 Task: Open a Black Tie Letter Template save the file as 'enrollment' Remove the following opetions from template: '1.	Type the sender company name_x000D_
2.	Type the sender company address_x000D_
3.	Type the recipient address_x000D_
4.	Type the closing_x000D_
5.	Type the sender title_x000D_
6.	Type the sender company name_x000D_
'Pick the date  '18 May, 2023' and type Salutation  Good Day. Add body to the letter I wanted to thank you for your generous donation to our cause. Your support and contribution will make a significant impact on our efforts. We are grateful for your kindness and belief in our mission. Together, we can make a difference in the lives of those in need.. Insert watermark  'Do not copy 34'
Action: Mouse moved to (28, 83)
Screenshot: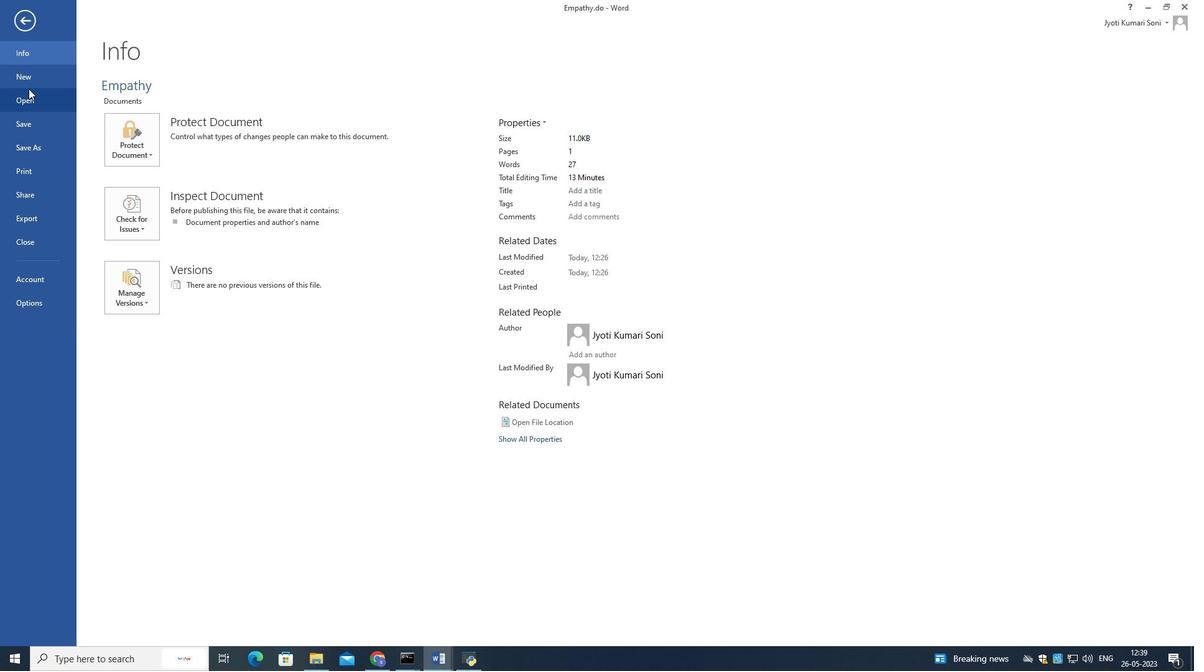 
Action: Mouse pressed left at (28, 83)
Screenshot: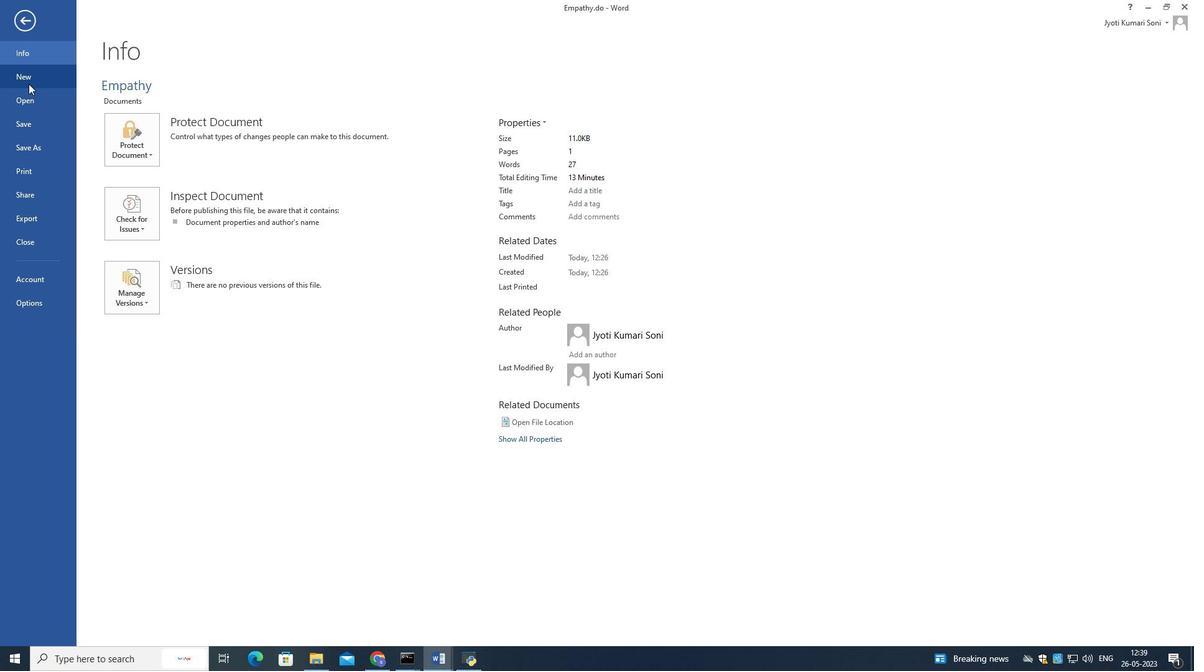 
Action: Mouse moved to (157, 98)
Screenshot: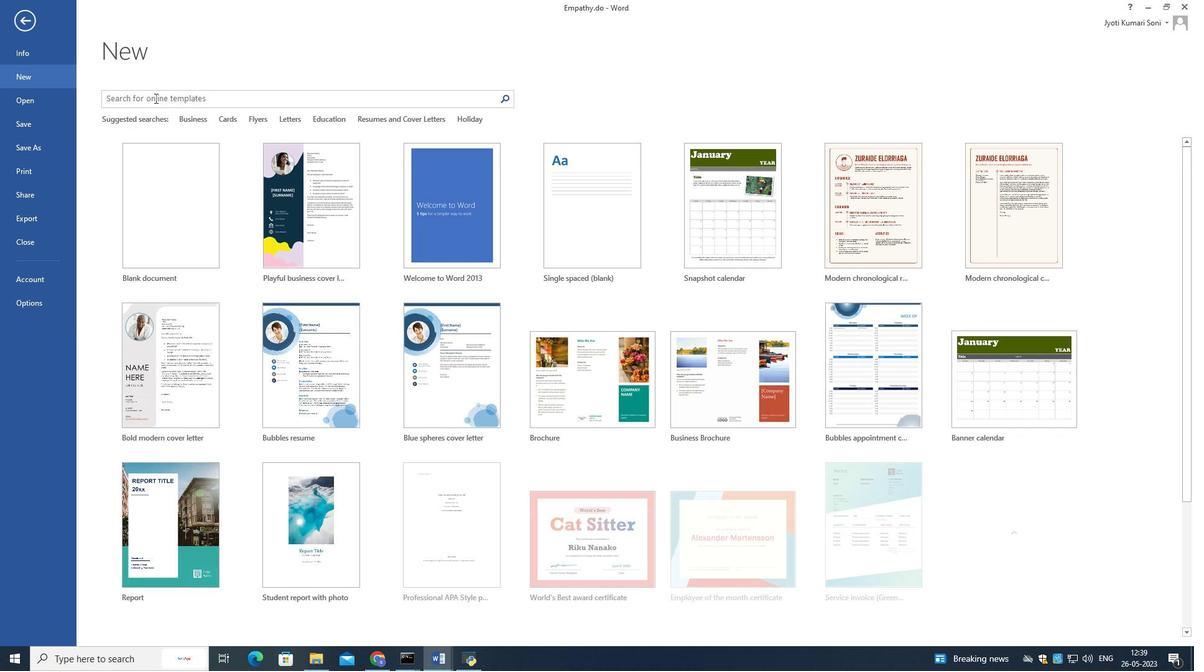 
Action: Mouse pressed left at (157, 98)
Screenshot: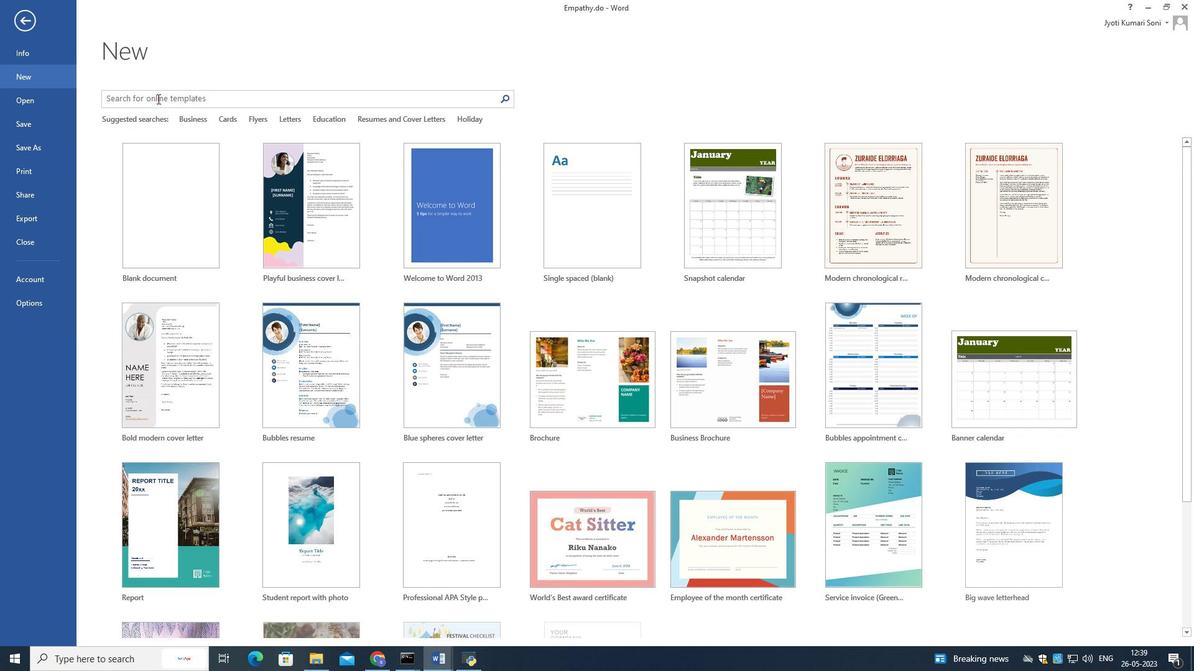 
Action: Key pressed <Key.shift>Tie<Key.space>letter<Key.enter>
Screenshot: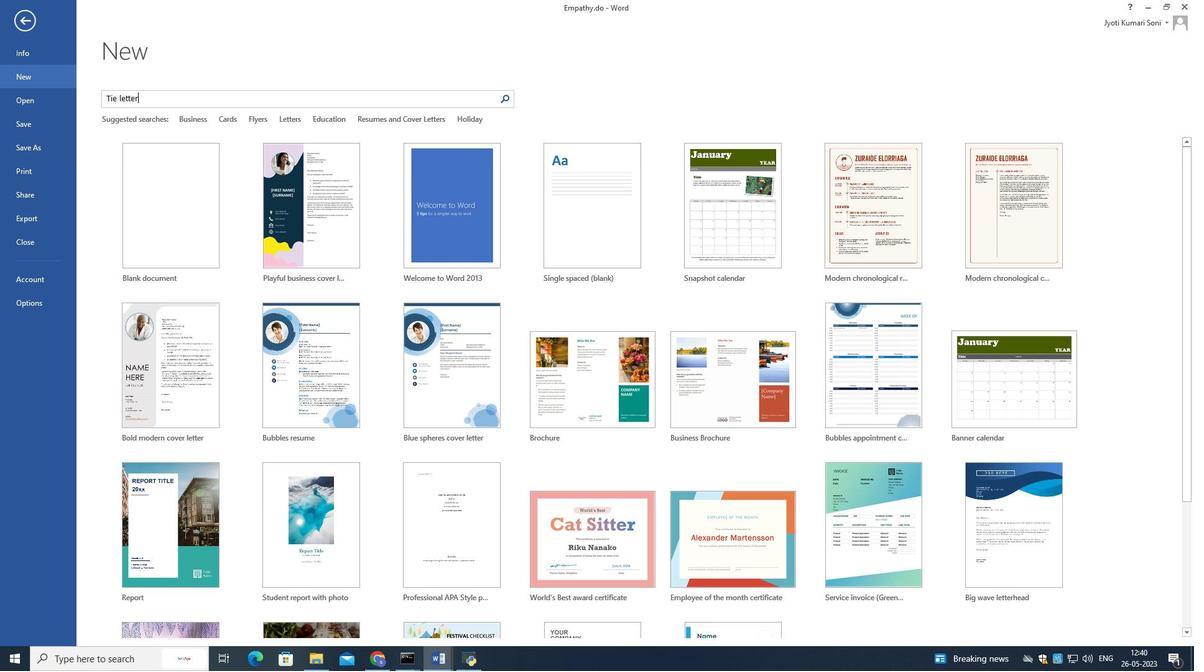 
Action: Mouse moved to (598, 187)
Screenshot: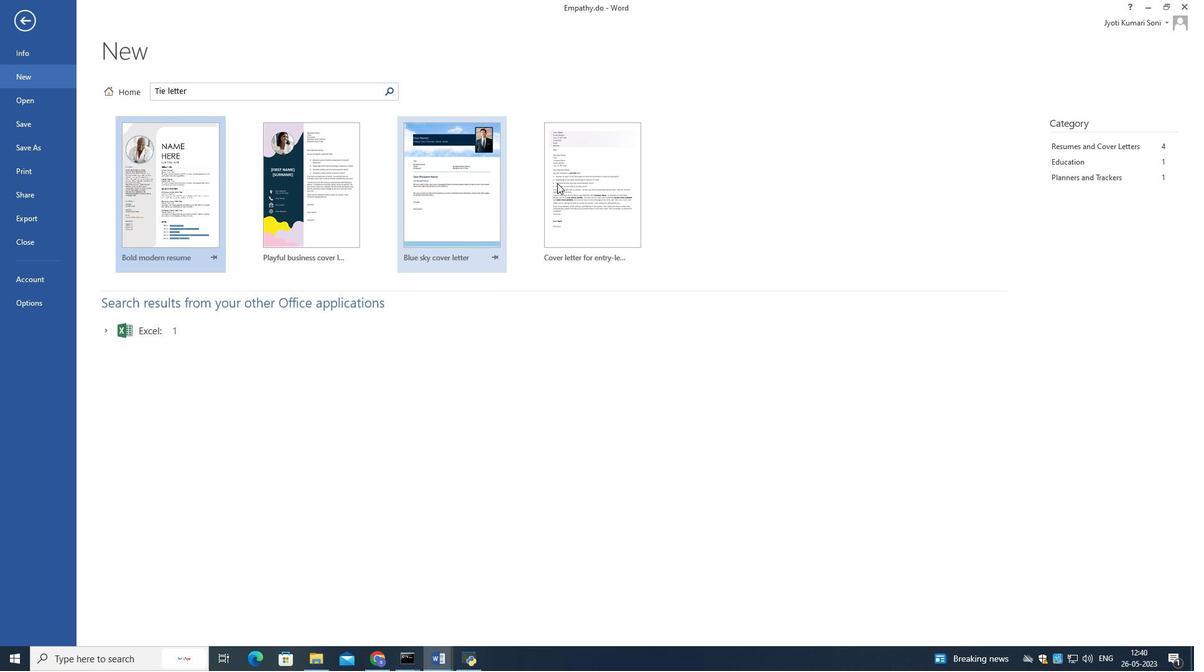 
Action: Mouse pressed left at (598, 187)
Screenshot: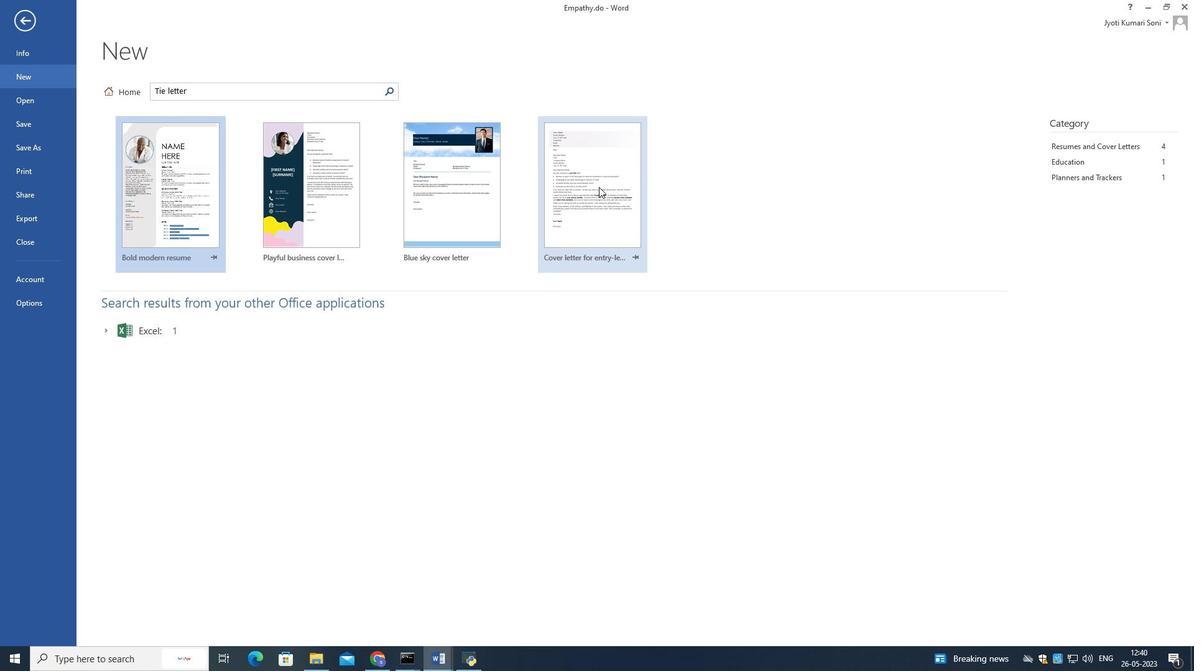 
Action: Mouse moved to (729, 342)
Screenshot: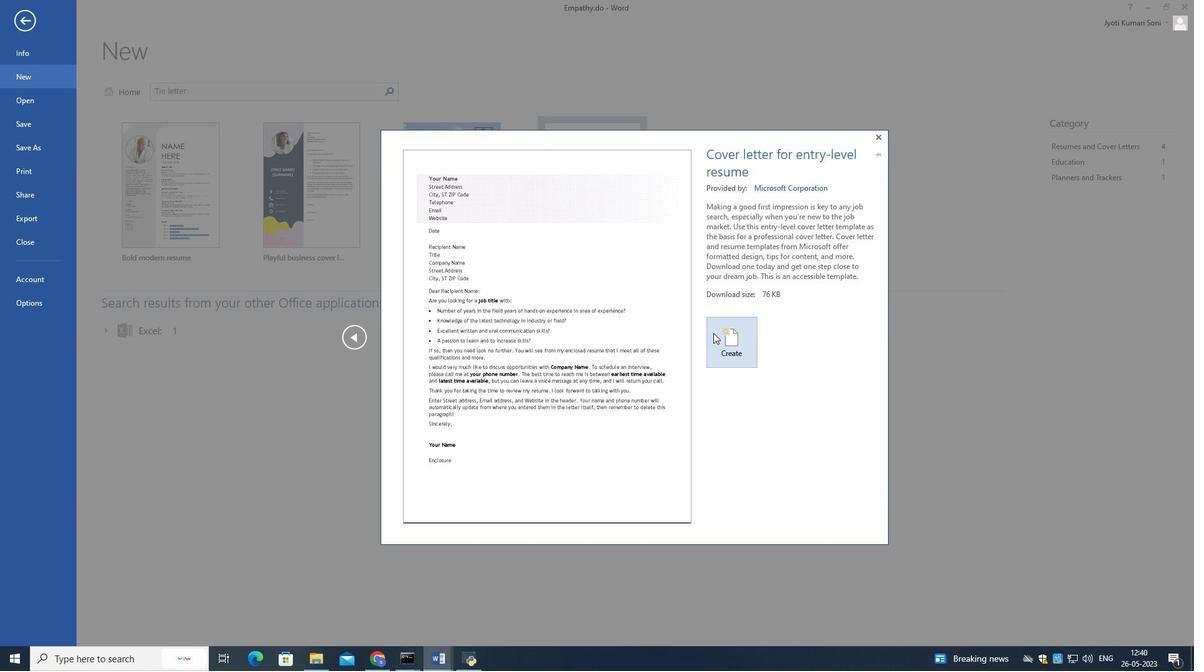 
Action: Mouse pressed left at (729, 342)
Screenshot: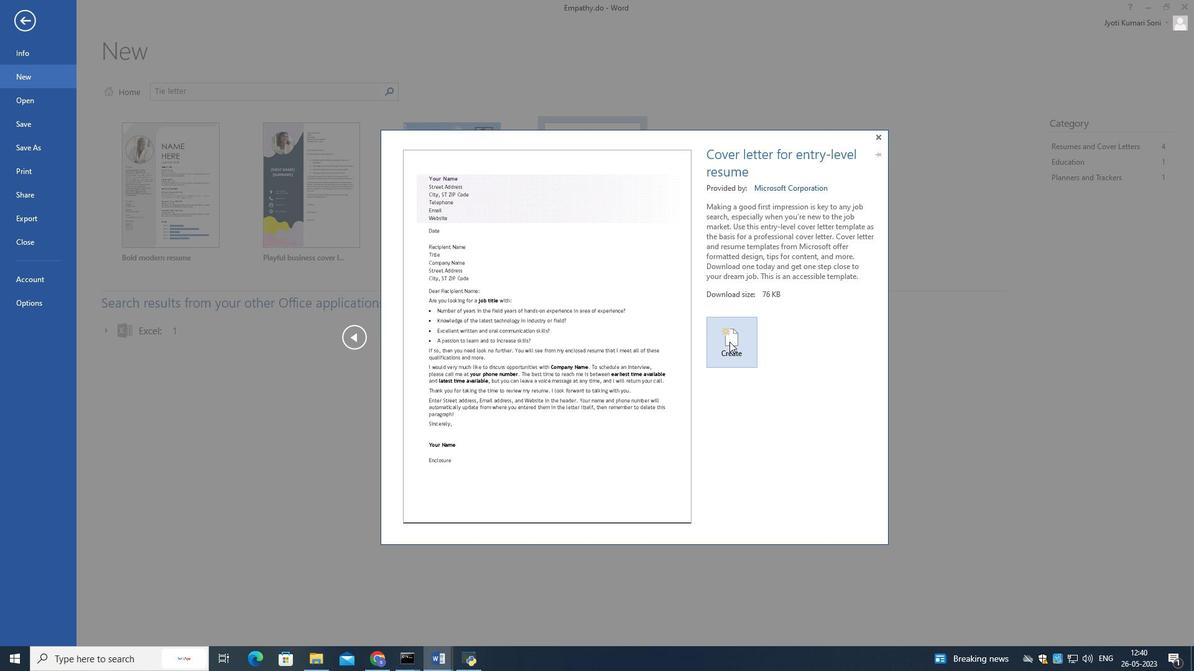 
Action: Mouse moved to (402, 183)
Screenshot: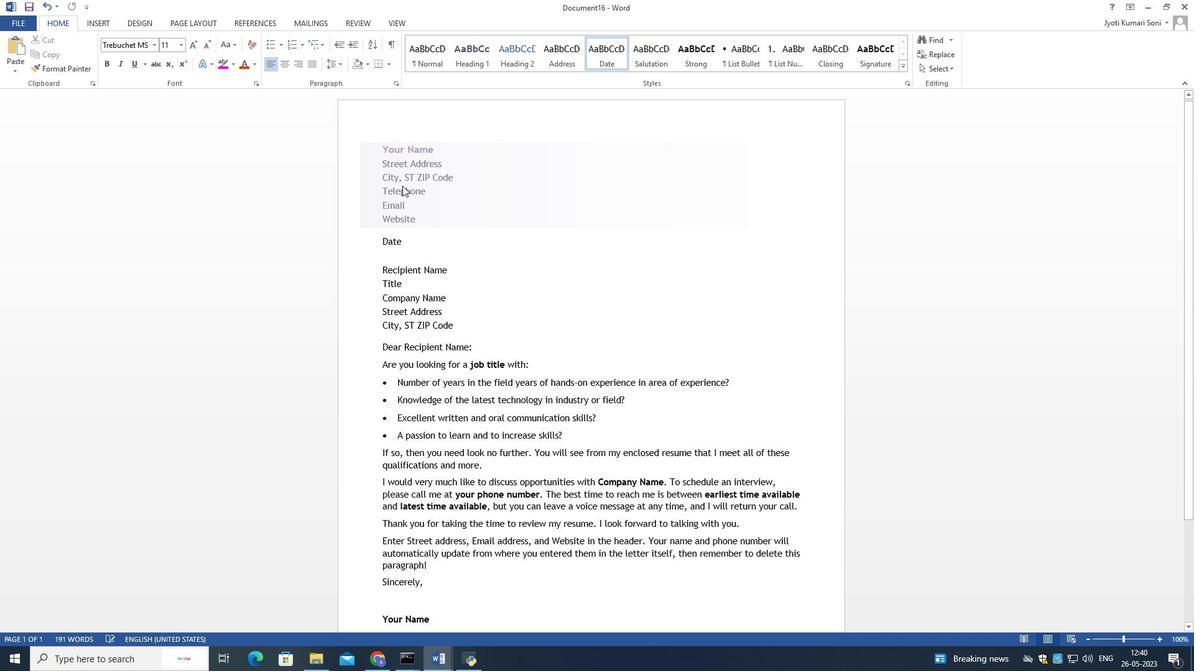 
Action: Mouse pressed left at (402, 183)
Screenshot: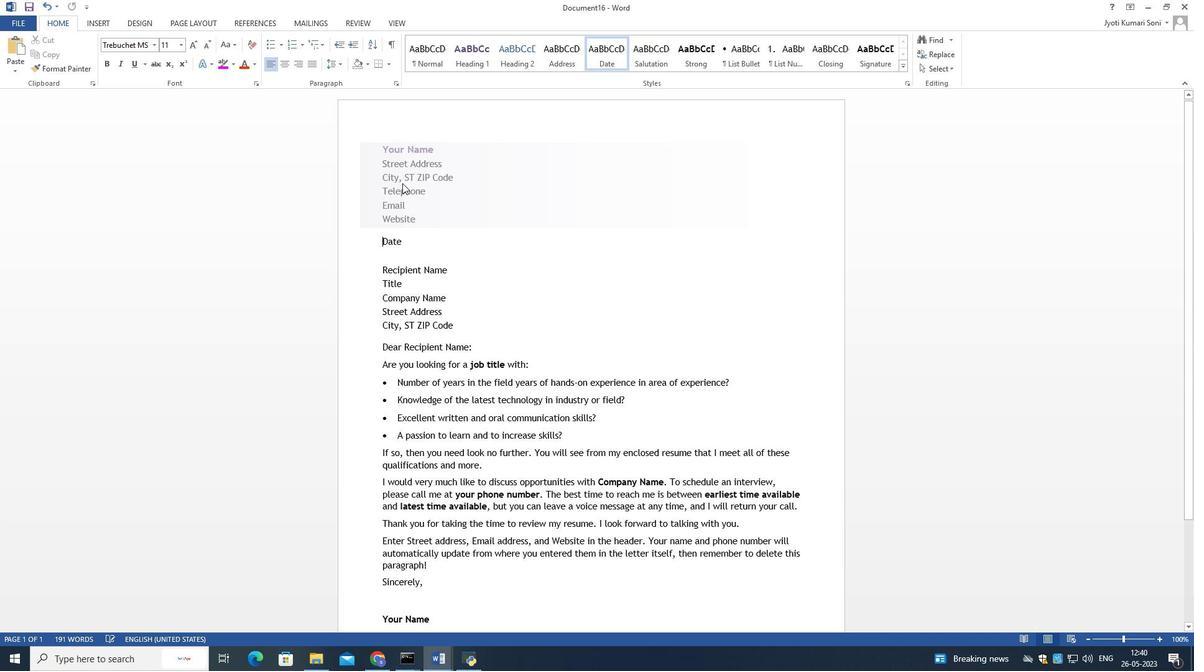 
Action: Mouse moved to (402, 181)
Screenshot: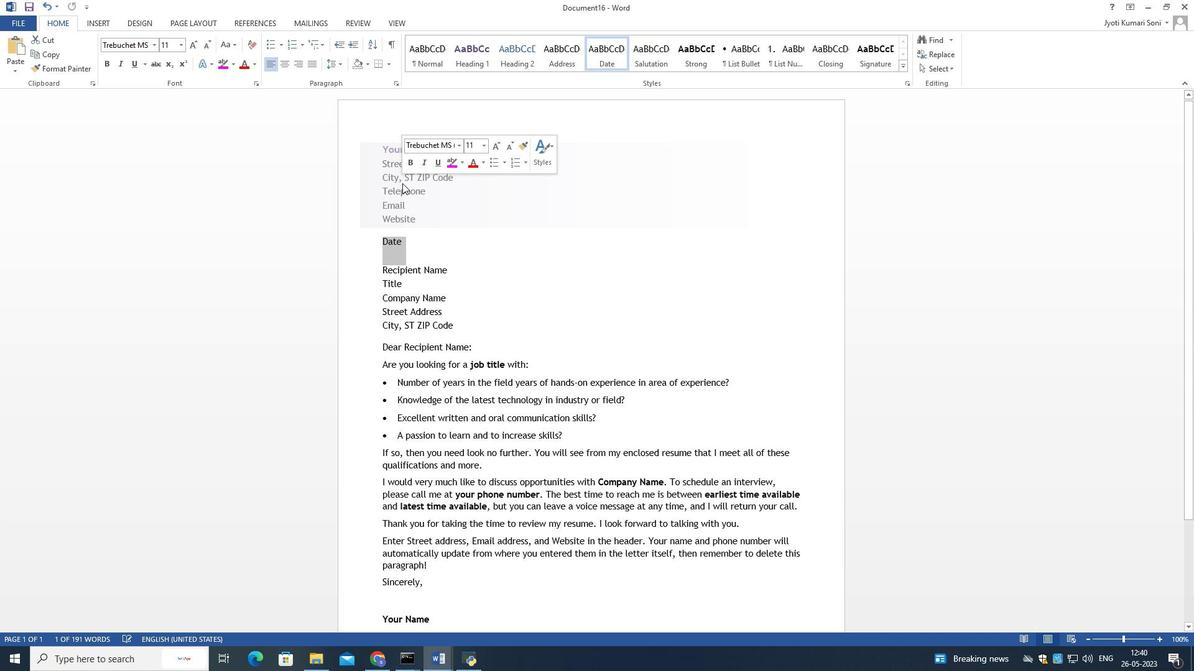 
Action: Mouse pressed left at (402, 181)
Screenshot: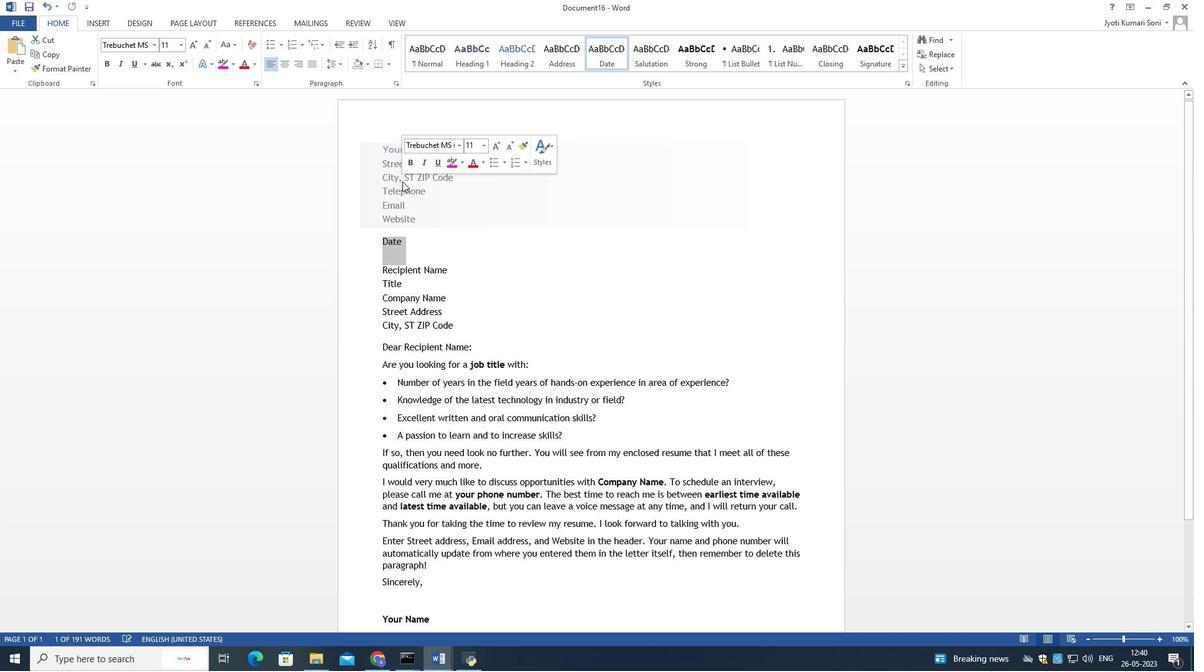 
Action: Mouse pressed left at (402, 181)
Screenshot: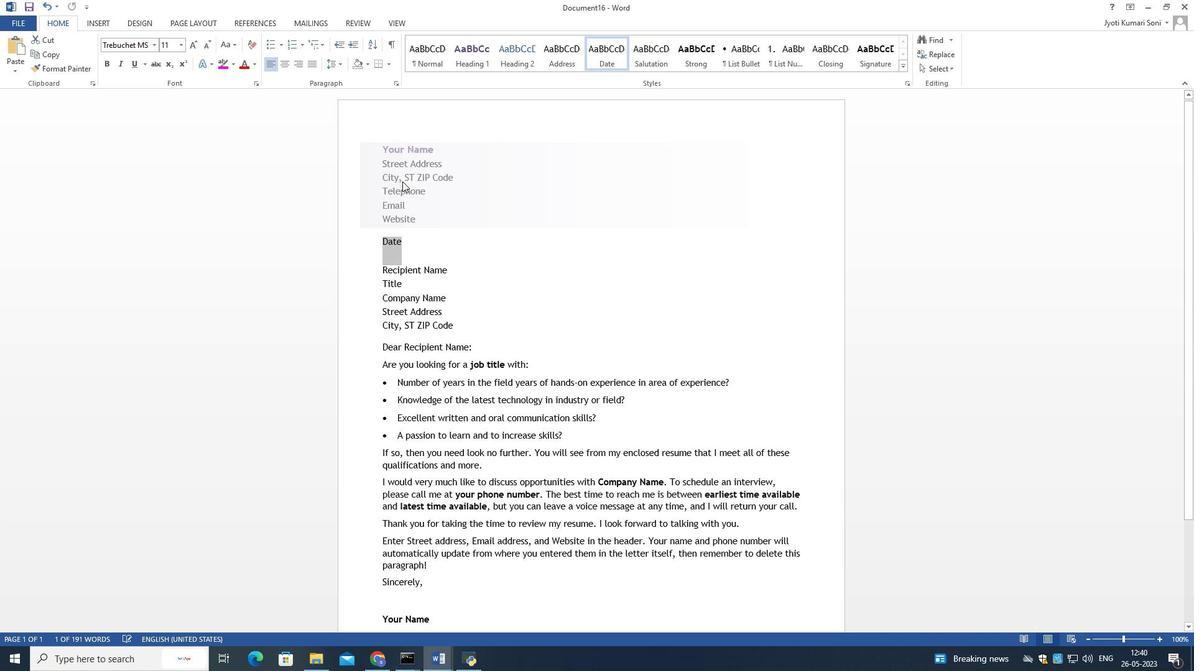 
Action: Mouse pressed left at (402, 181)
Screenshot: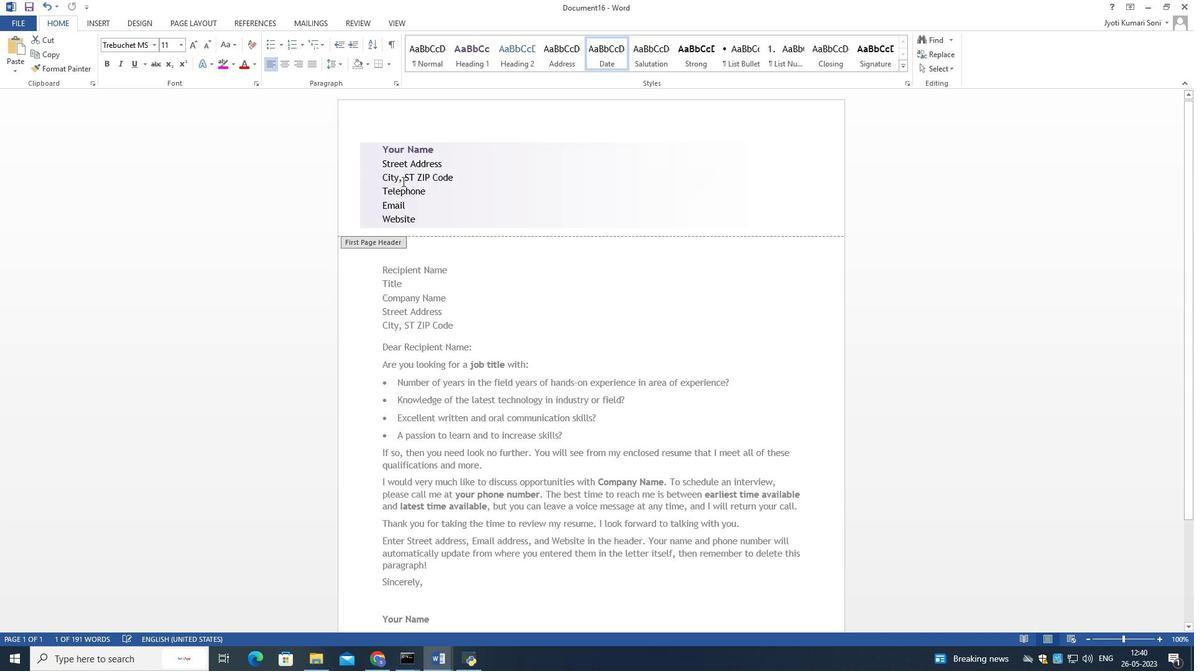 
Action: Mouse moved to (404, 190)
Screenshot: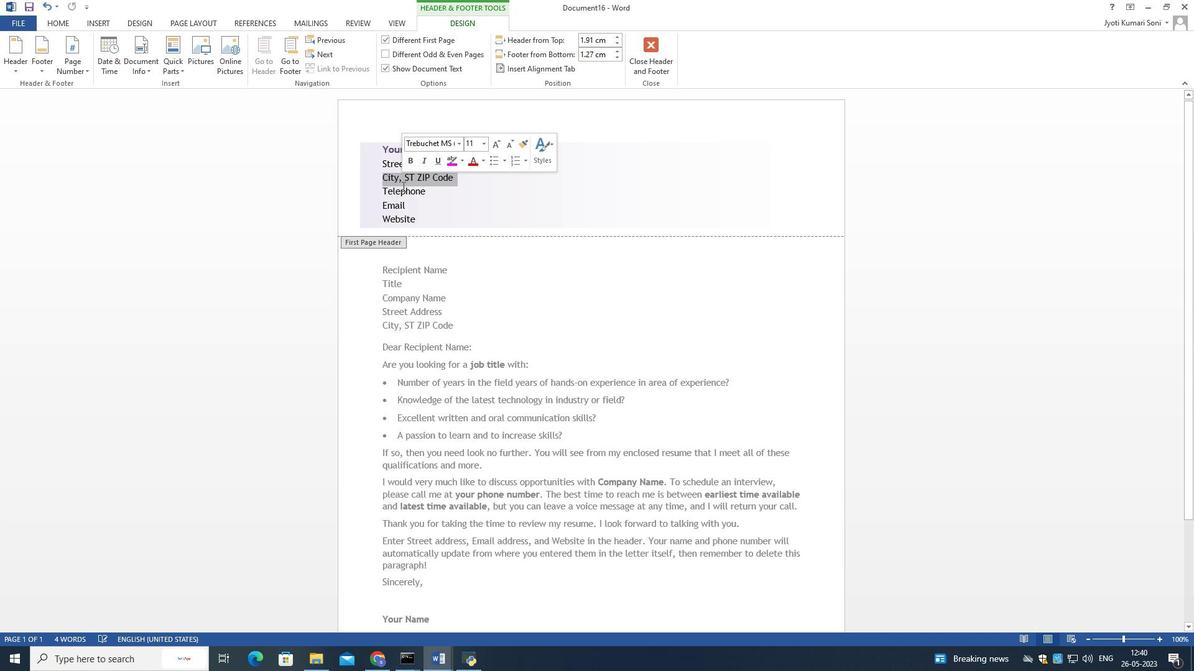 
Action: Mouse pressed left at (404, 190)
Screenshot: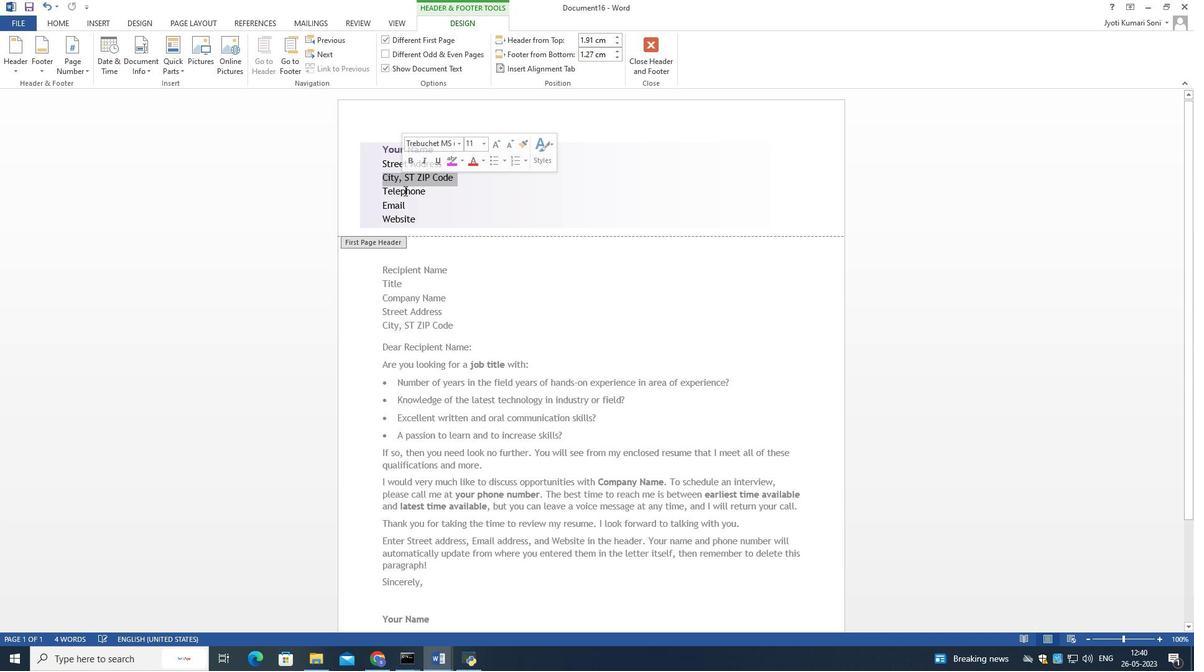 
Action: Mouse moved to (424, 212)
Screenshot: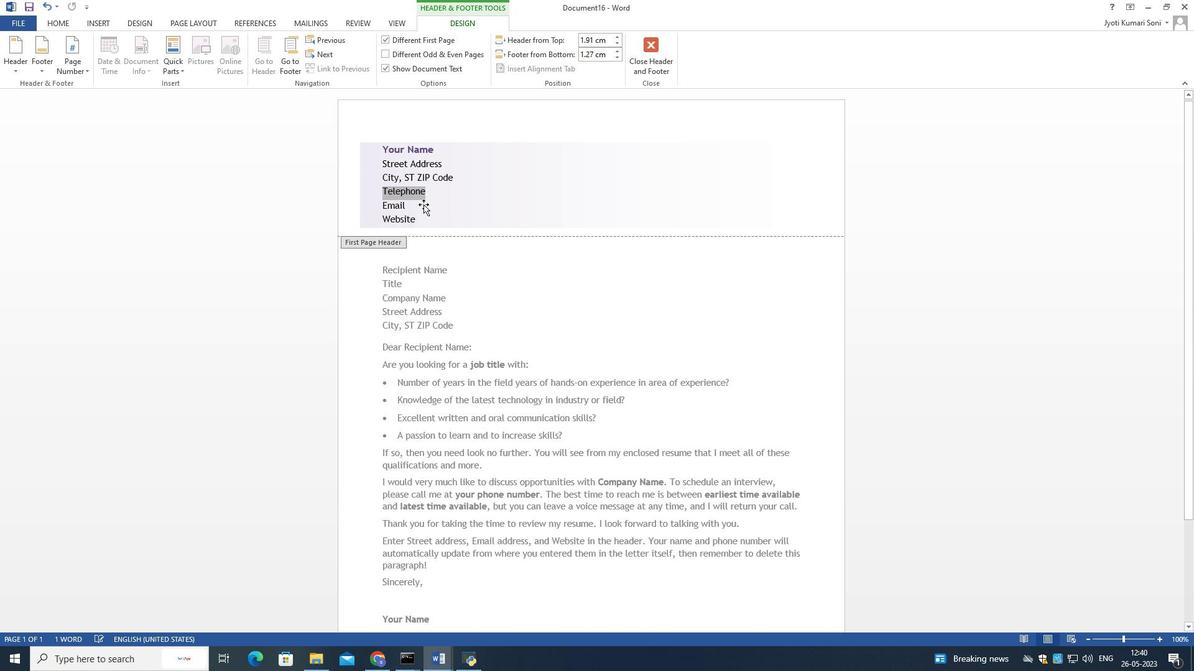 
Action: Mouse pressed left at (424, 212)
Screenshot: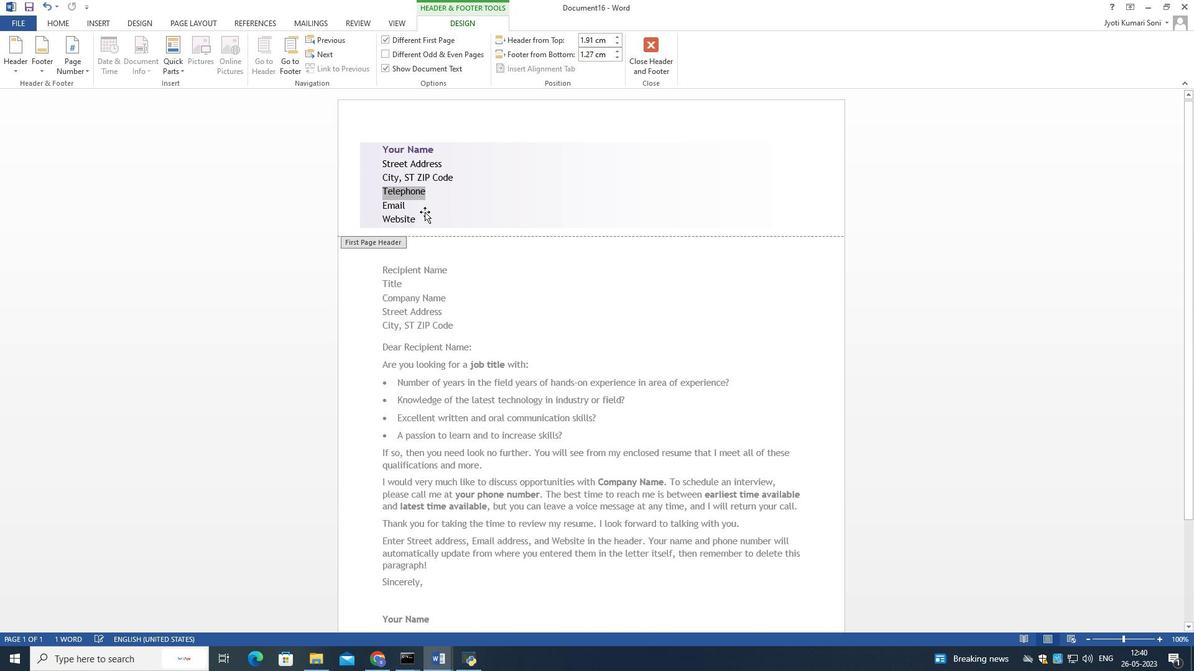 
Action: Mouse moved to (414, 206)
Screenshot: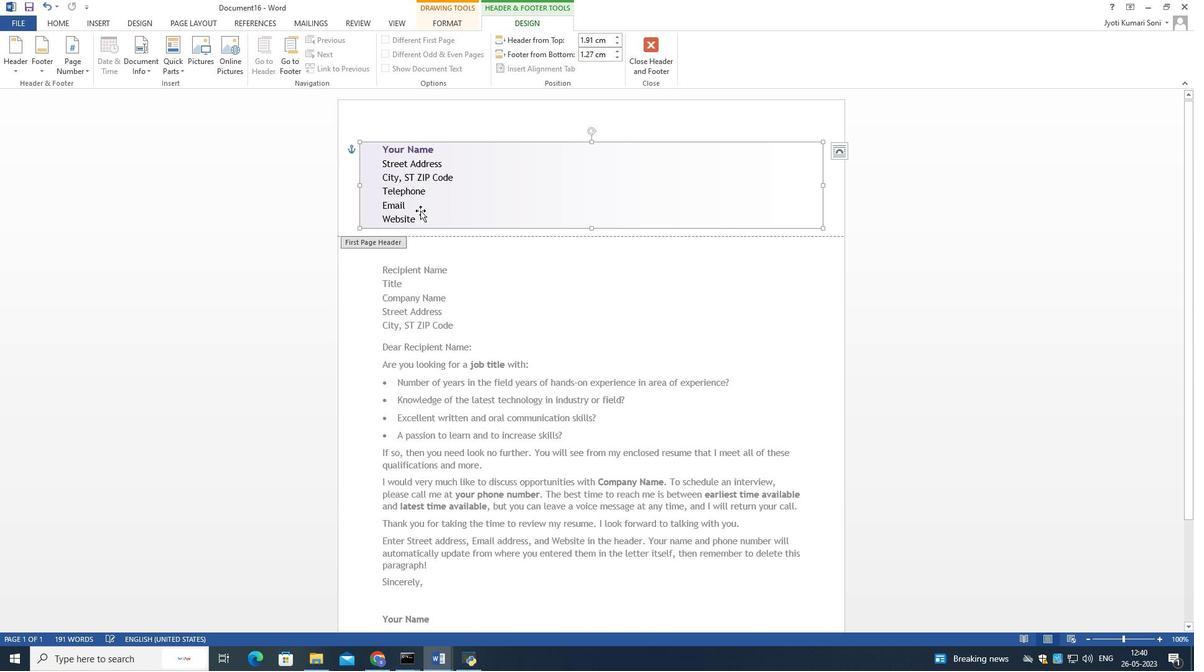 
Action: Mouse pressed left at (414, 206)
Screenshot: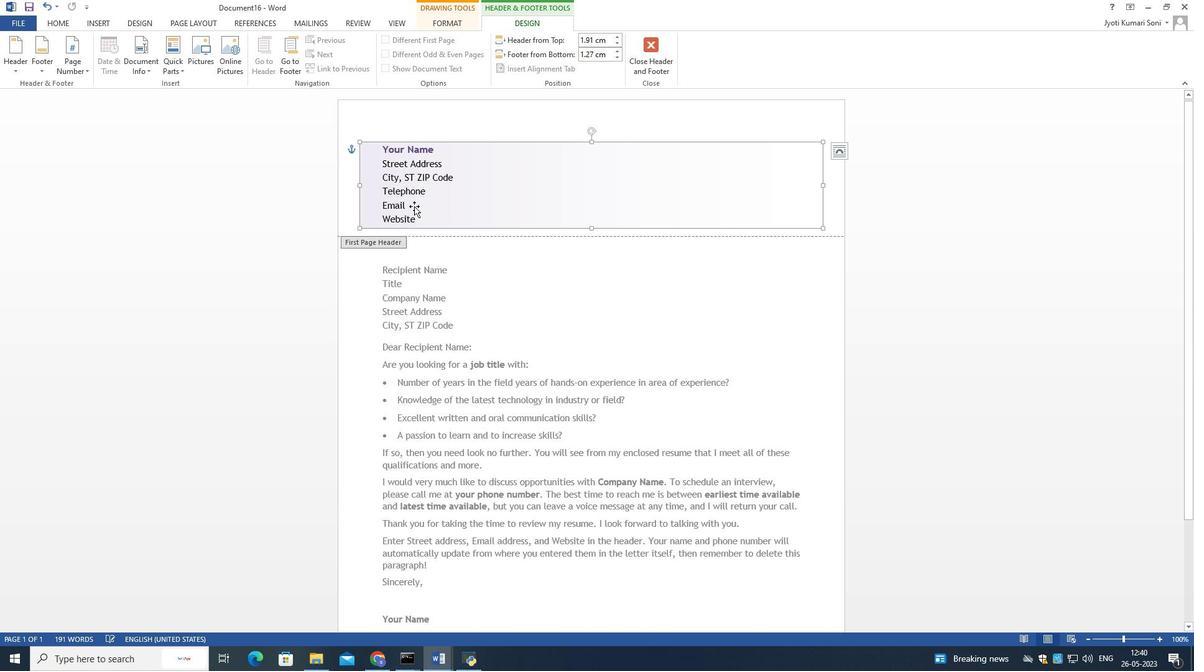 
Action: Mouse moved to (425, 200)
Screenshot: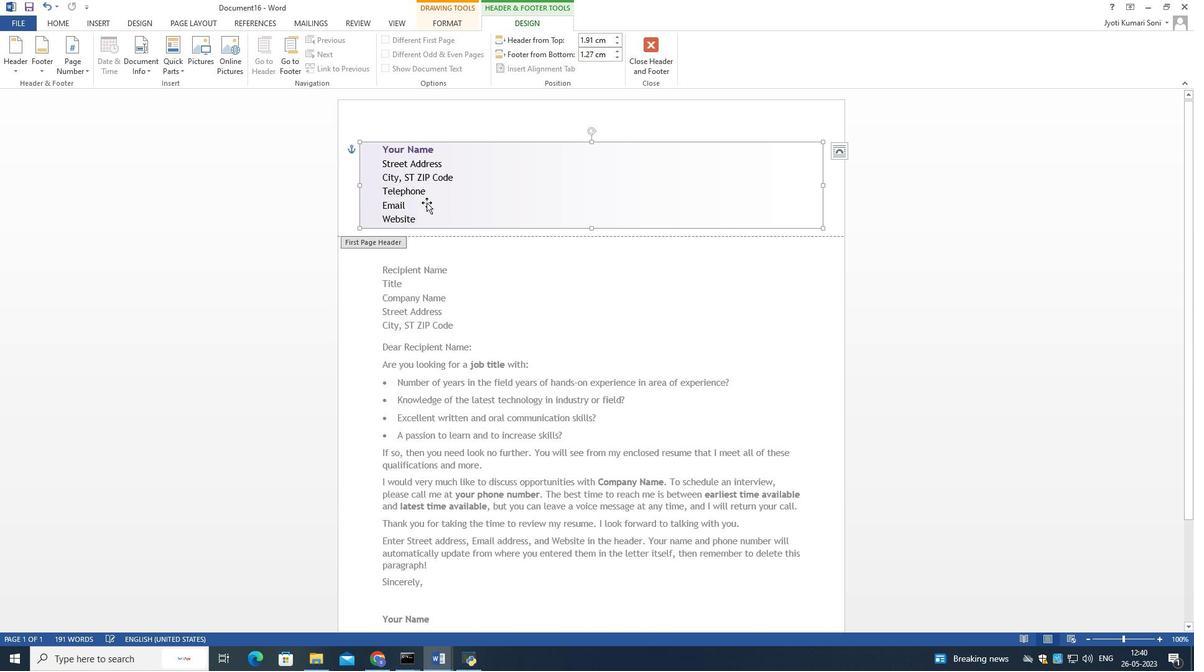 
Action: Mouse pressed left at (425, 200)
Screenshot: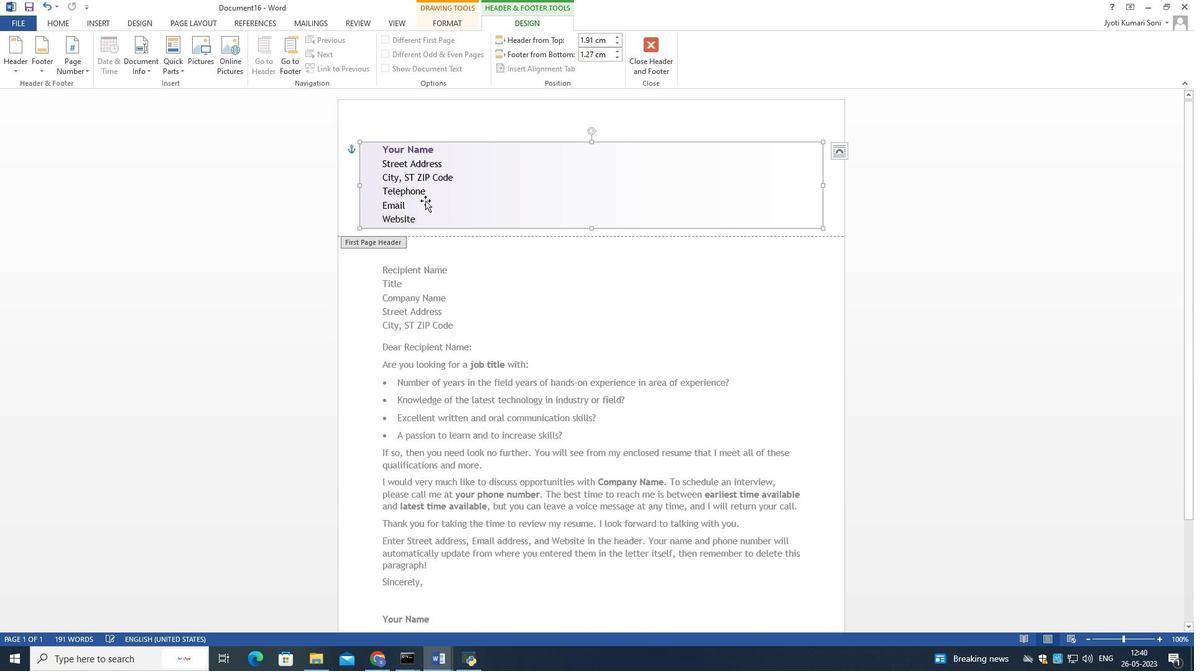
Action: Mouse moved to (423, 199)
Screenshot: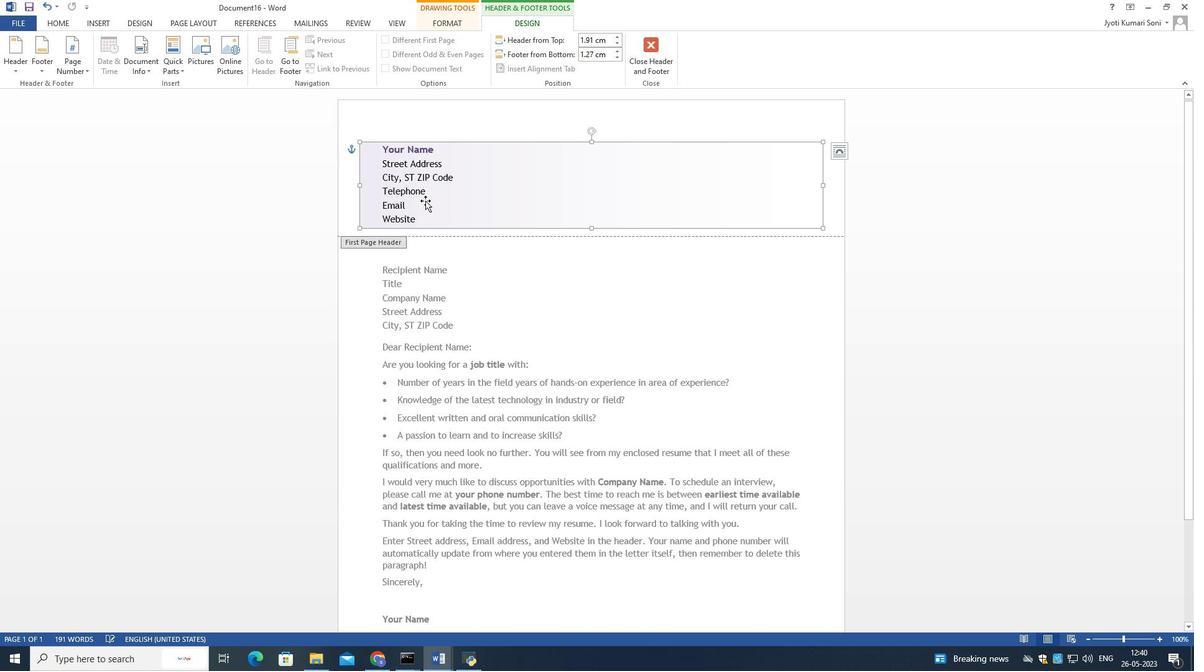 
Action: Mouse pressed left at (423, 199)
Screenshot: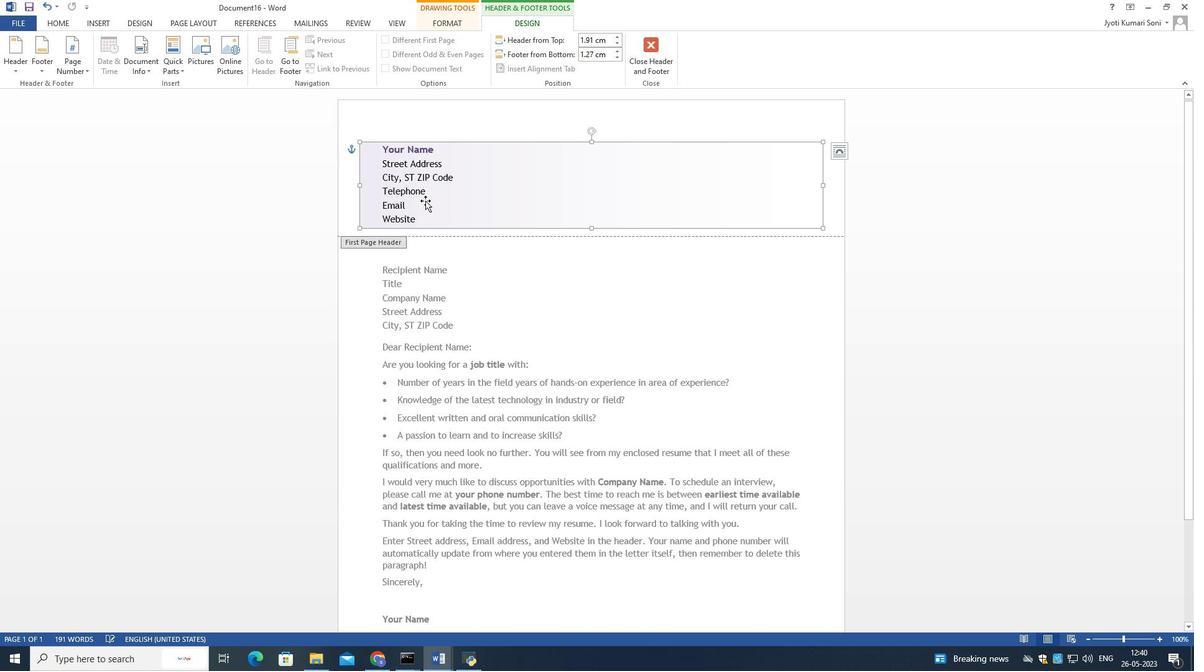 
Action: Mouse moved to (421, 199)
Screenshot: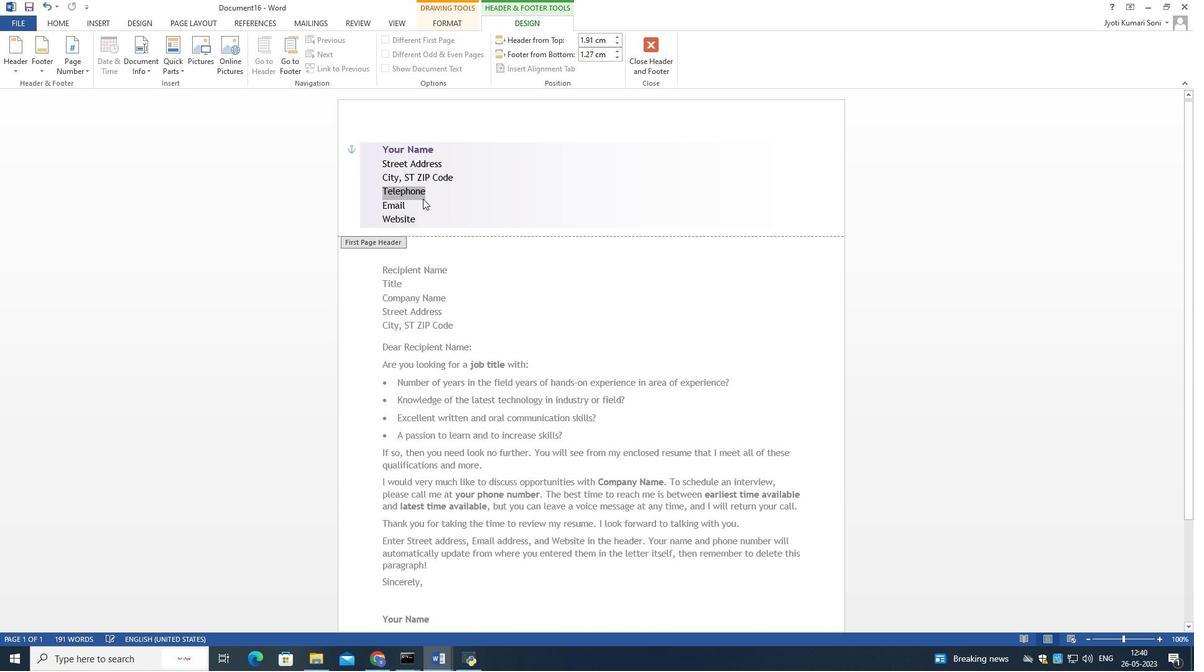 
Action: Mouse pressed left at (421, 199)
Screenshot: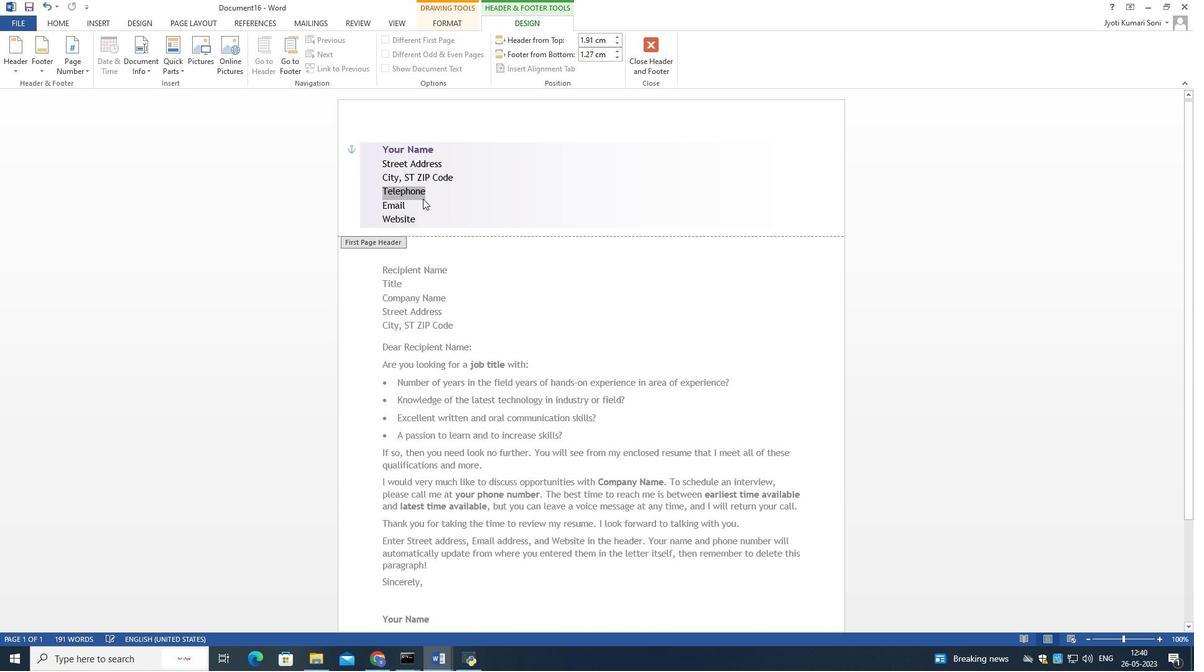 
Action: Mouse moved to (420, 207)
Screenshot: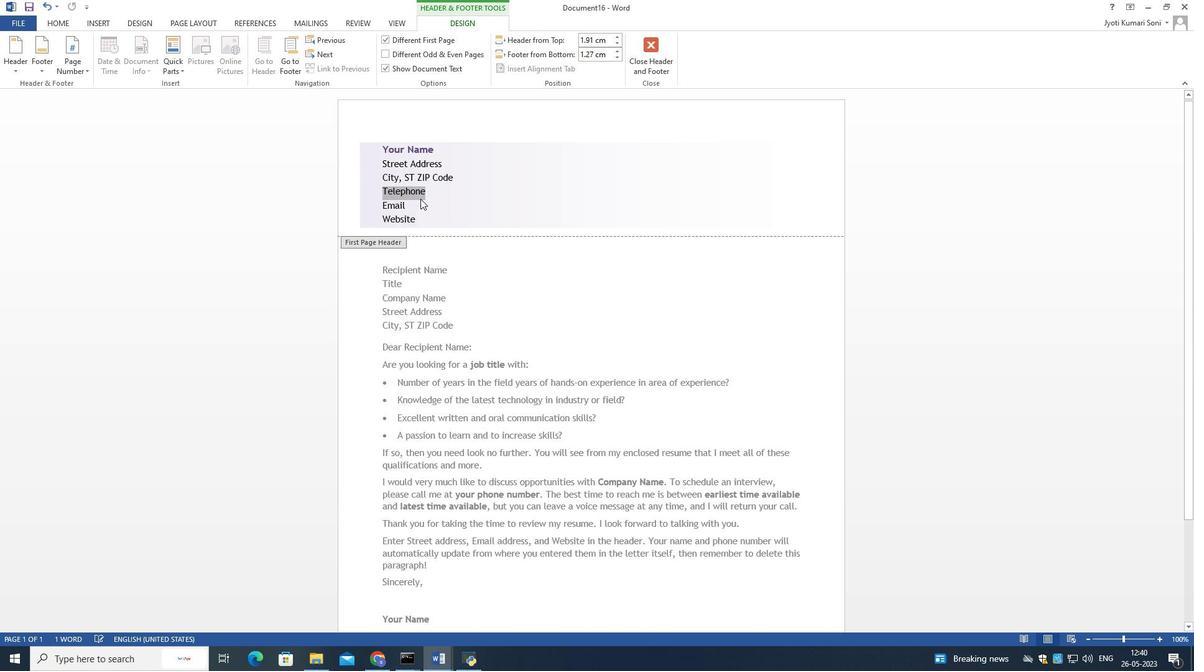 
Action: Mouse pressed left at (420, 207)
Screenshot: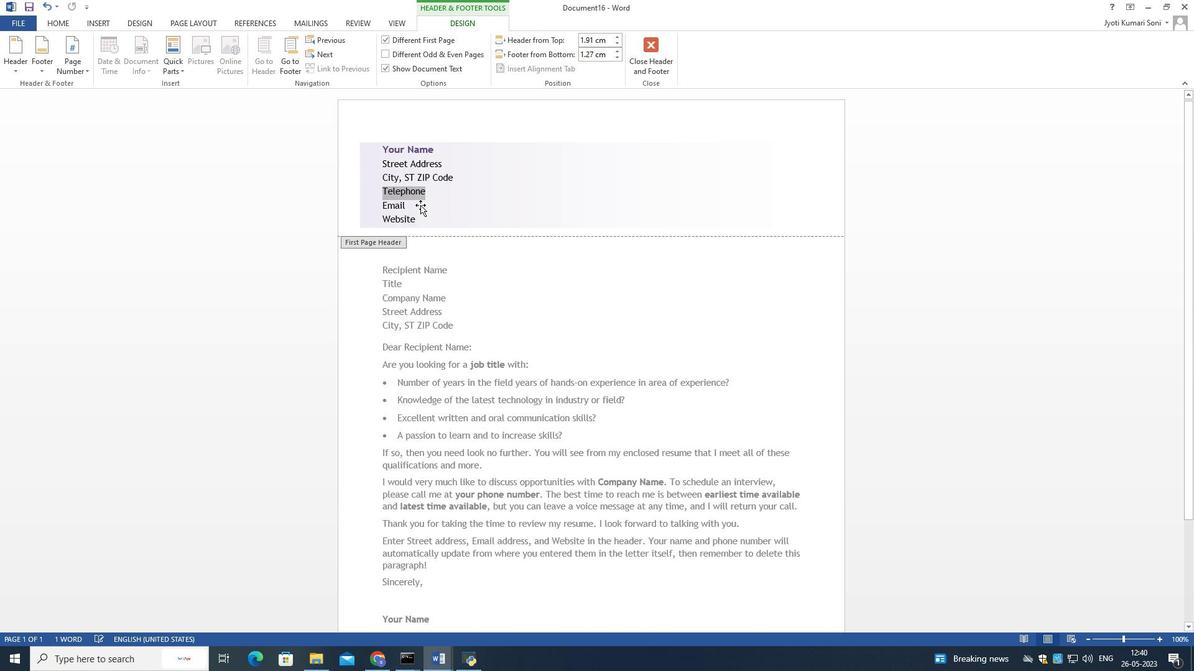 
Action: Mouse pressed right at (420, 207)
Screenshot: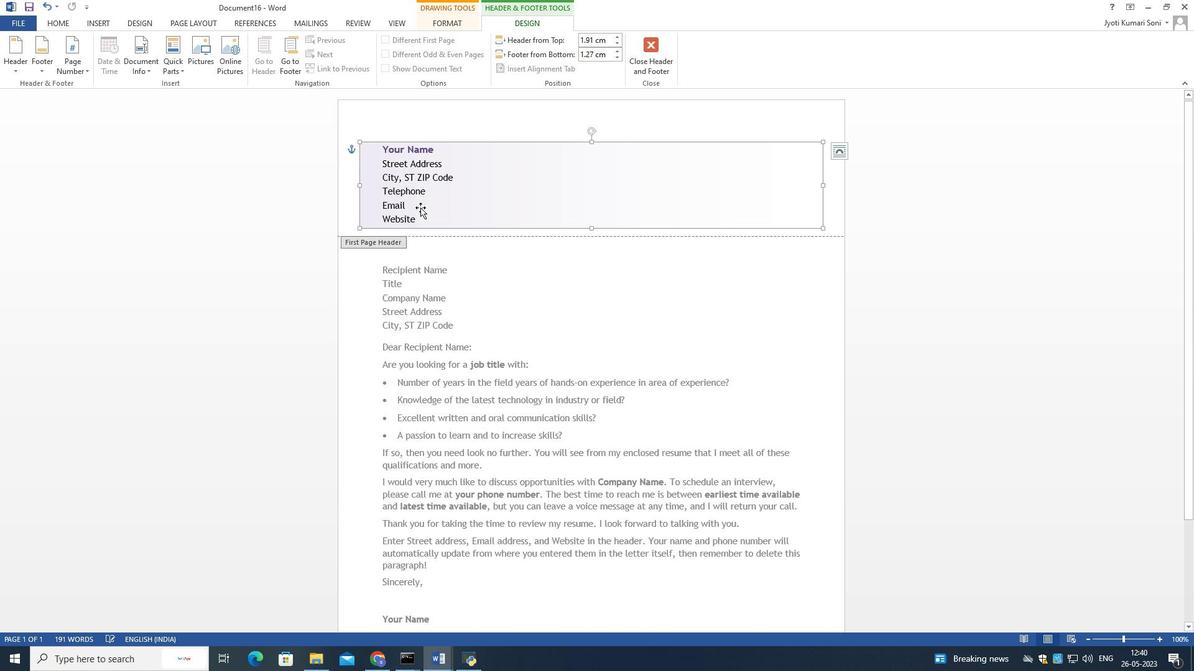 
Action: Mouse moved to (453, 219)
Screenshot: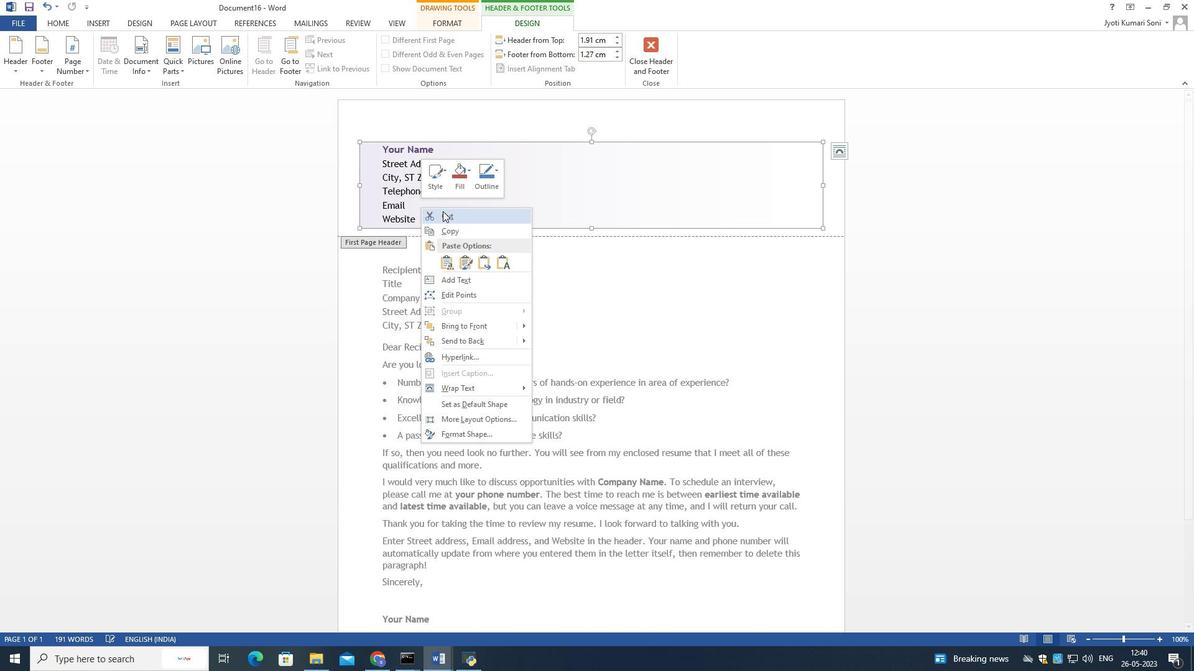 
Action: Mouse pressed left at (453, 219)
Screenshot: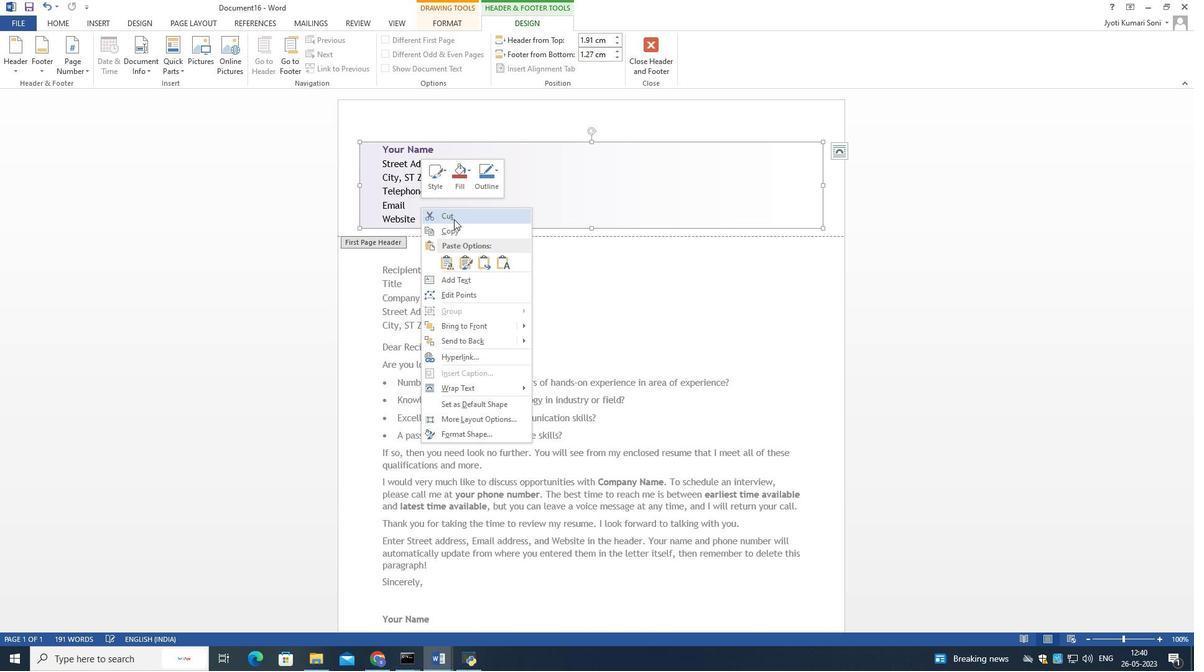 
Action: Mouse moved to (411, 186)
Screenshot: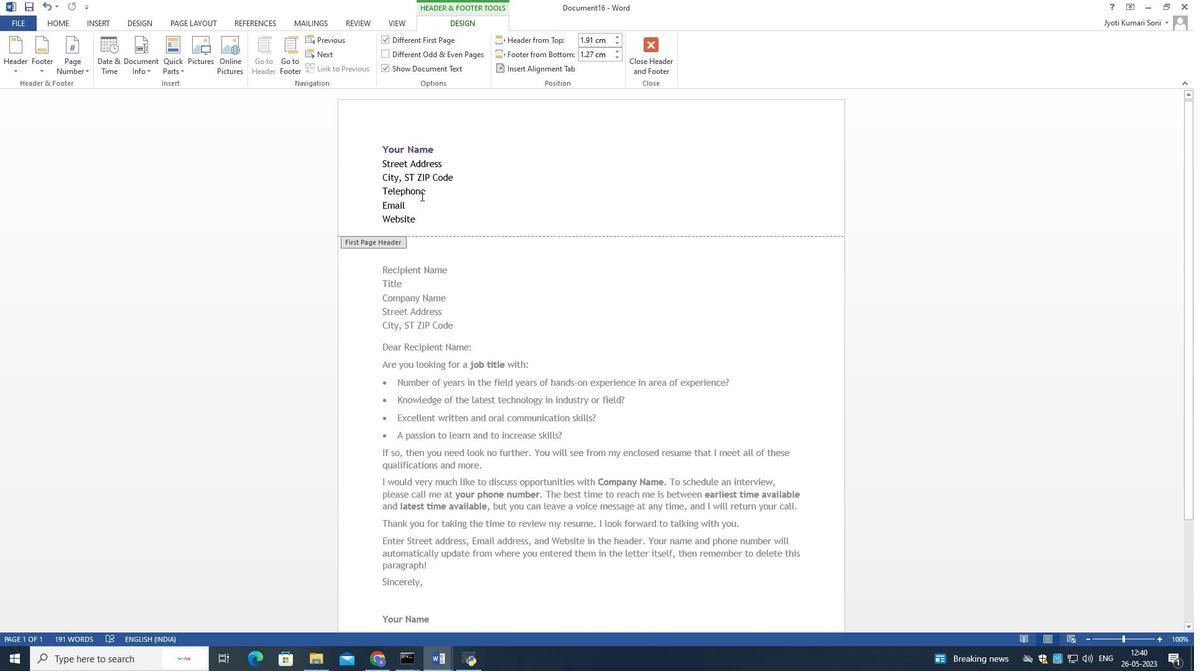 
Action: Mouse pressed left at (411, 186)
Screenshot: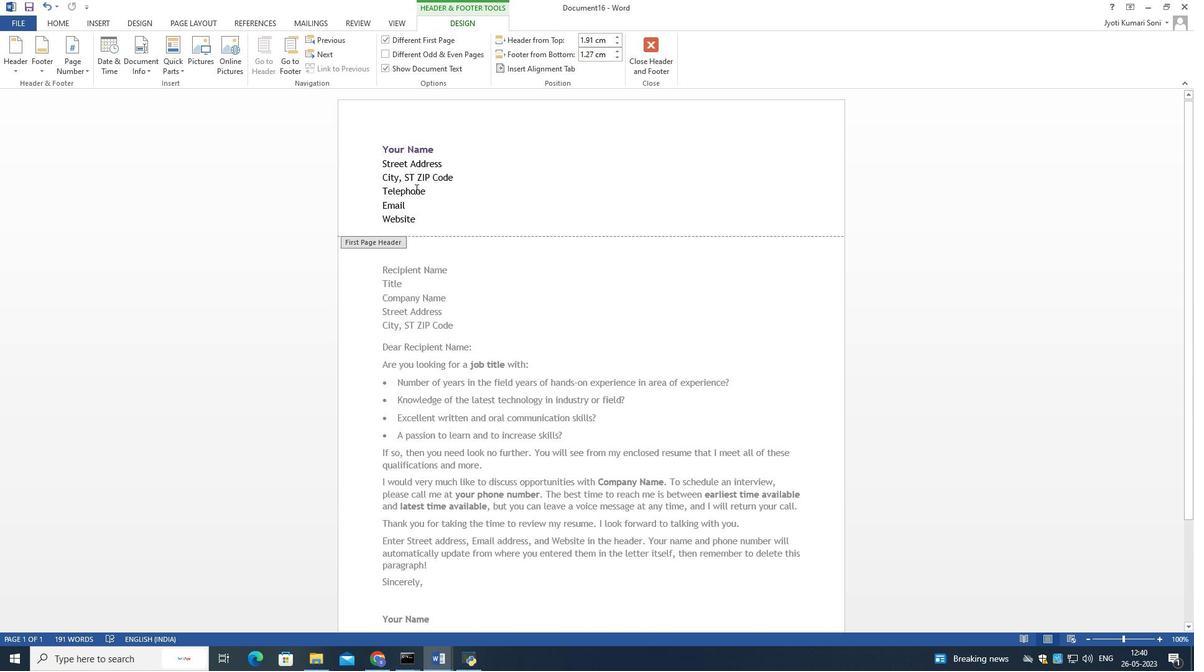 
Action: Mouse moved to (545, 180)
Screenshot: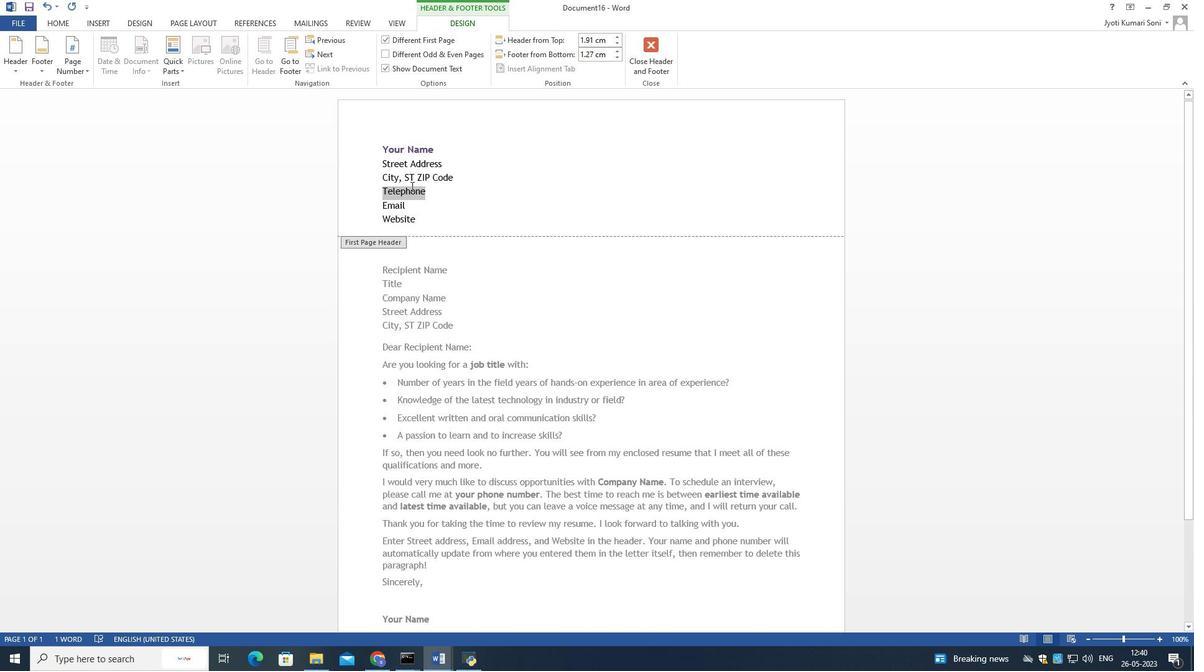 
Action: Key pressed <Key.delete>
Screenshot: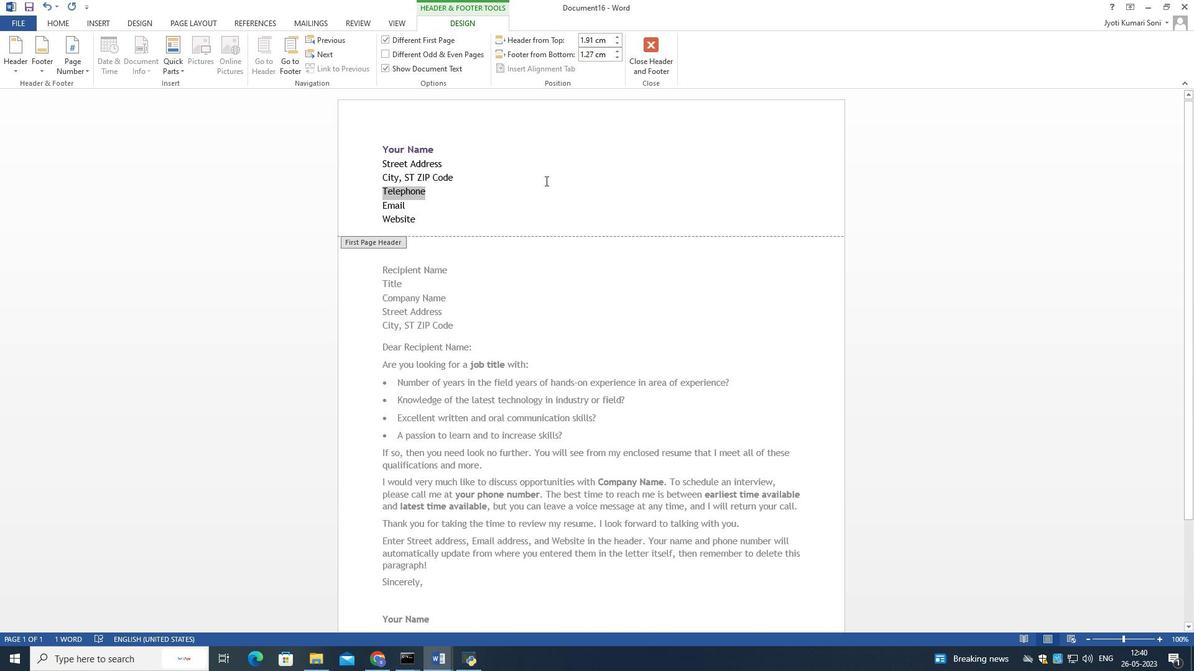 
Action: Mouse moved to (433, 218)
Screenshot: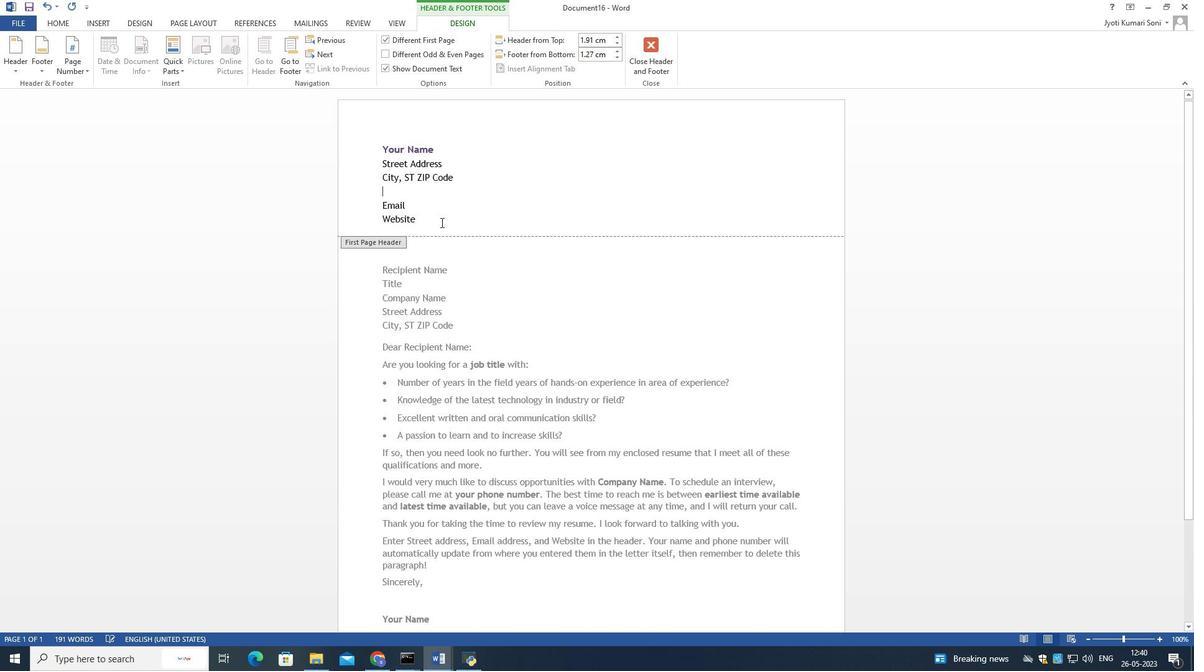 
Action: Mouse pressed left at (433, 218)
Screenshot: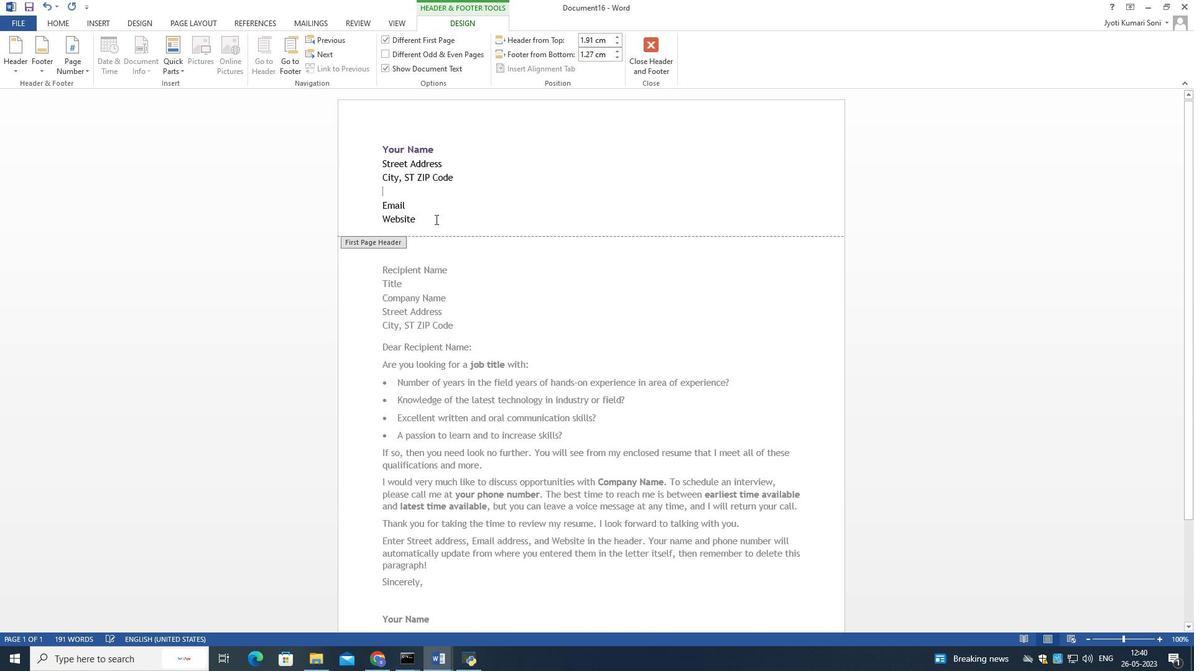 
Action: Mouse moved to (370, 144)
Screenshot: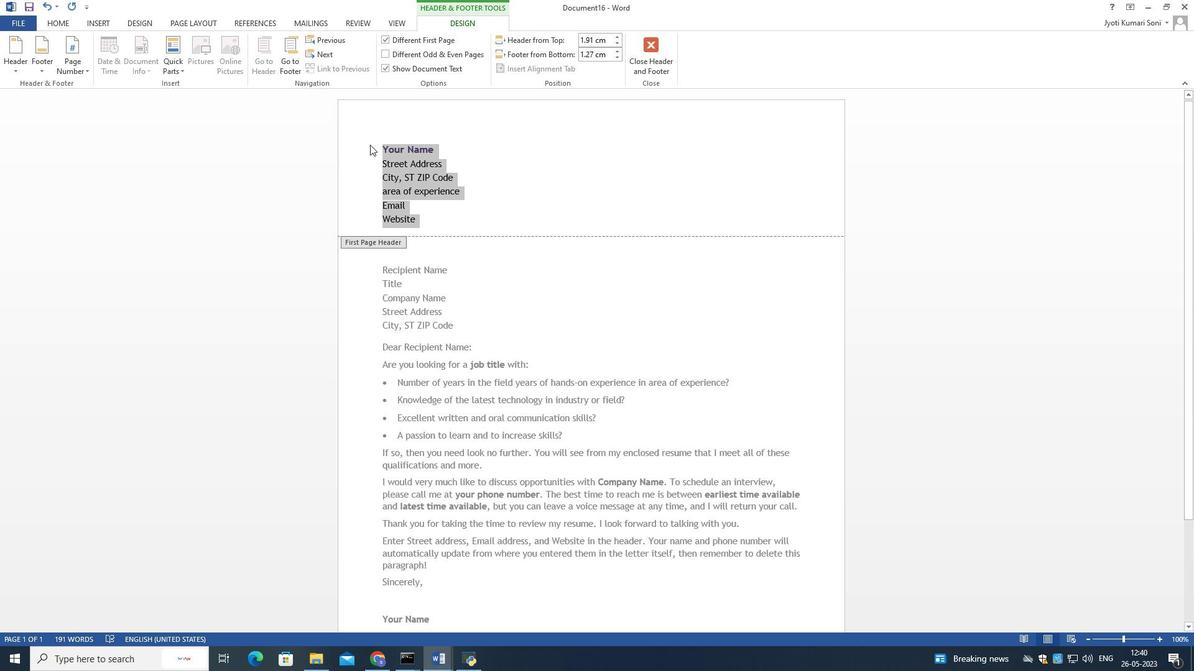 
Action: Key pressed <Key.delete>
Screenshot: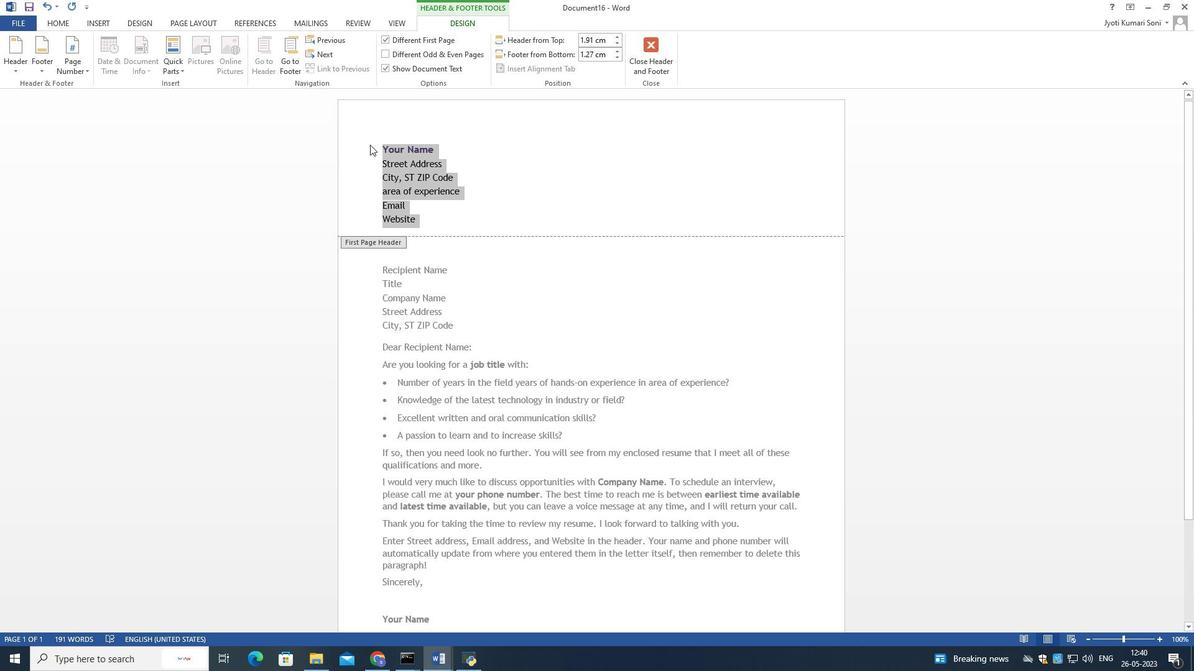 
Action: Mouse moved to (407, 255)
Screenshot: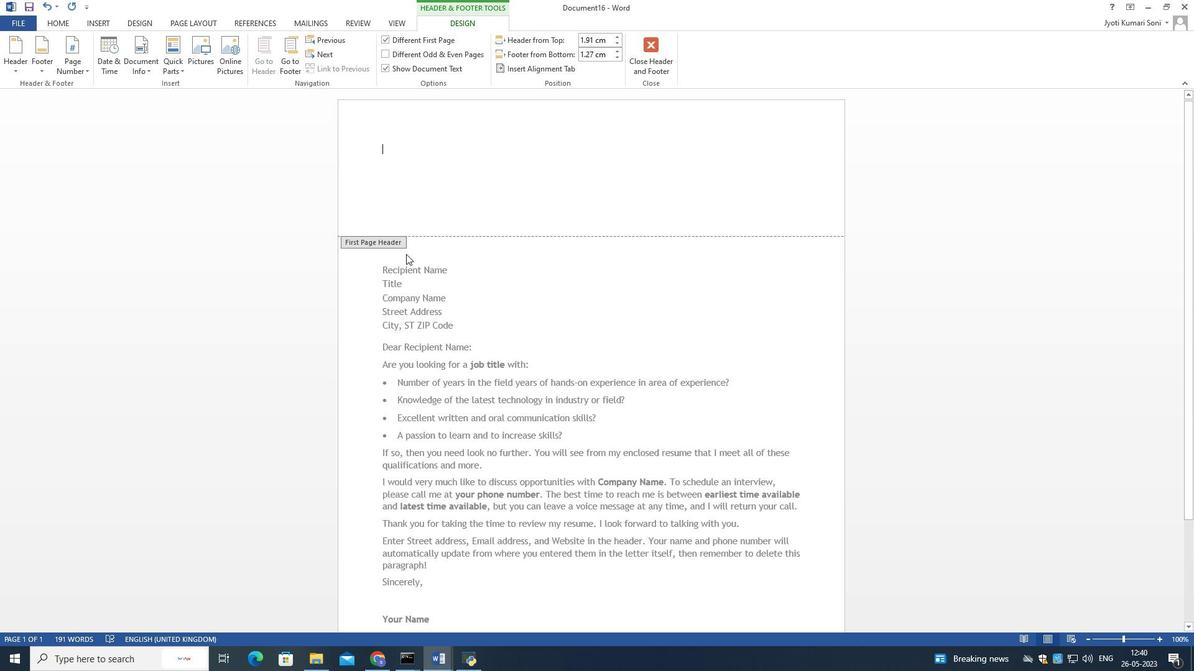
Action: Mouse scrolled (407, 254) with delta (0, 0)
Screenshot: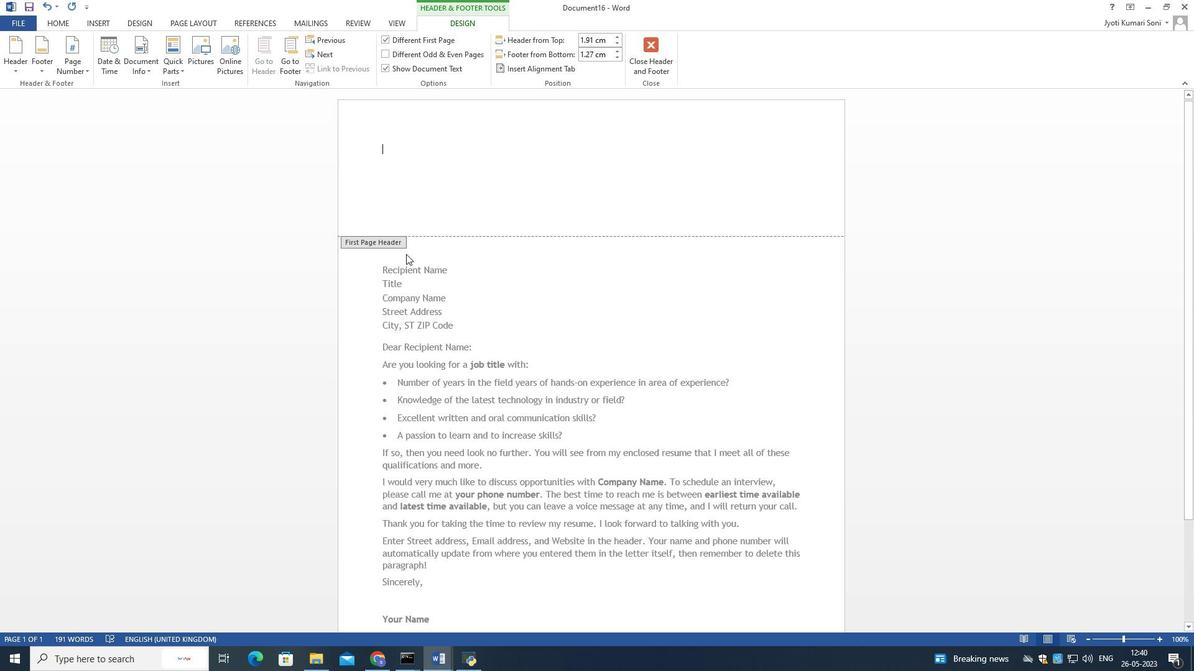 
Action: Mouse moved to (409, 258)
Screenshot: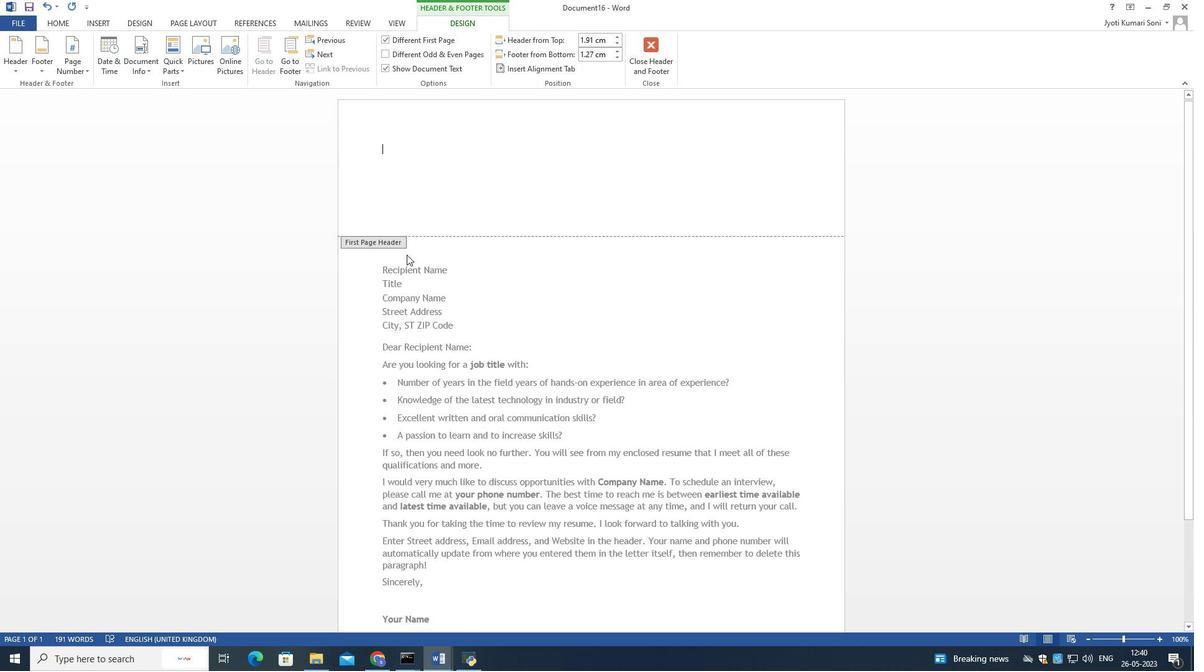 
Action: Mouse scrolled (409, 258) with delta (0, 0)
Screenshot: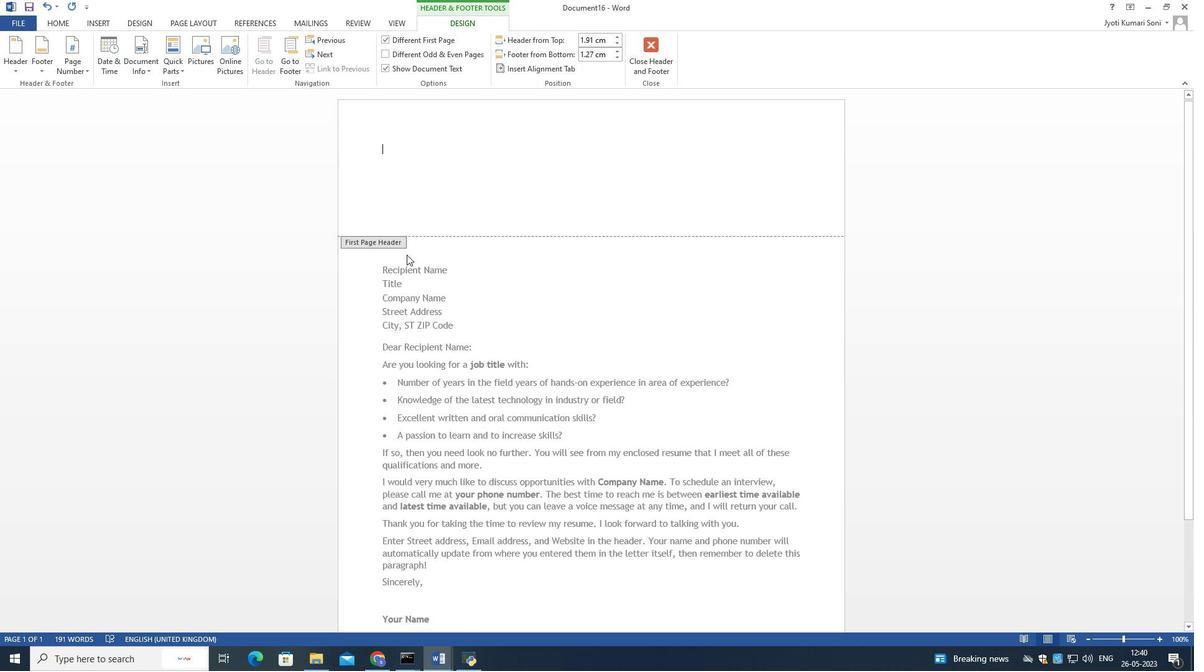 
Action: Mouse moved to (409, 258)
Screenshot: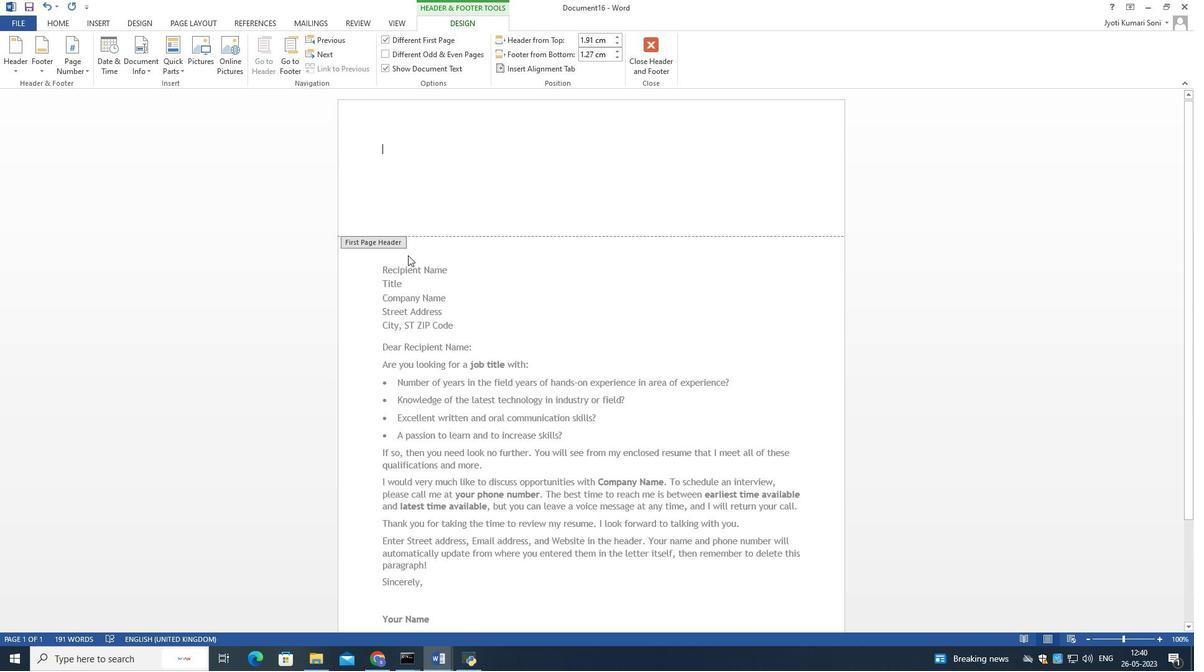 
Action: Mouse scrolled (409, 258) with delta (0, 0)
Screenshot: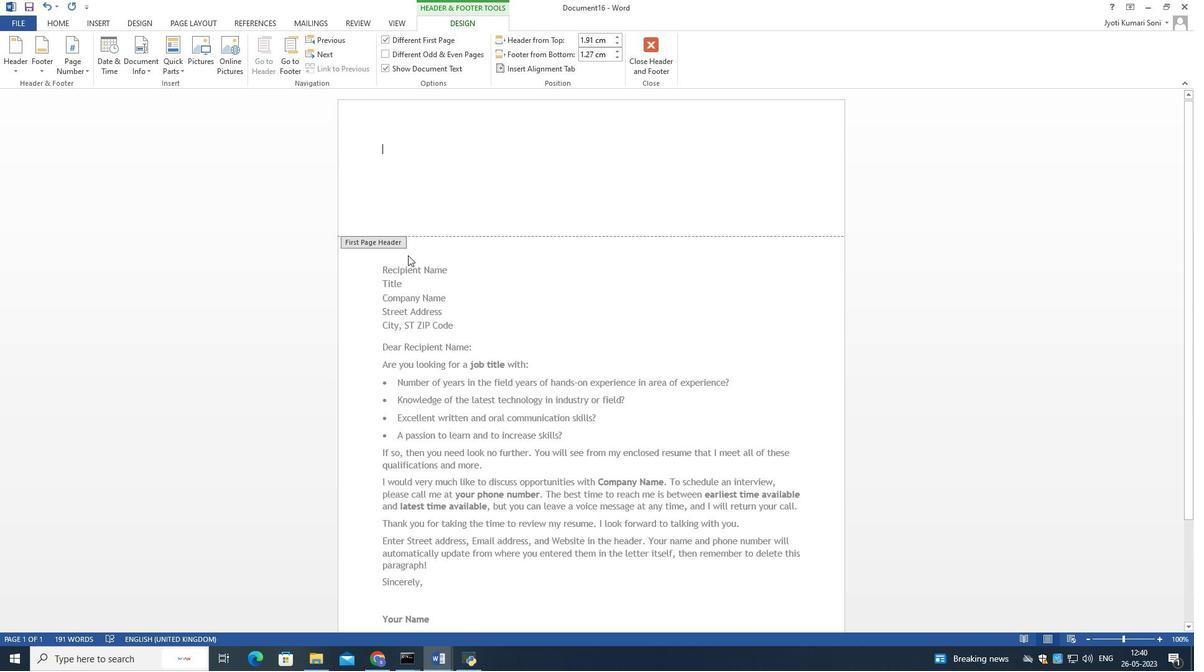
Action: Mouse moved to (410, 259)
Screenshot: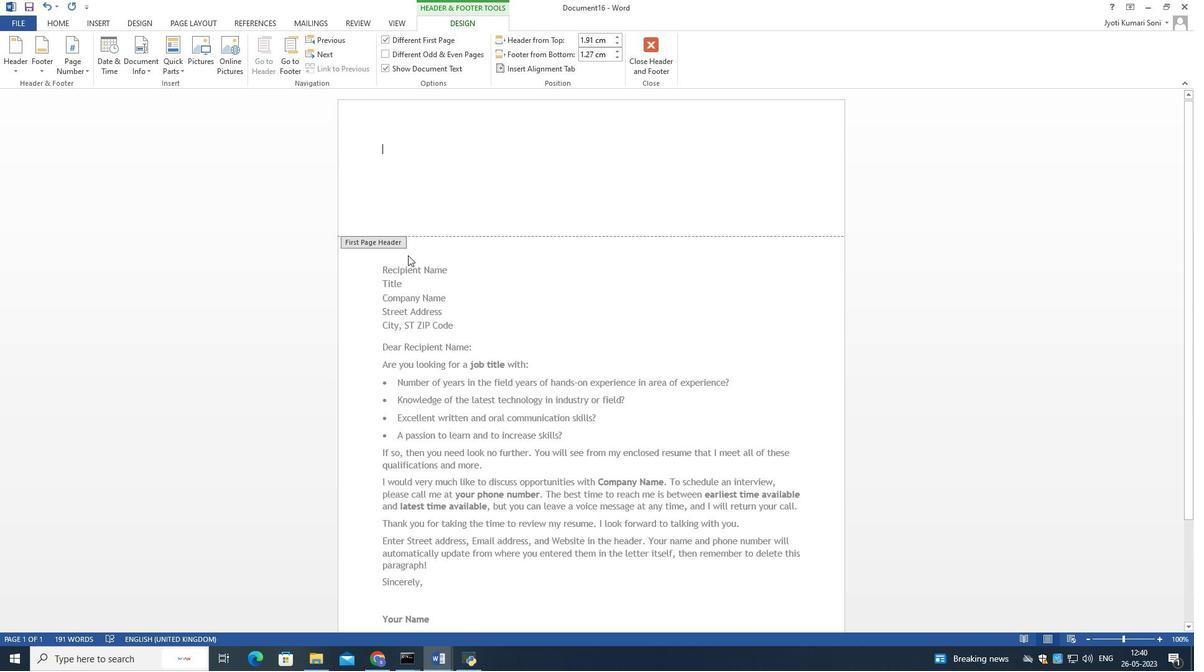 
Action: Mouse scrolled (410, 258) with delta (0, 0)
Screenshot: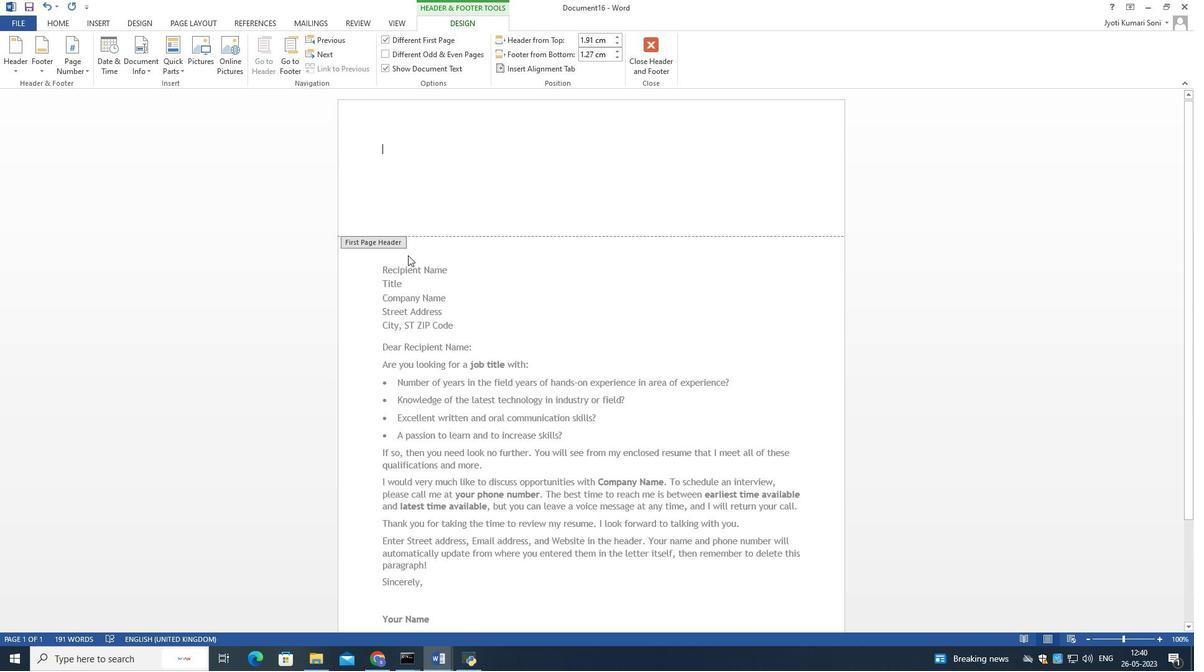 
Action: Mouse moved to (383, 144)
Screenshot: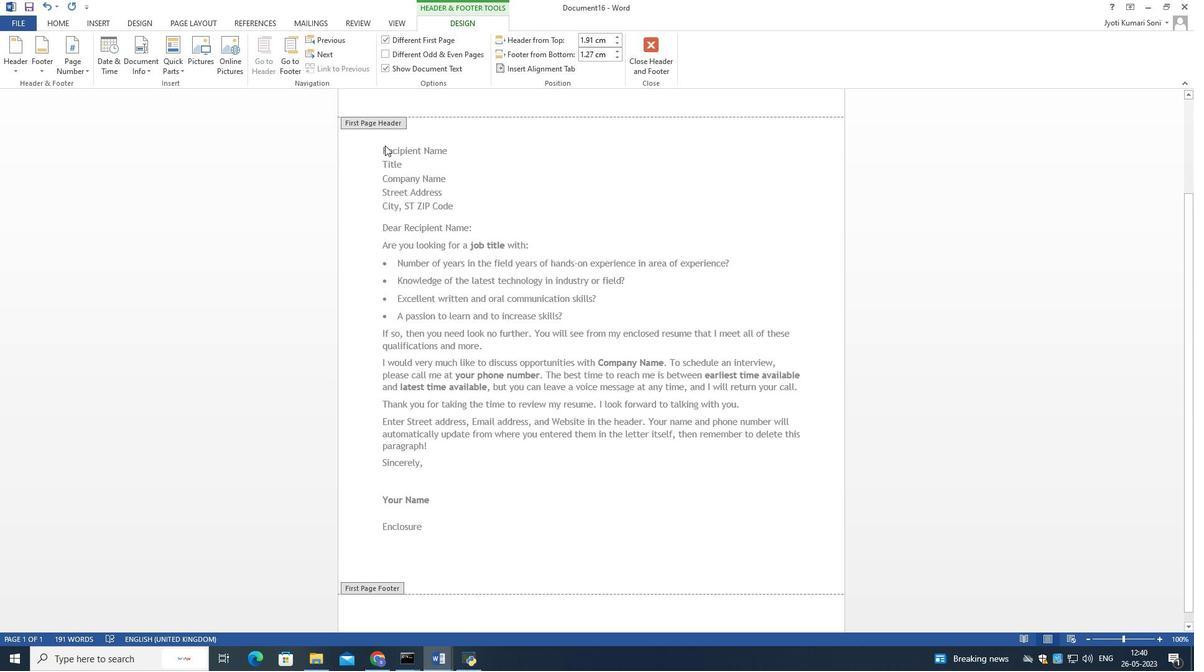 
Action: Mouse pressed left at (383, 144)
Screenshot: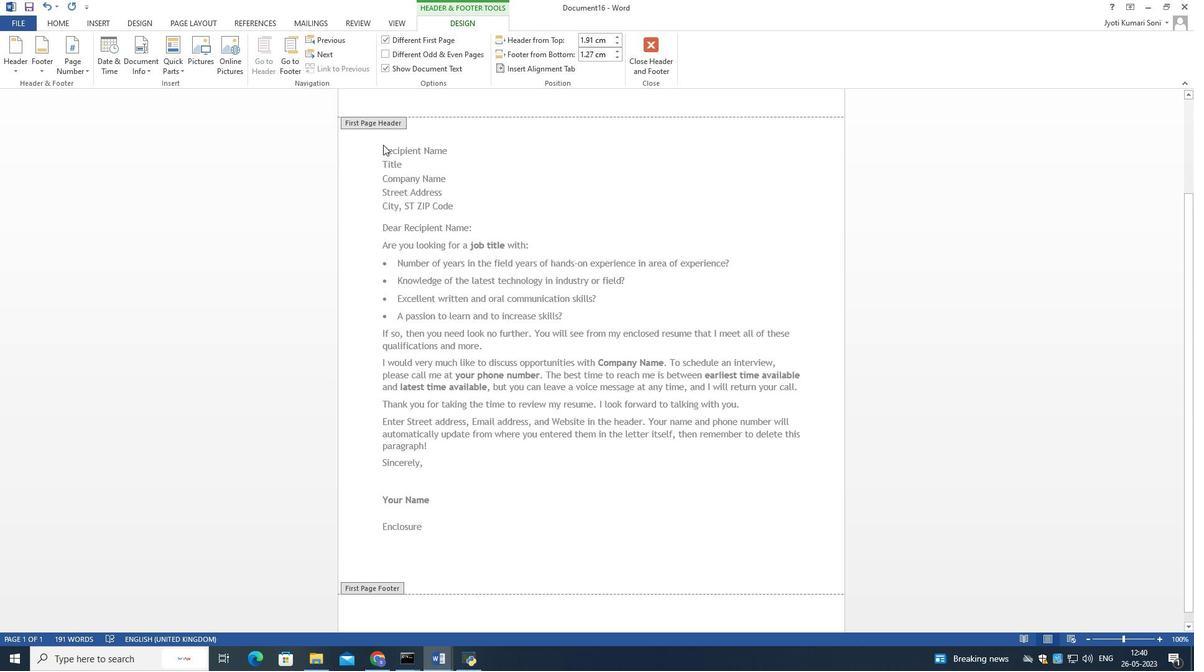 
Action: Mouse moved to (424, 534)
Screenshot: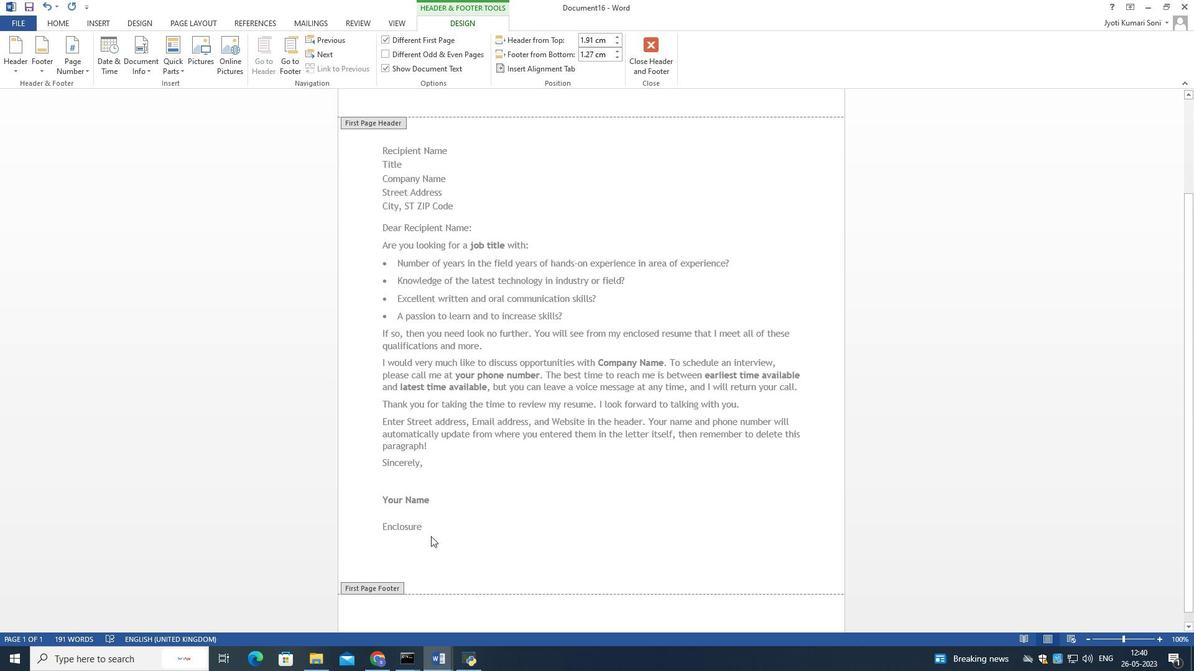 
Action: Mouse pressed left at (424, 534)
Screenshot: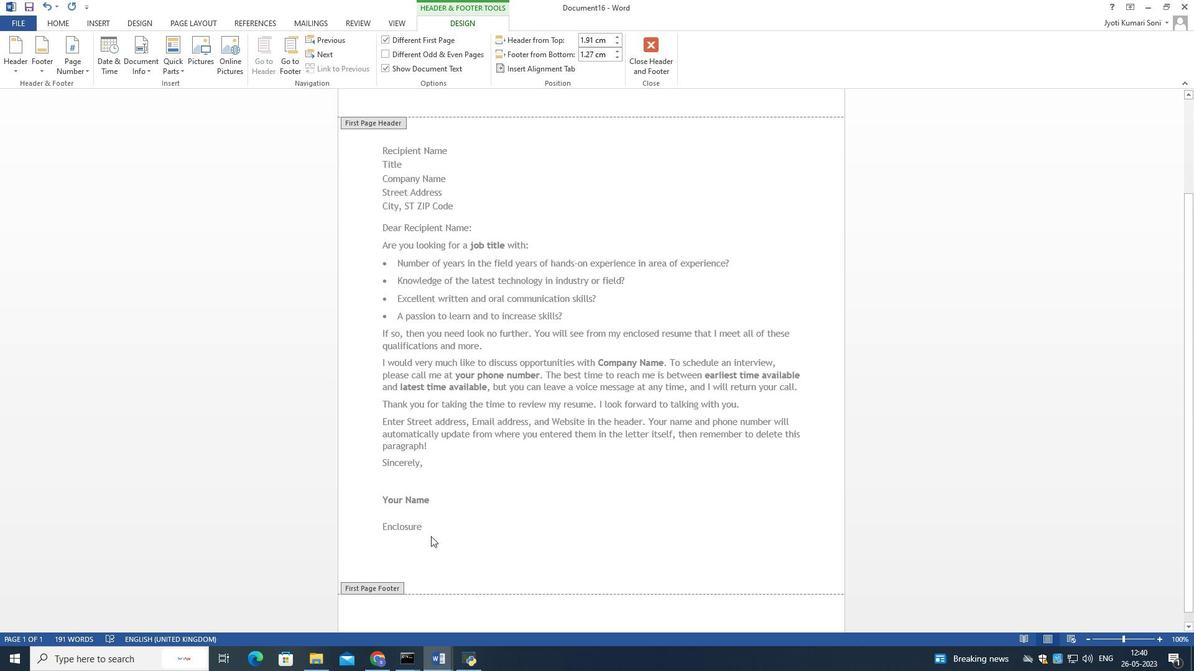 
Action: Mouse moved to (406, 444)
Screenshot: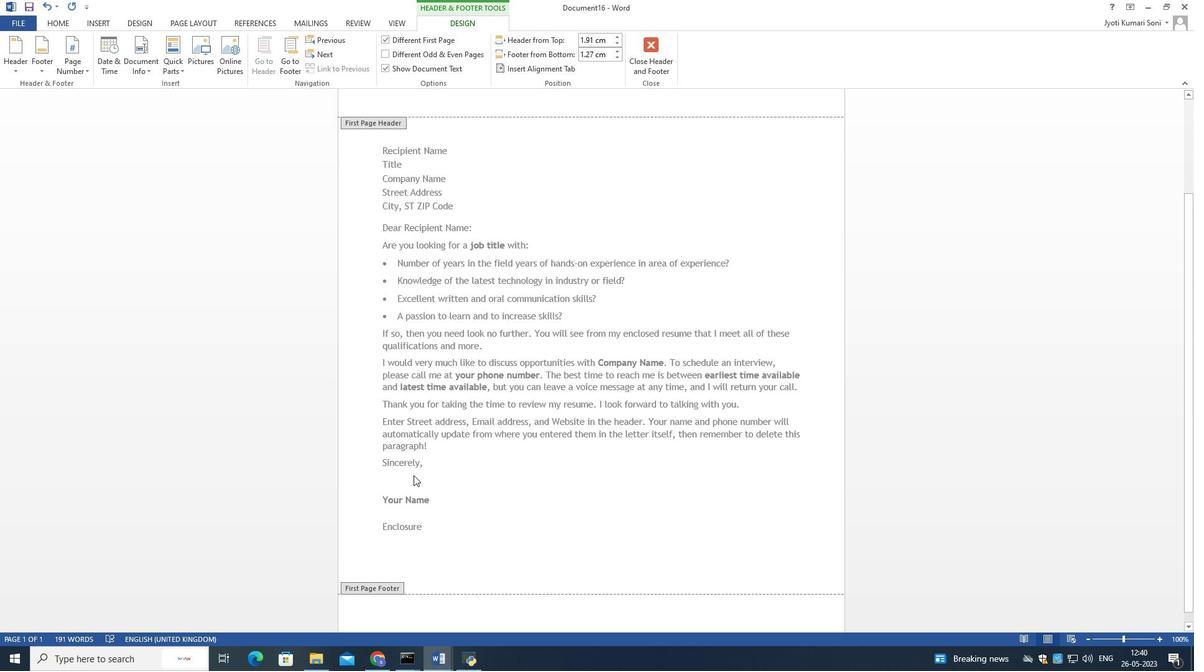 
Action: Mouse pressed left at (406, 444)
Screenshot: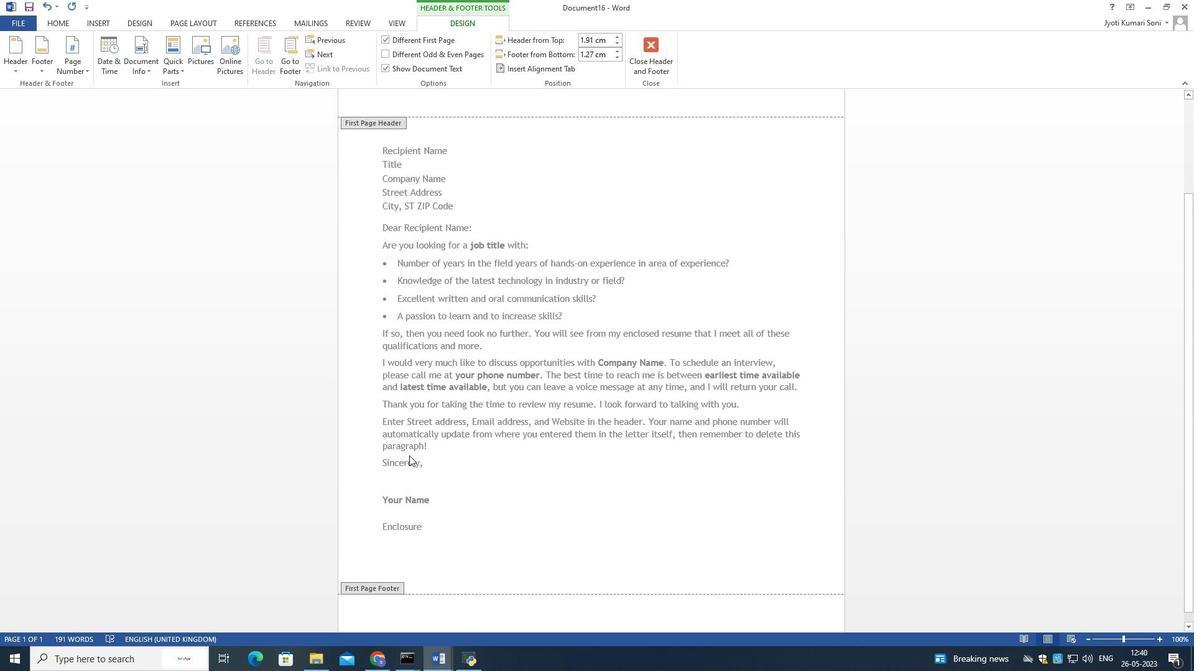 
Action: Mouse moved to (406, 443)
Screenshot: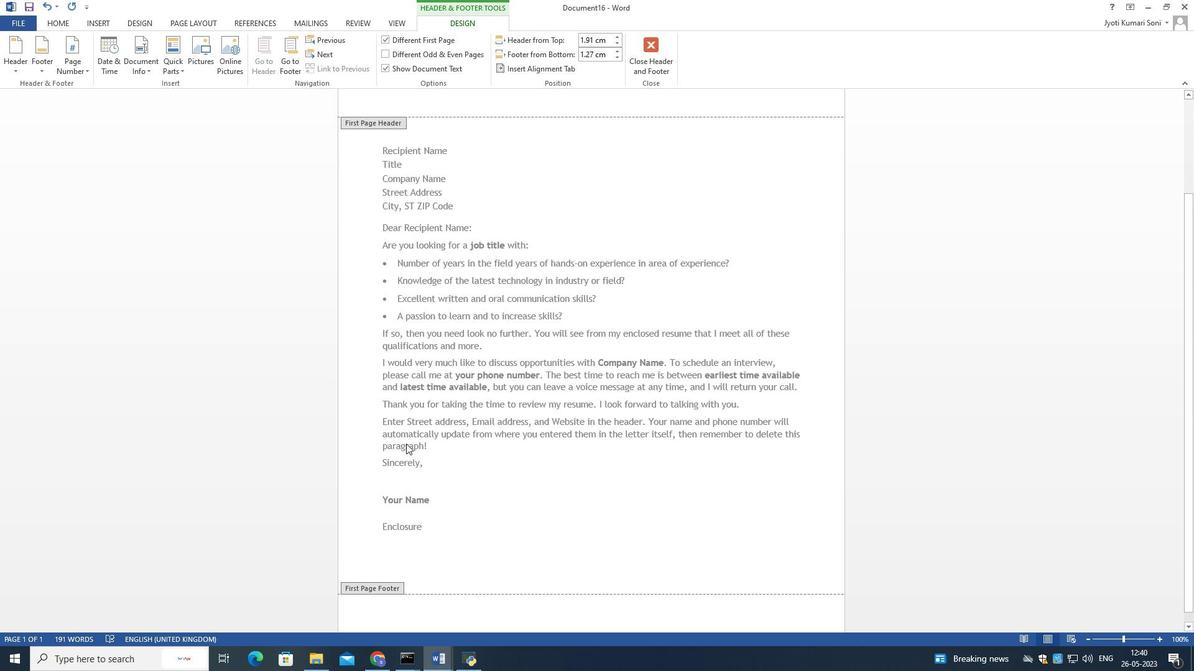 
Action: Mouse pressed left at (406, 443)
Screenshot: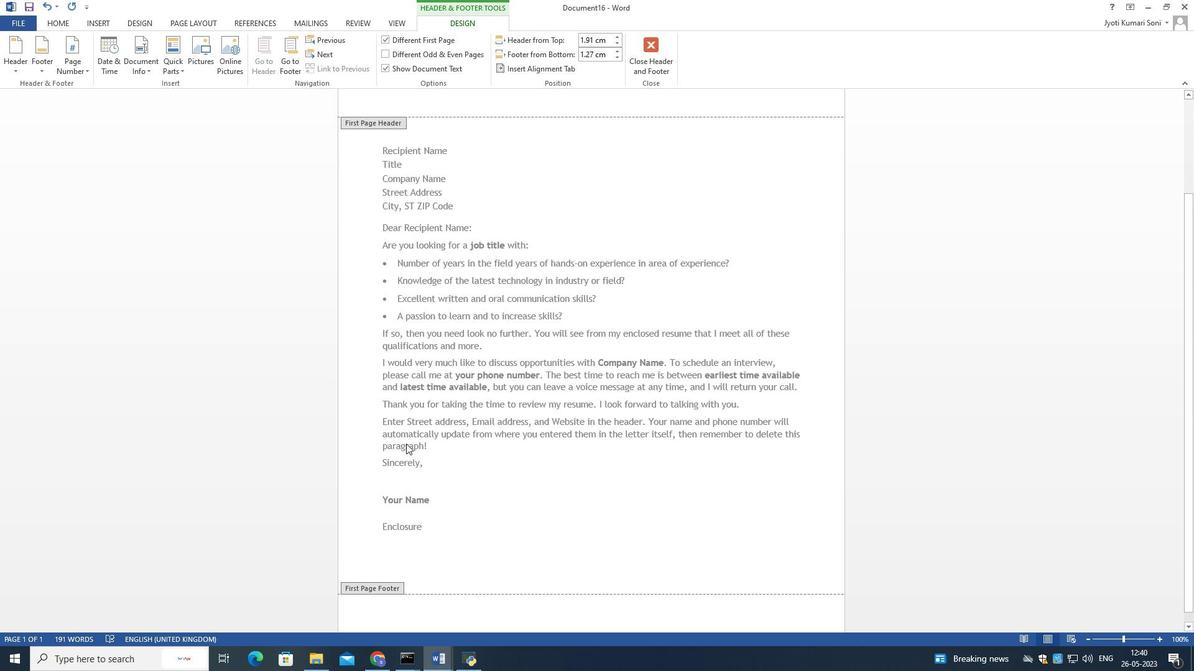 
Action: Mouse moved to (404, 413)
Screenshot: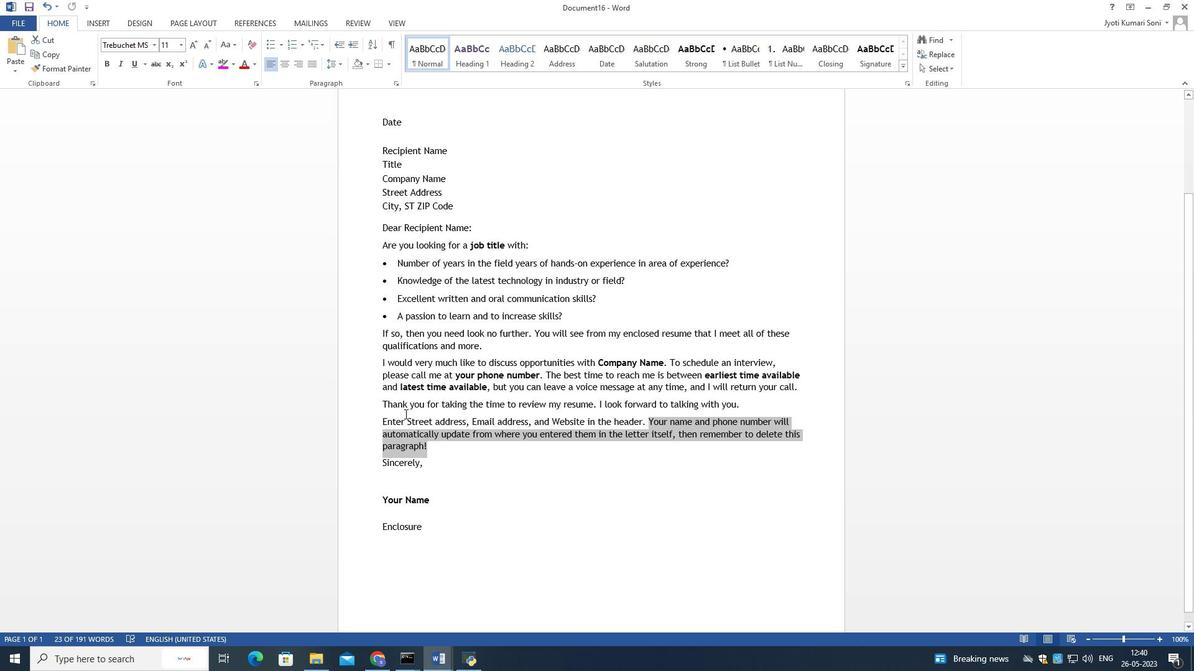 
Action: Key pressed <Key.delete>
Screenshot: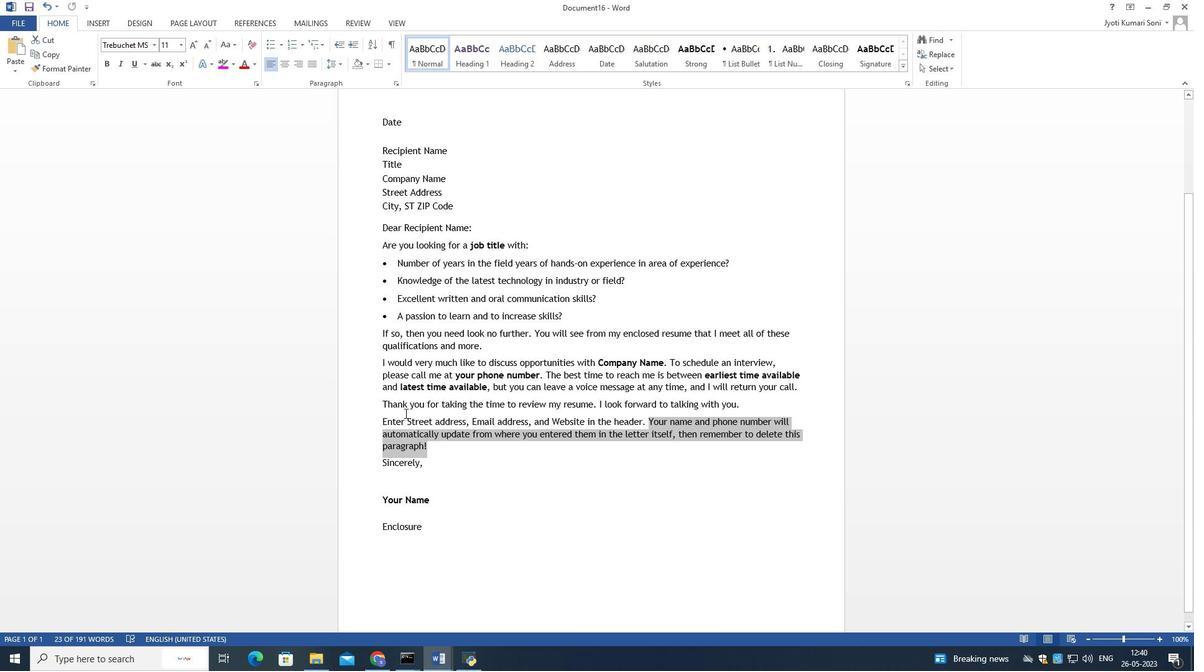 
Action: Mouse moved to (377, 144)
Screenshot: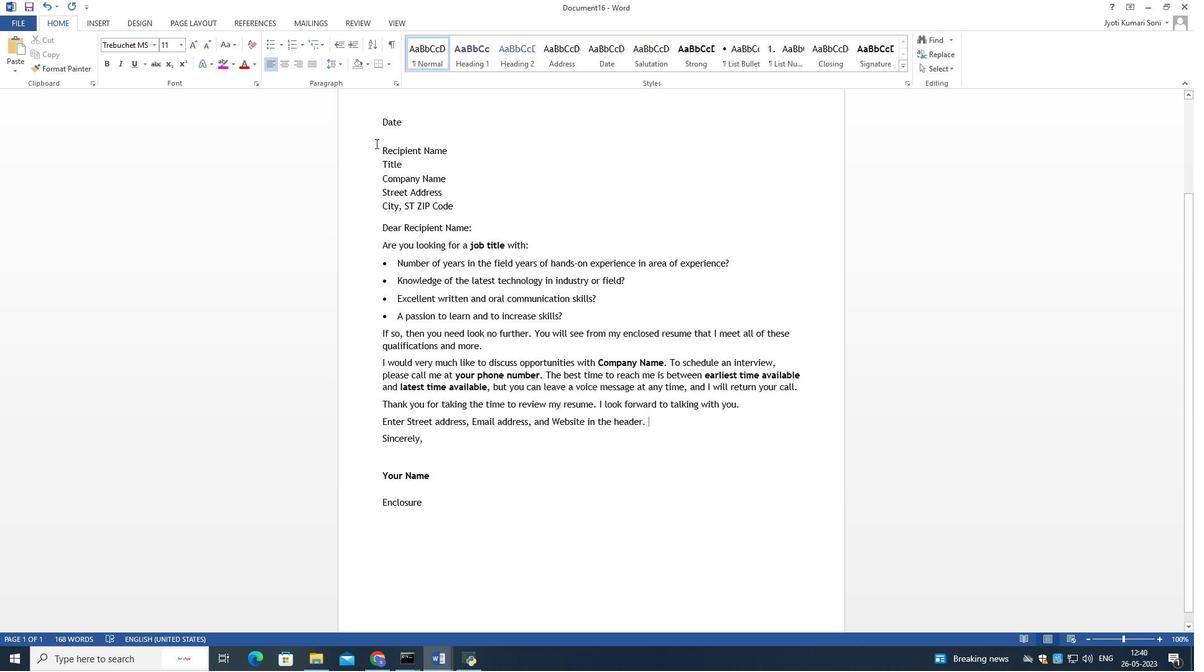 
Action: Mouse pressed left at (377, 144)
Screenshot: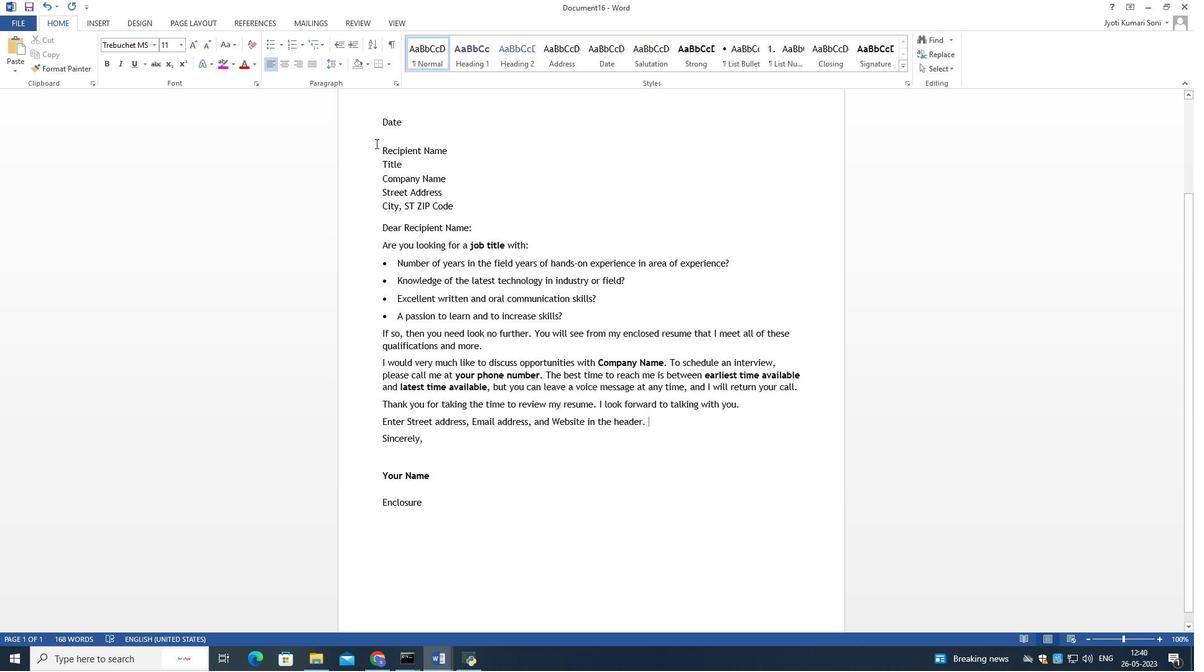 
Action: Mouse moved to (487, 368)
Screenshot: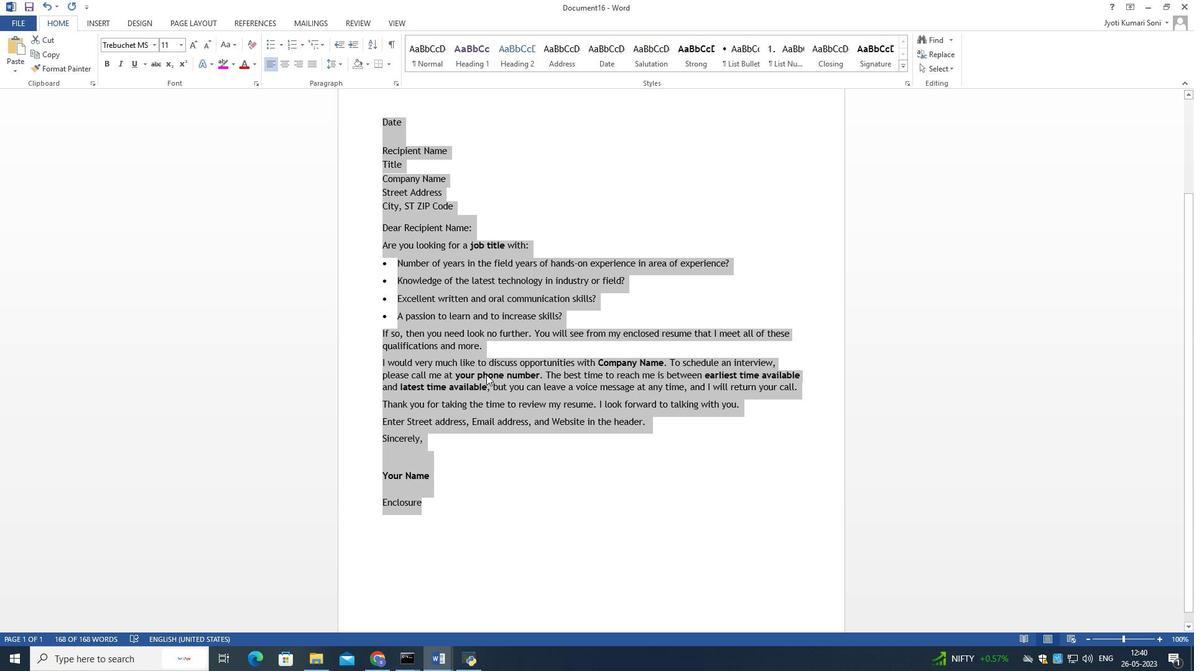 
Action: Key pressed <Key.delete>
Screenshot: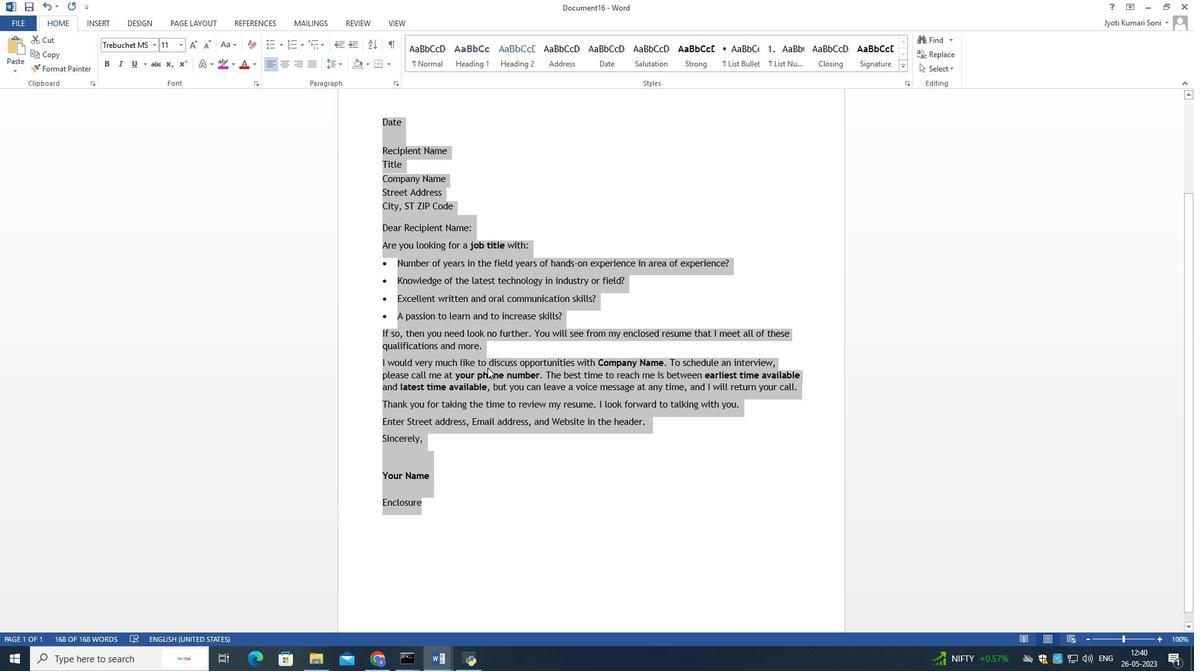 
Action: Mouse moved to (495, 380)
Screenshot: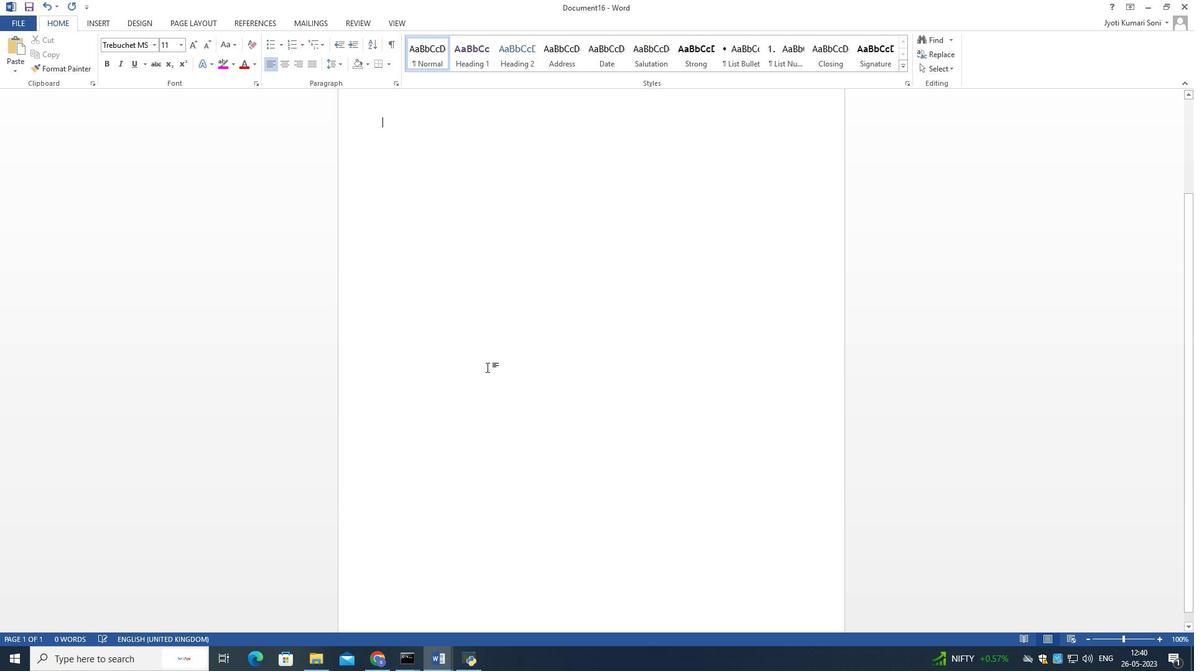 
Action: Mouse scrolled (495, 381) with delta (0, 0)
Screenshot: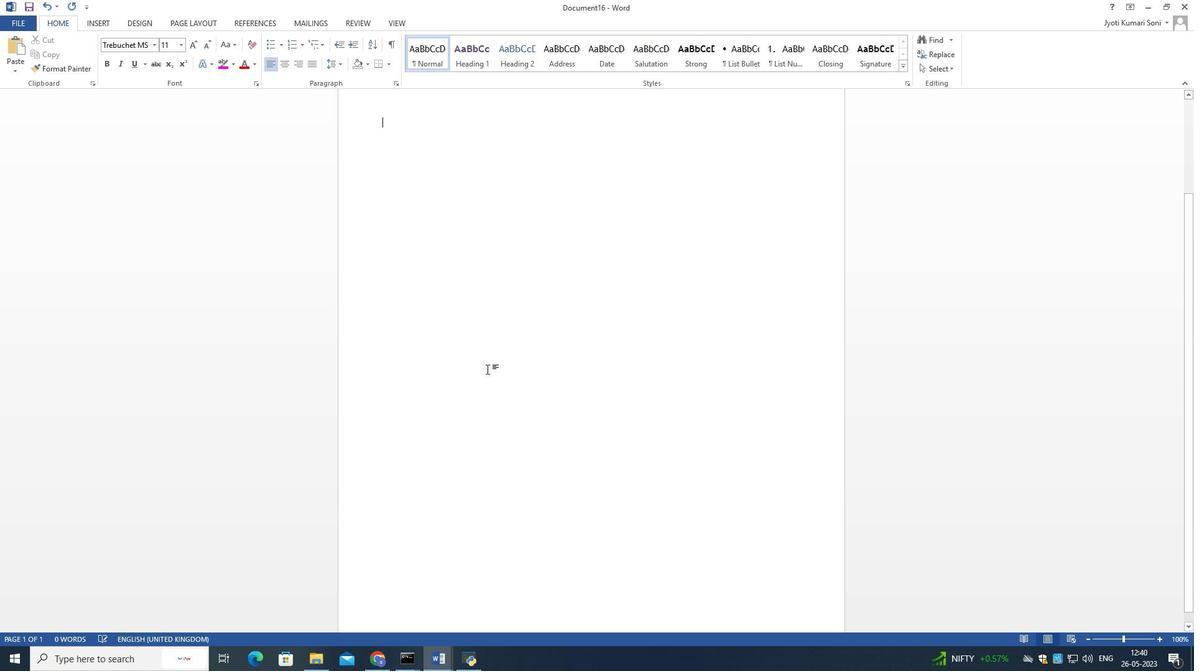 
Action: Mouse scrolled (495, 381) with delta (0, 0)
Screenshot: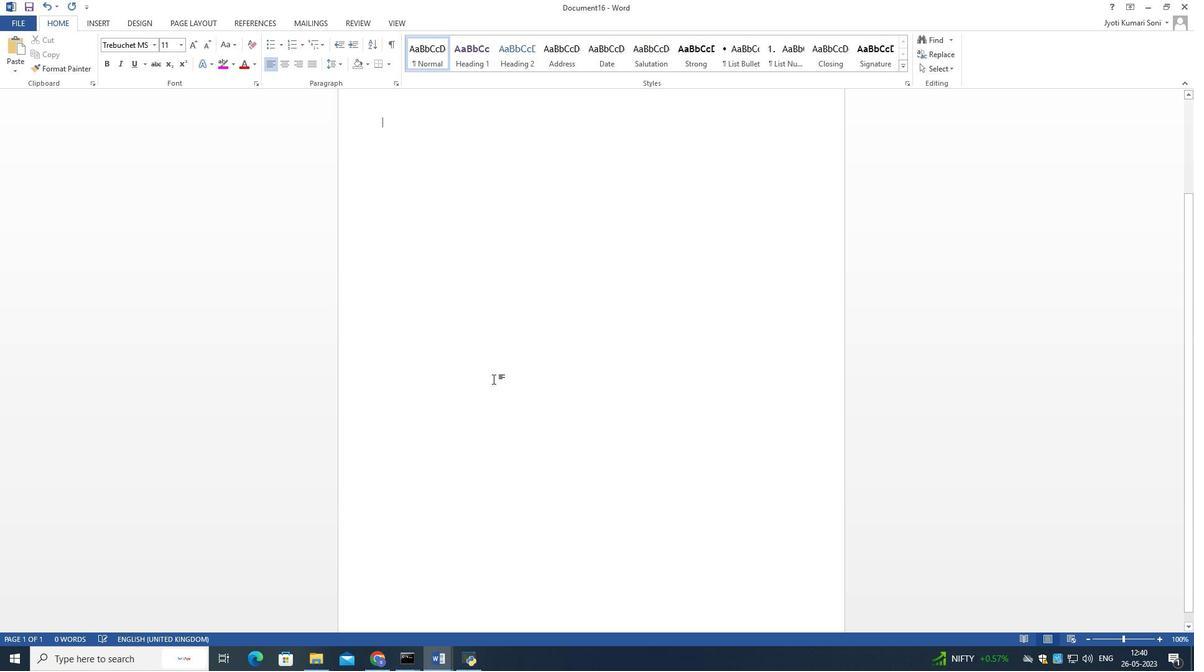 
Action: Mouse scrolled (495, 381) with delta (0, 0)
Screenshot: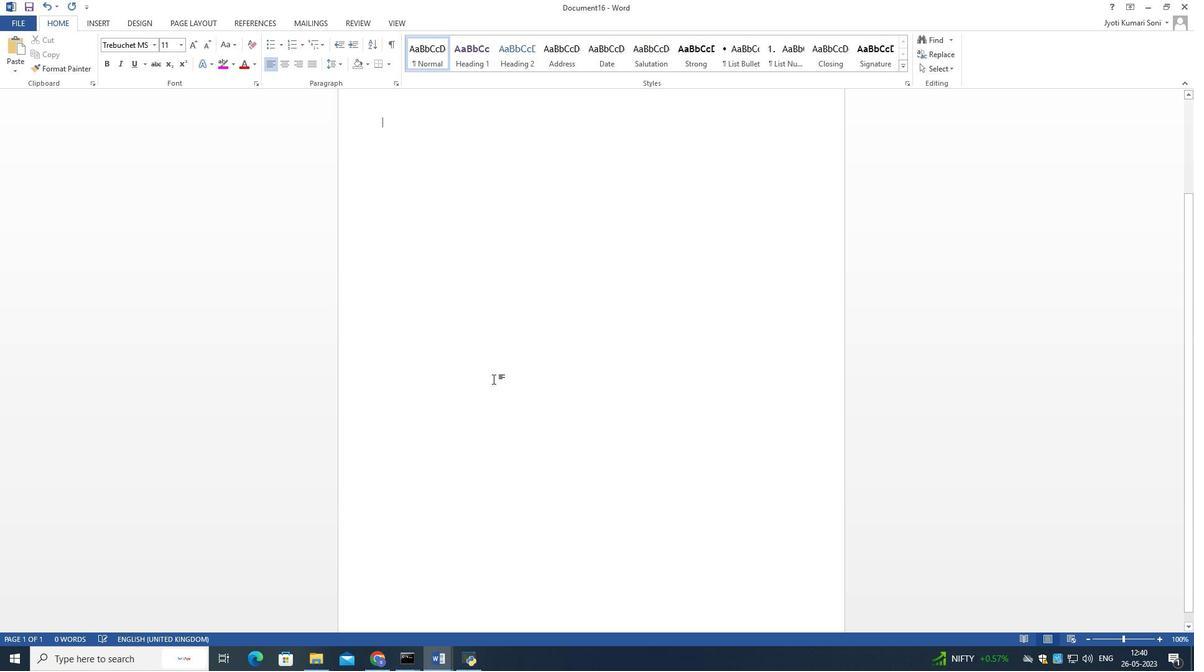 
Action: Mouse scrolled (495, 381) with delta (0, 0)
Screenshot: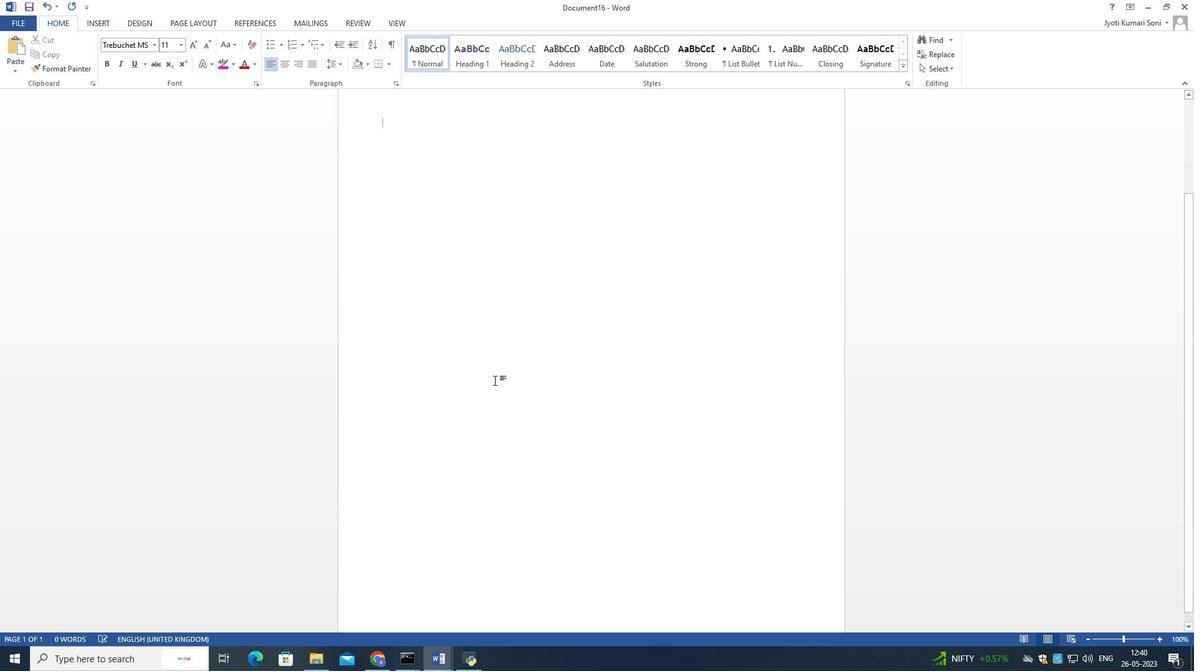 
Action: Mouse scrolled (495, 381) with delta (0, 0)
Screenshot: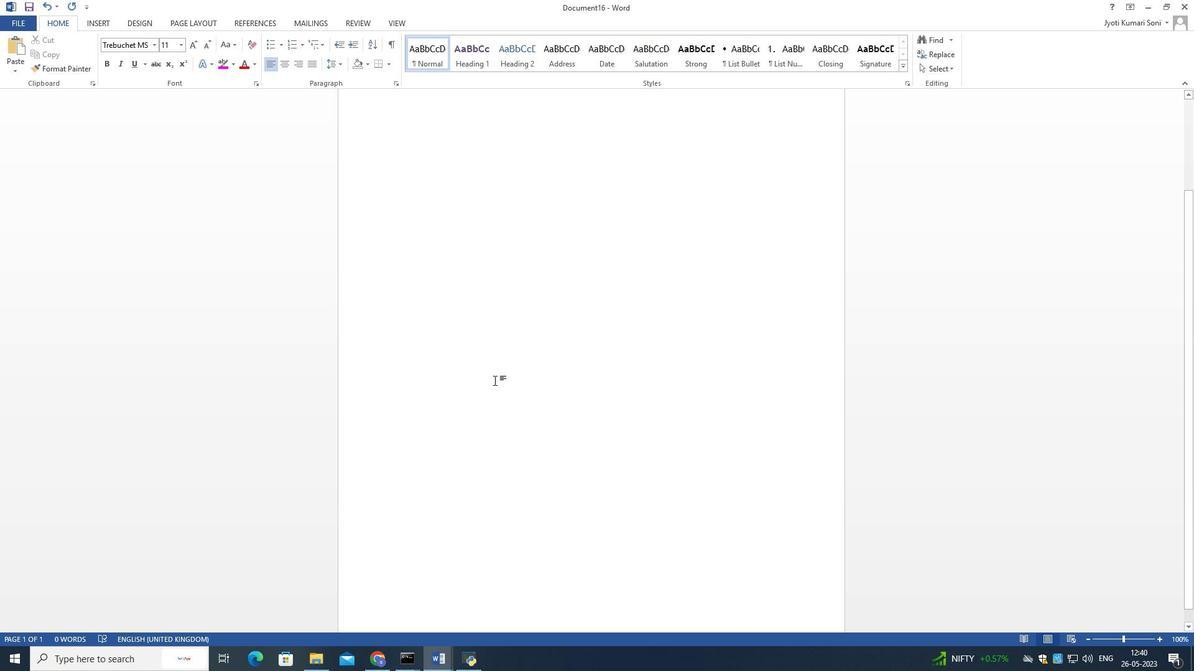 
Action: Mouse scrolled (495, 381) with delta (0, 0)
Screenshot: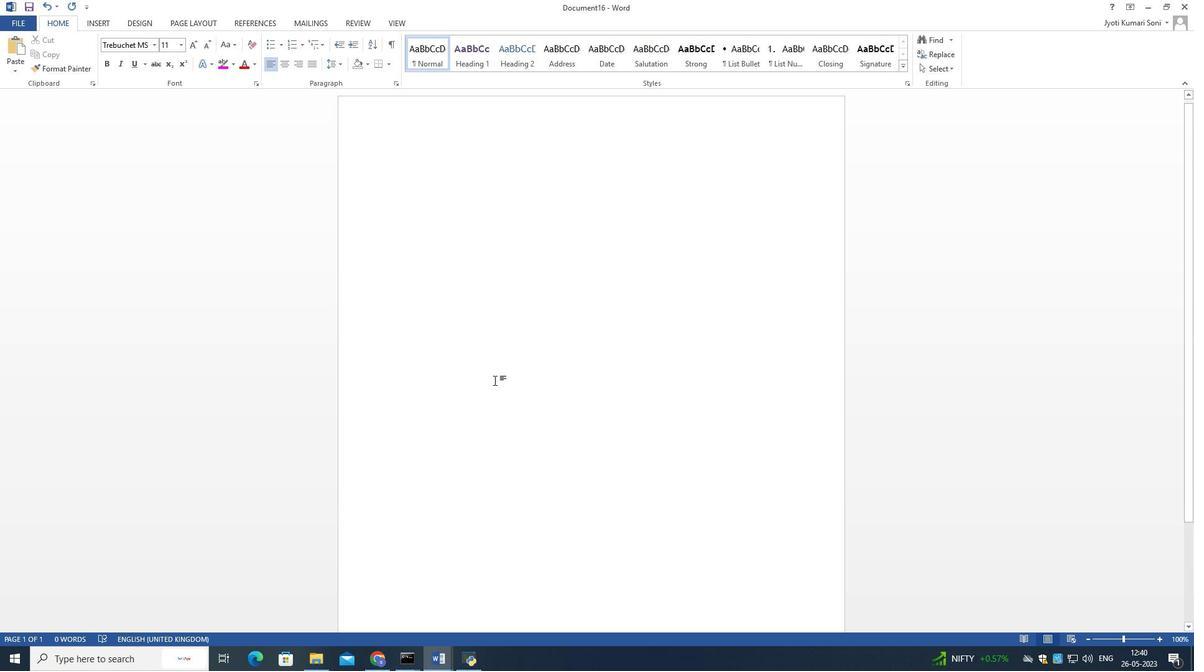 
Action: Mouse scrolled (495, 381) with delta (0, 0)
Screenshot: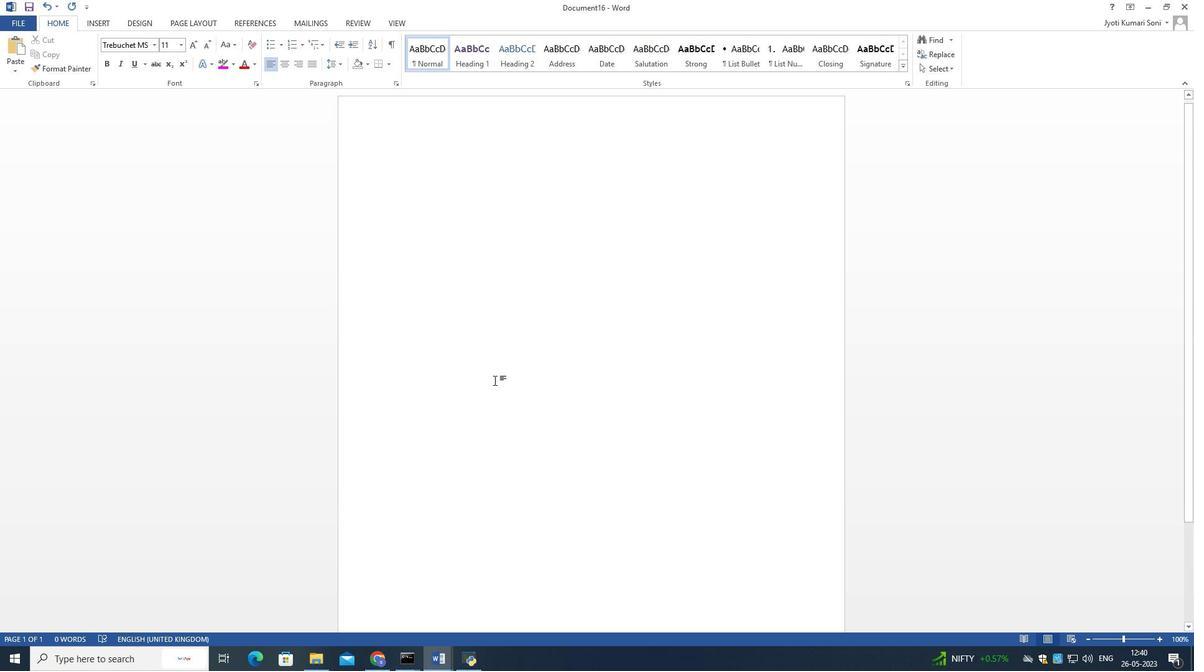 
Action: Mouse moved to (495, 380)
Screenshot: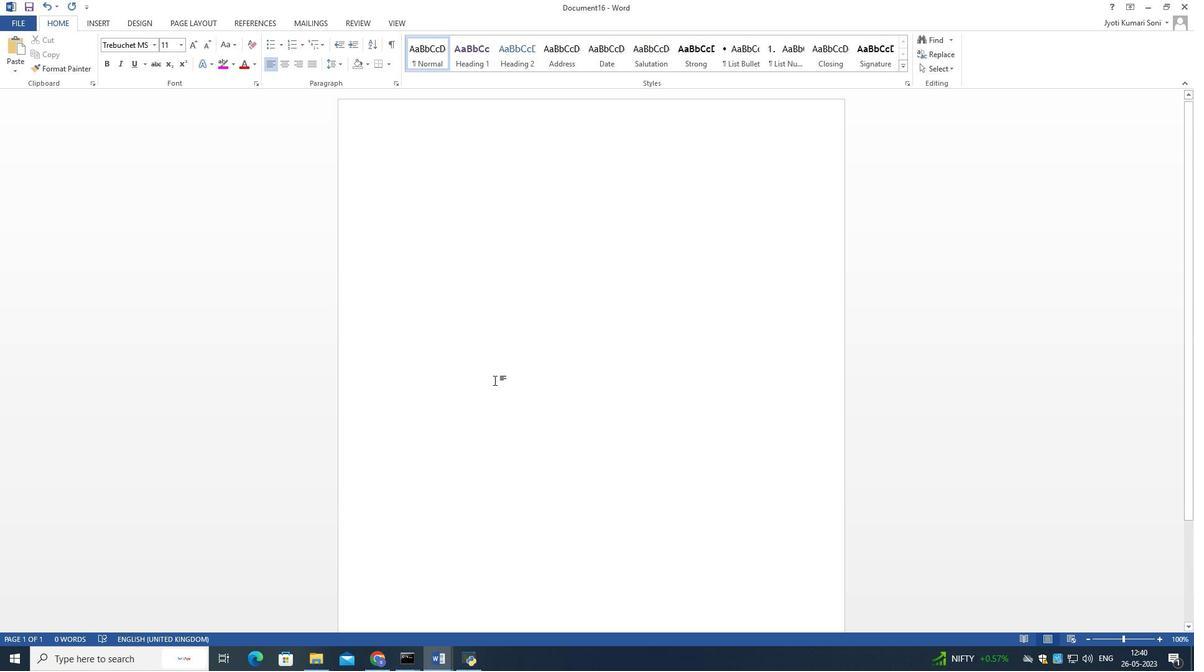 
Action: Mouse scrolled (495, 381) with delta (0, 0)
Screenshot: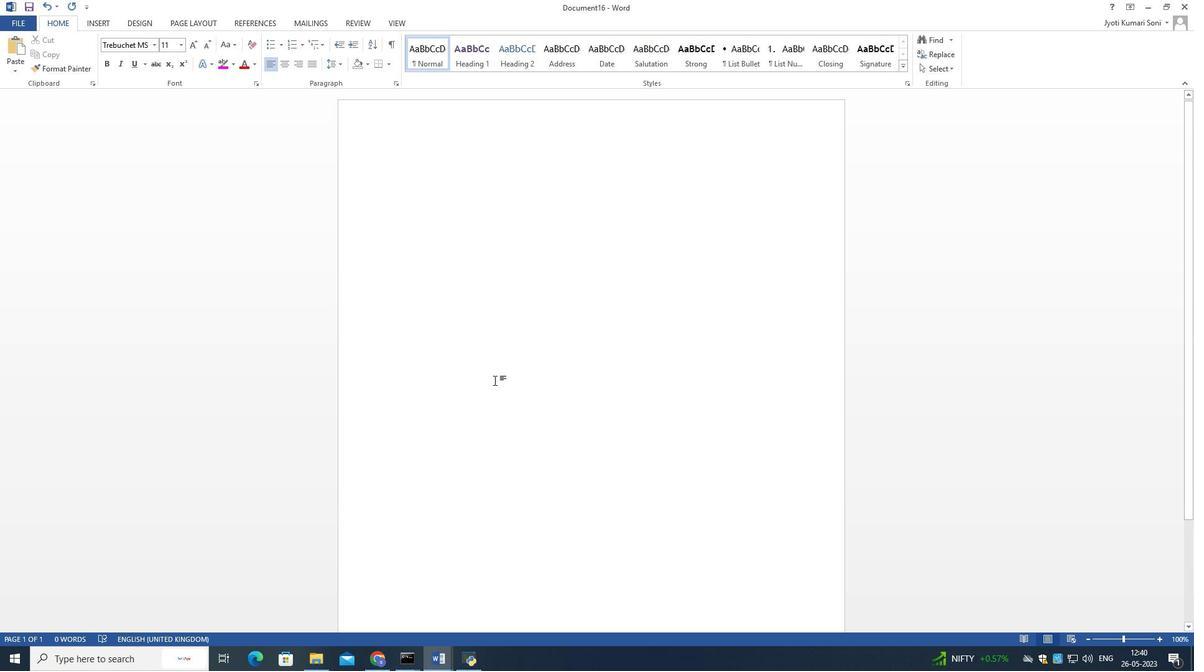 
Action: Mouse moved to (495, 379)
Screenshot: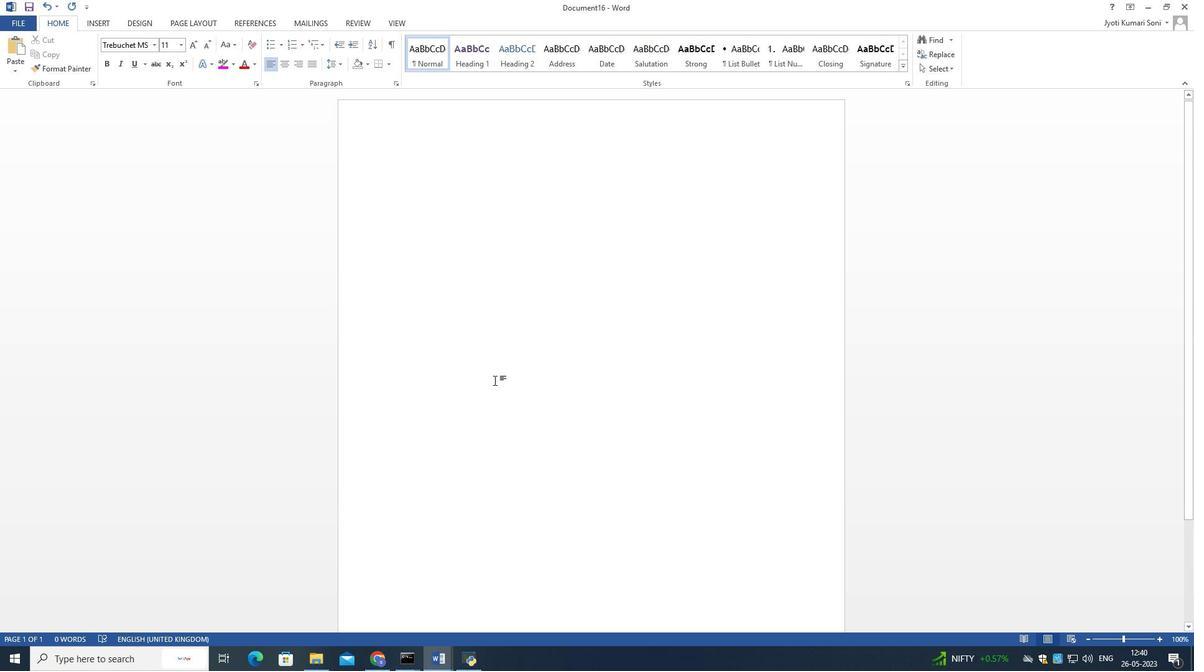 
Action: Mouse scrolled (495, 380) with delta (0, 0)
Screenshot: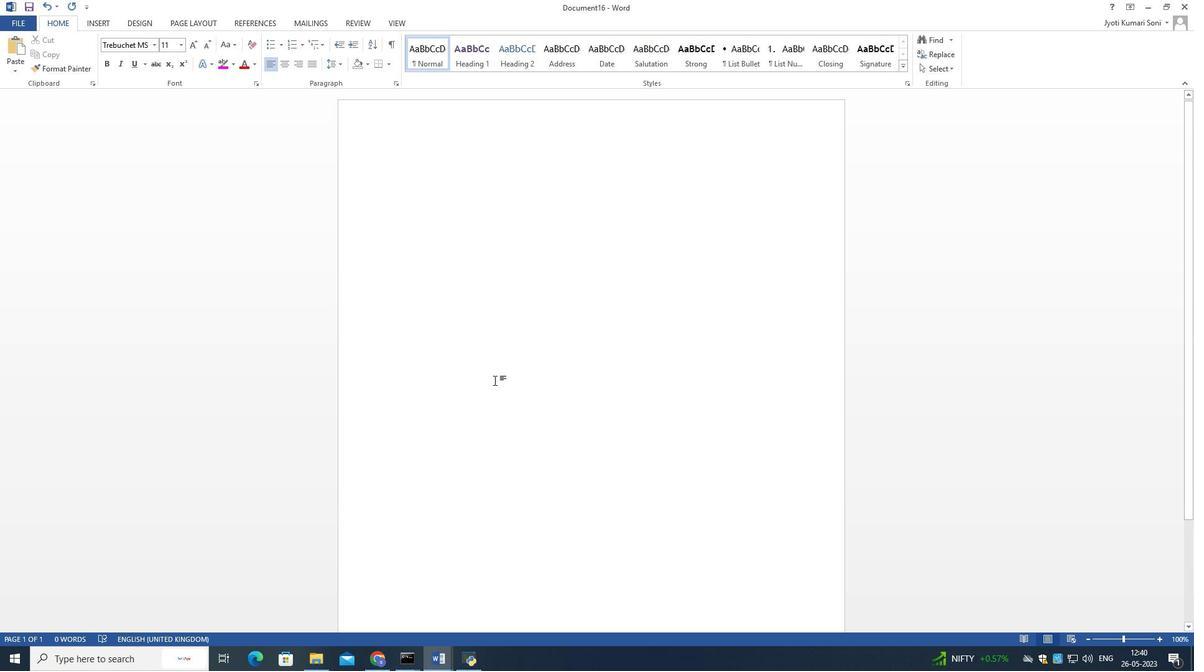 
Action: Mouse scrolled (495, 379) with delta (0, 0)
Screenshot: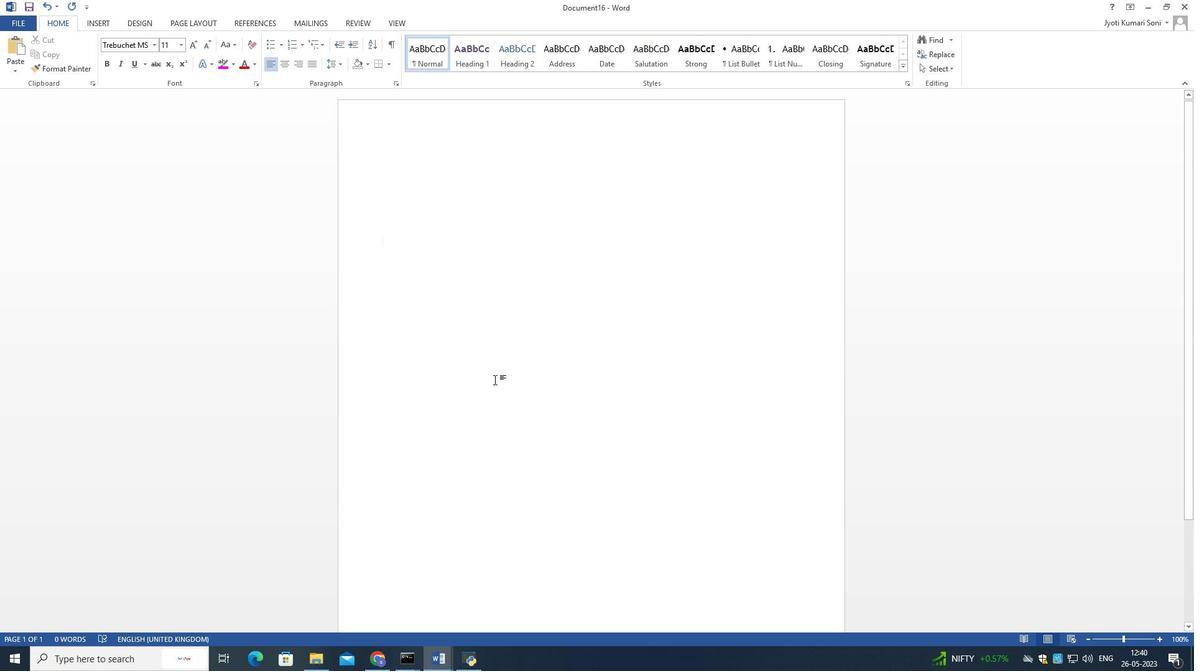 
Action: Mouse moved to (400, 176)
Screenshot: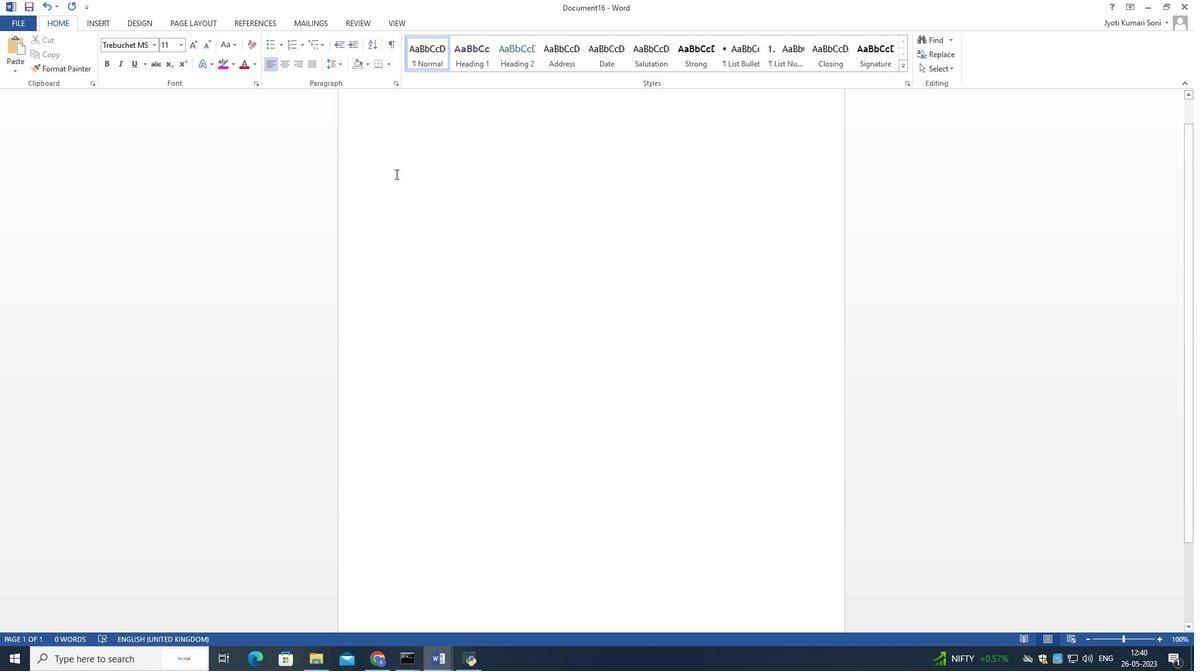 
Action: Mouse pressed left at (400, 176)
Screenshot: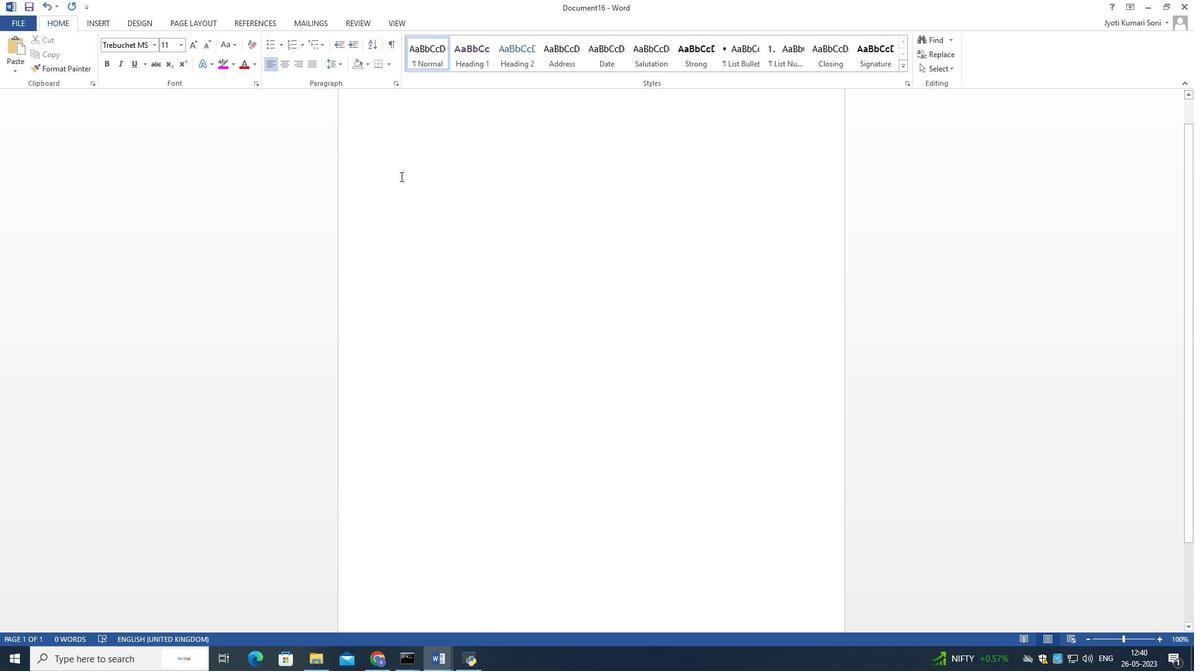 
Action: Mouse moved to (399, 195)
Screenshot: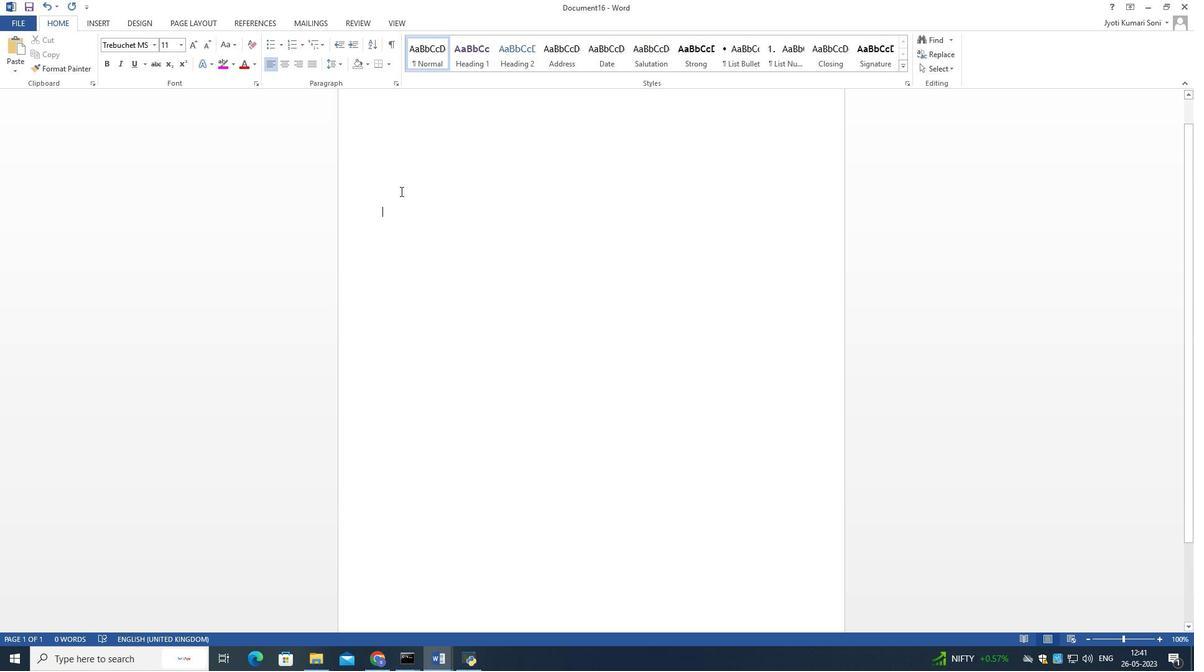 
Action: Key pressed <Key.shift>Date<Key.shift_r>;<Key.space><Key.backspace><Key.backspace><Key.shift_r>:n<Key.backspace><Key.space><Key.left><Key.left><Key.space><Key.right><Key.right>
Screenshot: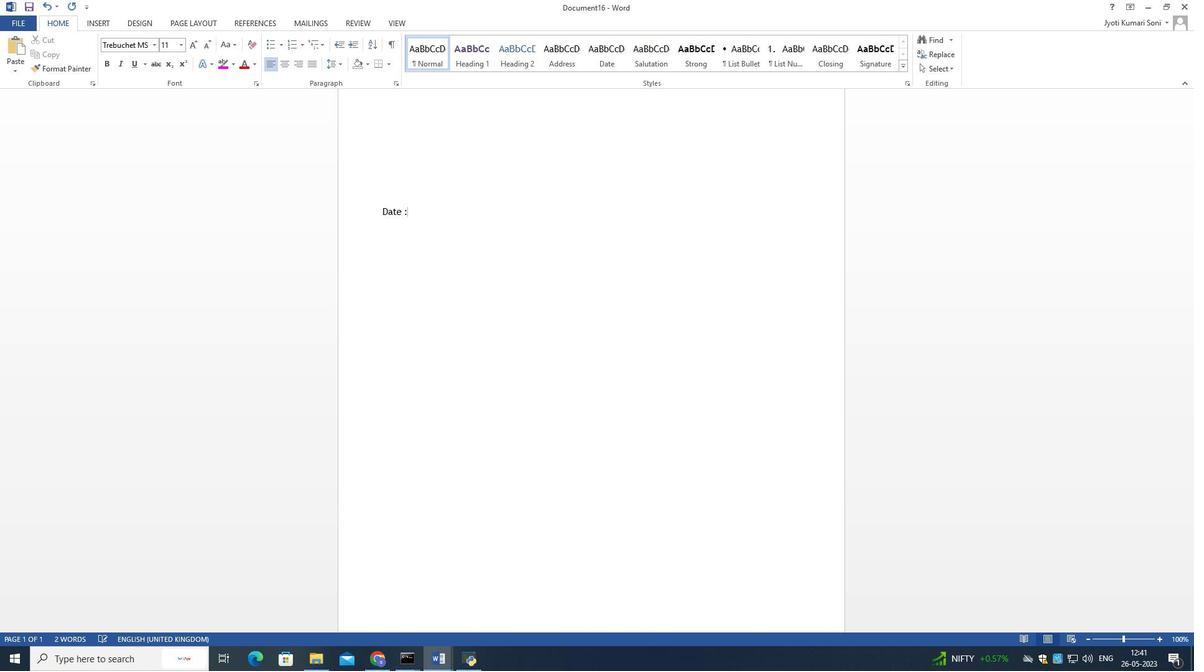 
Action: Mouse moved to (402, 199)
Screenshot: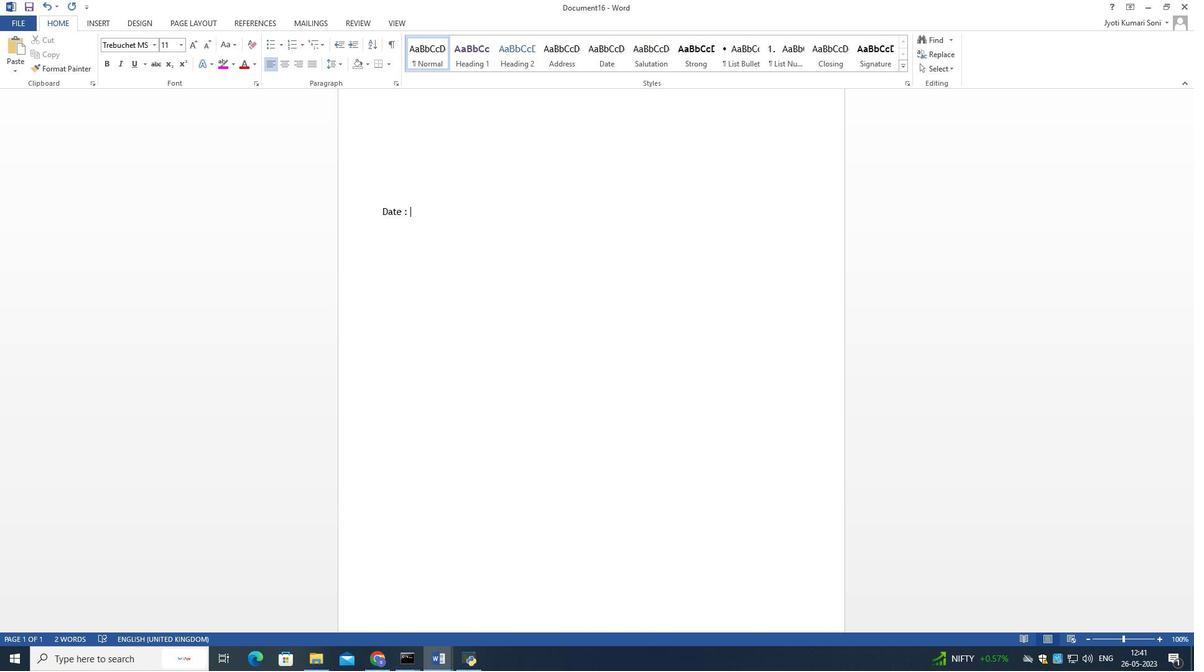 
Action: Key pressed 18<Key.space><Key.shift>May<Key.space>
Screenshot: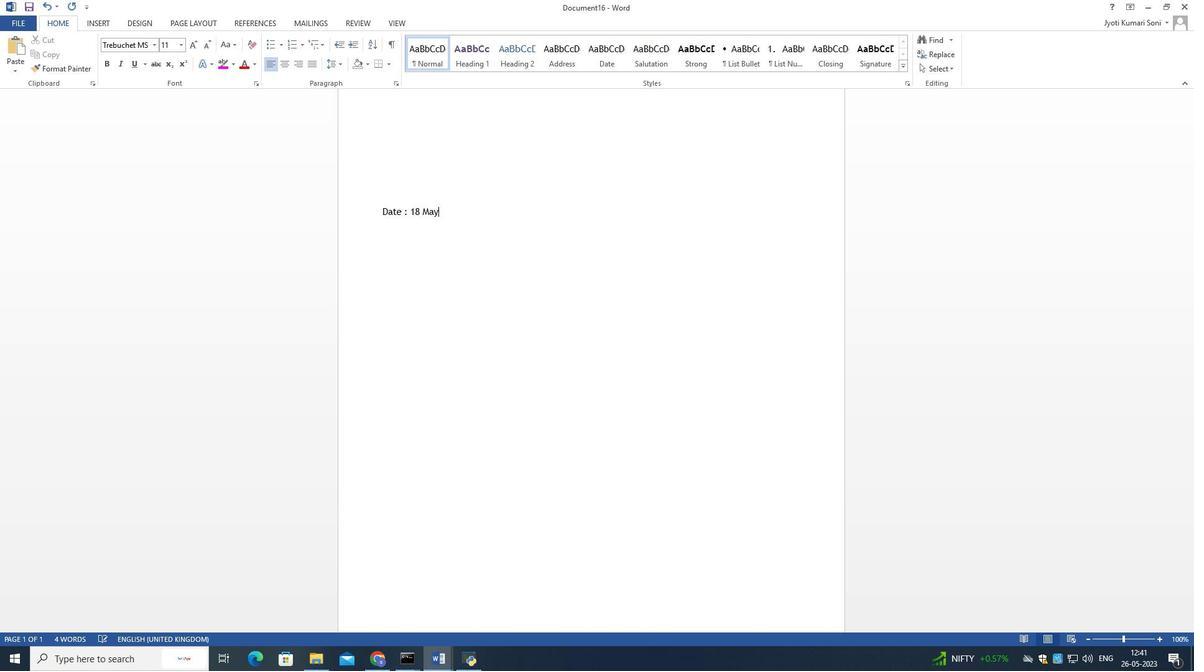 
Action: Mouse moved to (1146, 325)
Screenshot: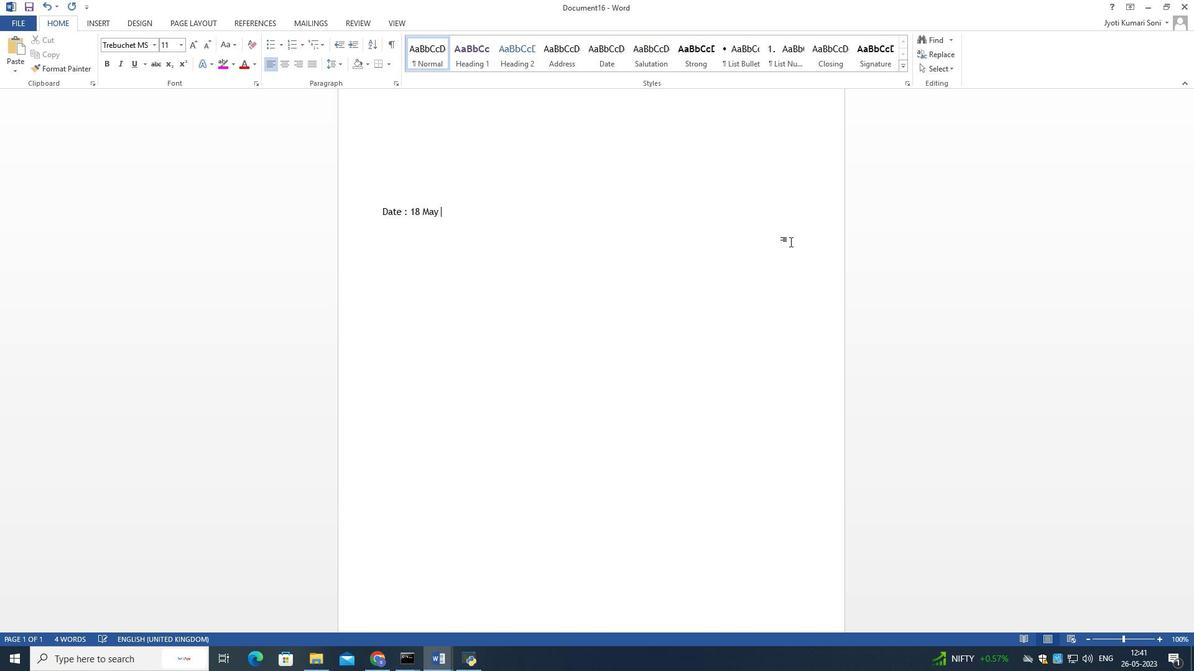 
Action: Key pressed 2023<Key.enter><Key.enter><Key.shift>I<Key.space>wantw<Key.backspace>ed<Key.space>to<Key.space>thanks<Key.backspace><Key.space>you<Key.space>for<Key.space>your<Key.space>generous<Key.alt_gr><Key.space>donation<Key.space>to<Key.space>our<Key.space>cause.<Key.space><Key.shift>Your<Key.space>suo<Key.backspace>pport<Key.space>and<Key.space>contribution<Key.space>will<Key.space>make<Key.space>a<Key.space>significant<Key.space>ipact<Key.space>on<Key.space>our<Key.space>efforts.<Key.space><Key.shift>We<Key.space>are<Key.space>greatful<Key.space>for<Key.space>yp<Key.backspace>our<Key.space>kindness<Key.space>and<Key.space>belief<Key.space>in<Key.space>our<Key.space>mission.<Key.space><Key.shift>Together,<Key.space>we<Key.space>can<Key.space>make<Key.space>a<Key.space>difference<Key.space>in<Key.space>the<Key.space>lives<Key.space>of<Key.space>those<Key.space>in<Key.space>need.
Screenshot: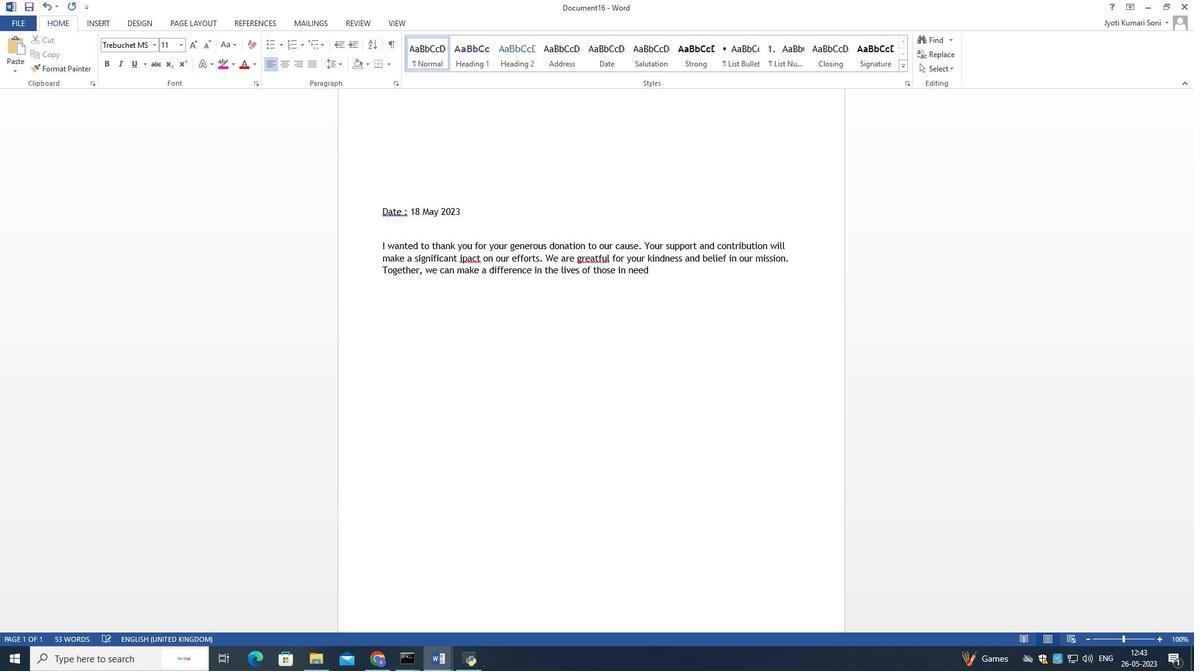 
Action: Mouse moved to (603, 254)
Screenshot: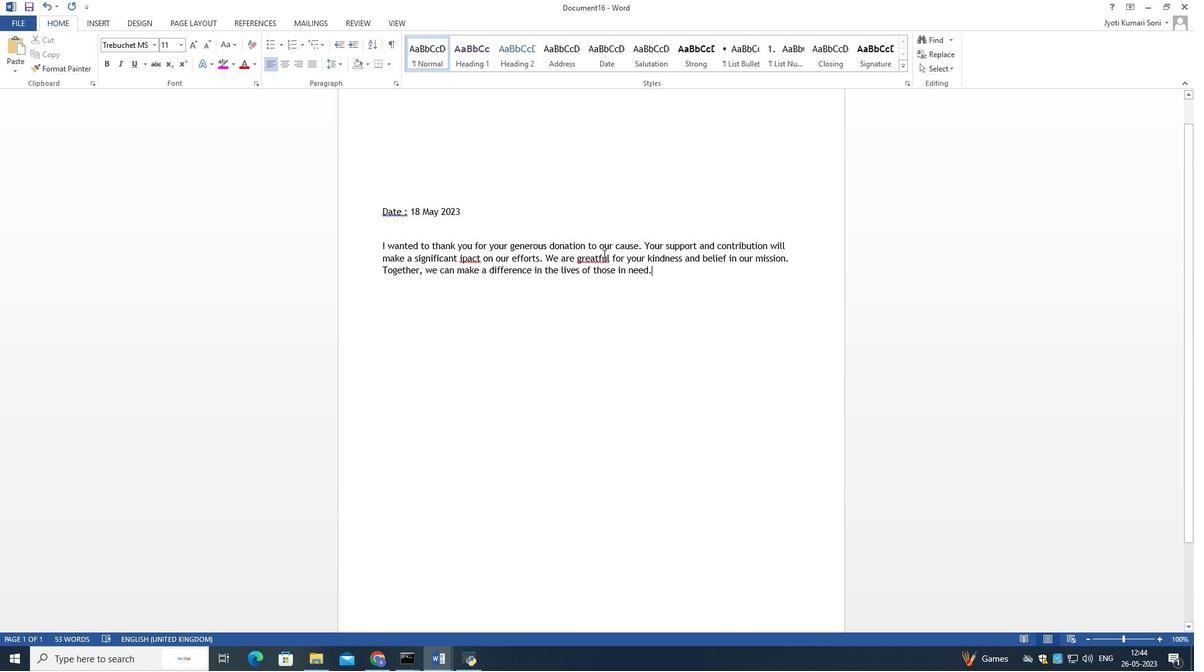 
Action: Mouse pressed left at (603, 254)
Screenshot: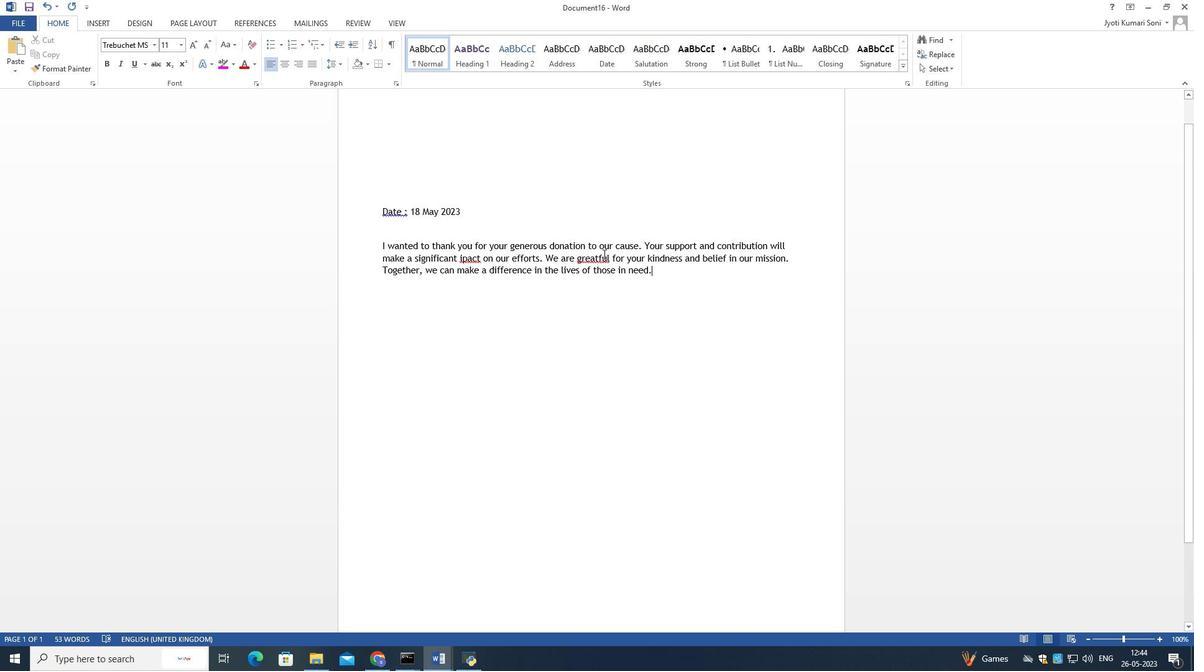 
Action: Mouse moved to (642, 279)
Screenshot: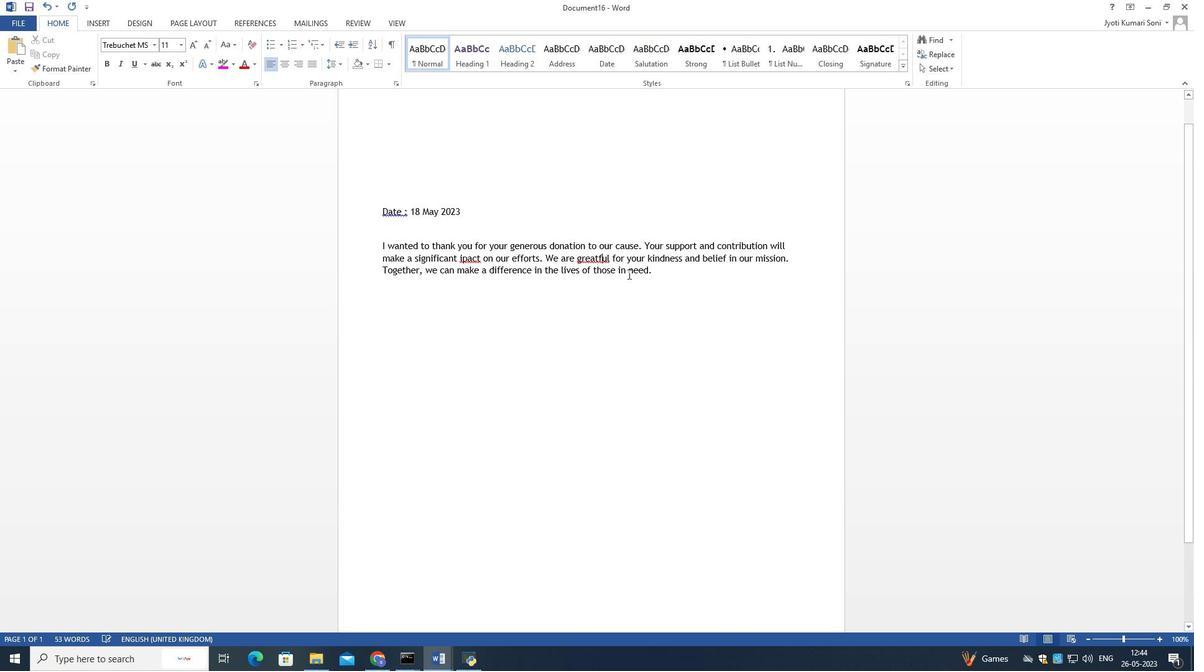 
Action: Key pressed <Key.right><Key.right>l
Screenshot: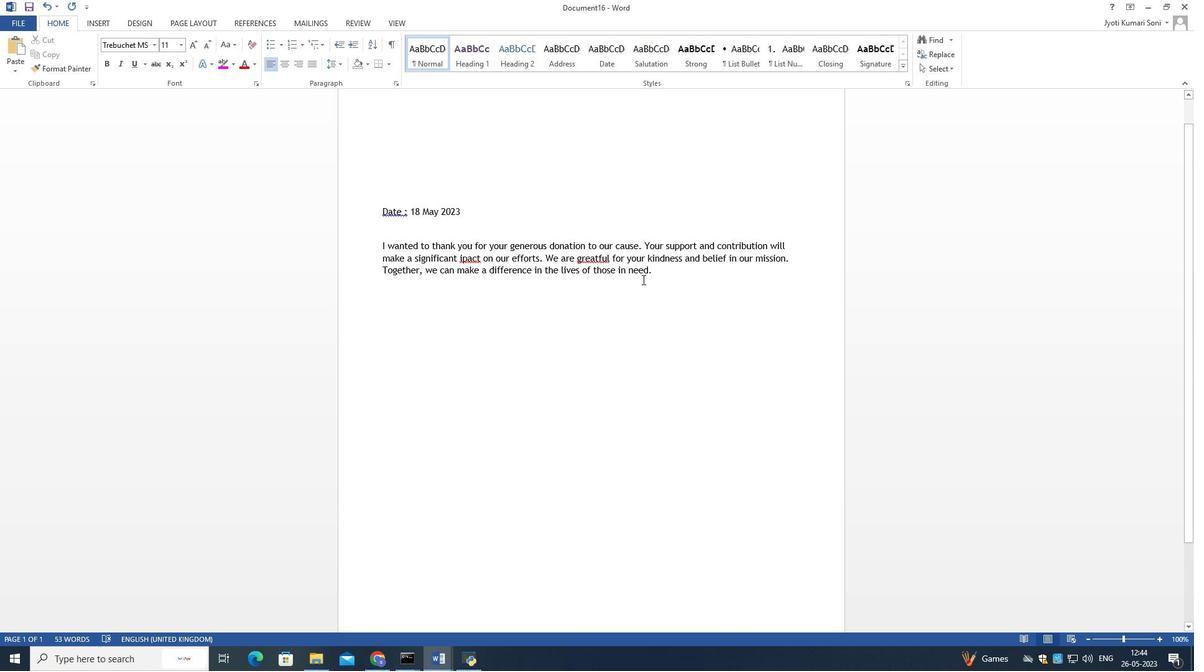 
Action: Mouse moved to (731, 280)
Screenshot: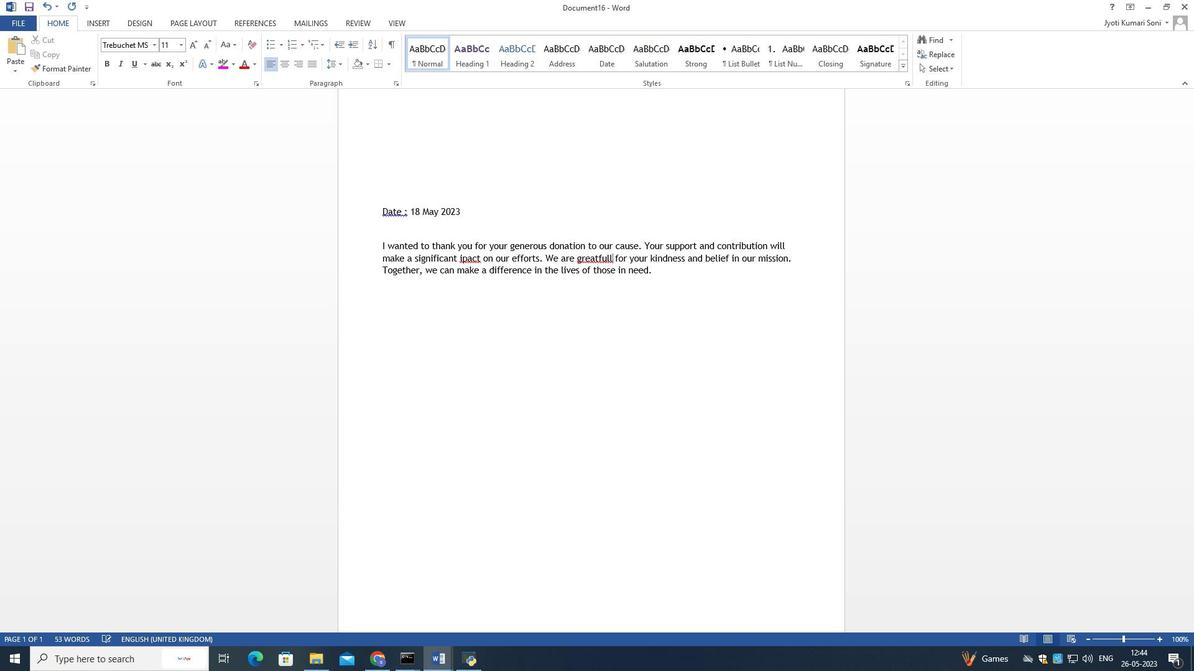 
Action: Key pressed <Key.backspace>
Screenshot: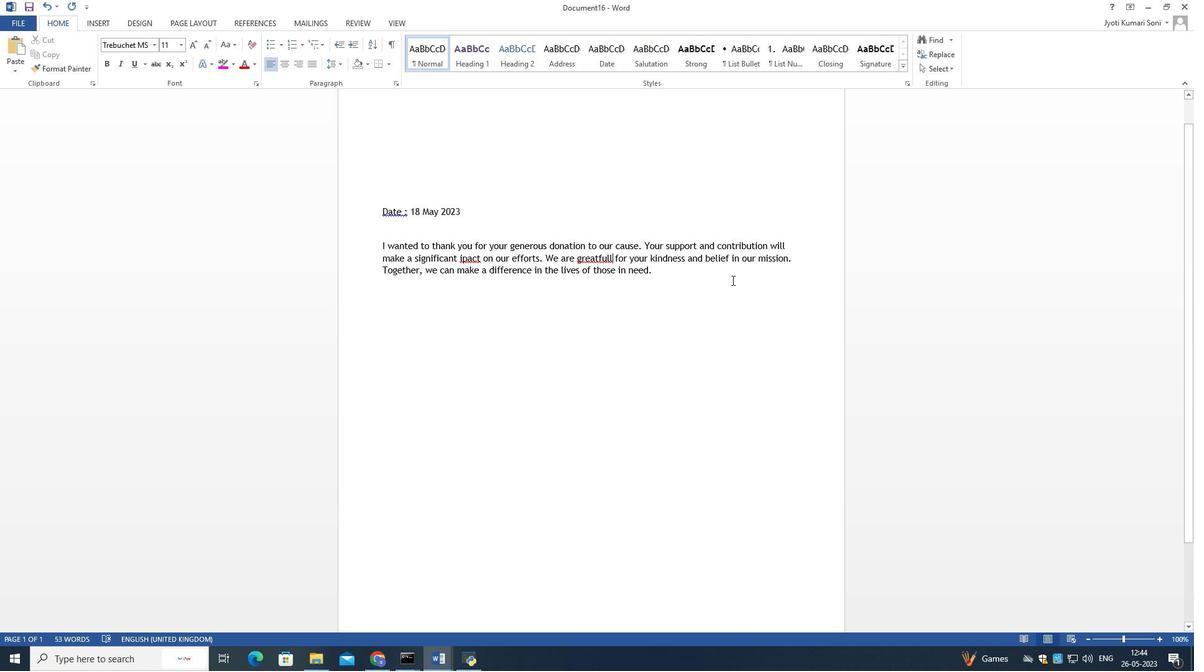 
Action: Mouse moved to (544, 254)
Screenshot: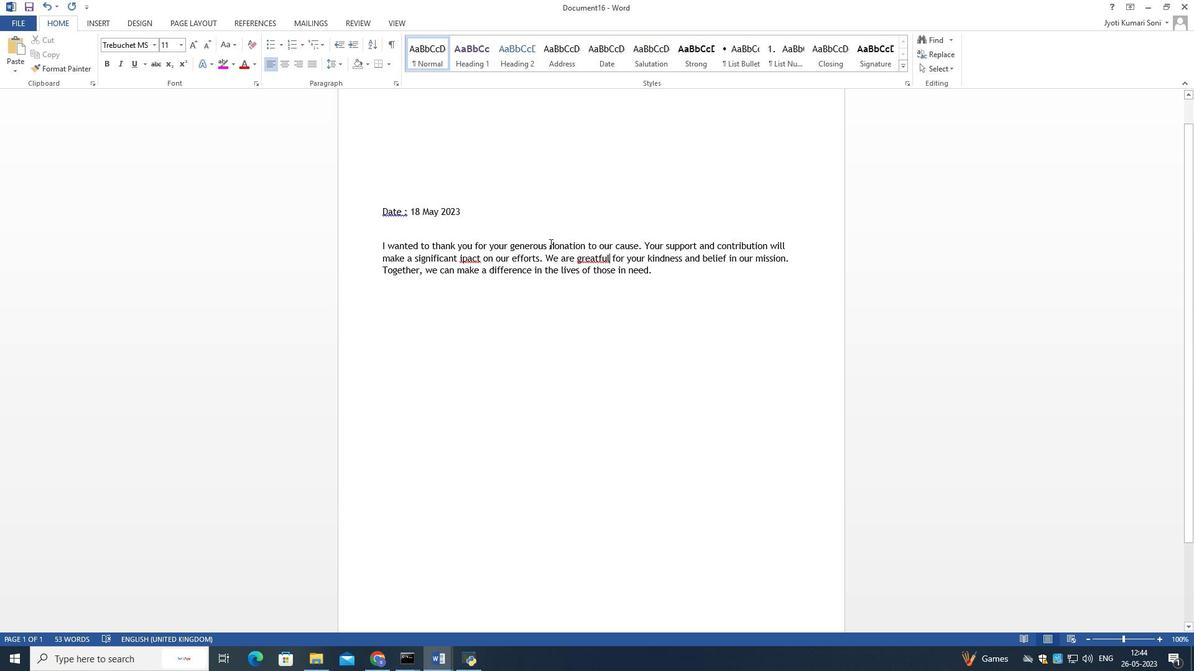 
Action: Mouse pressed left at (544, 254)
Screenshot: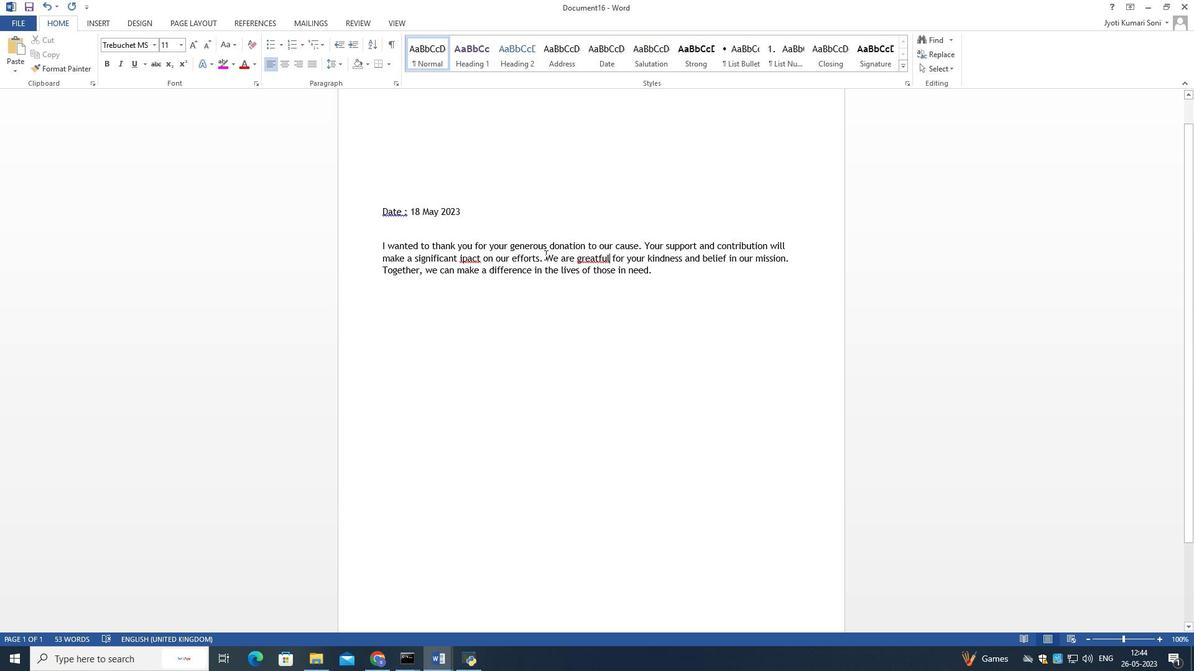 
Action: Mouse moved to (463, 259)
Screenshot: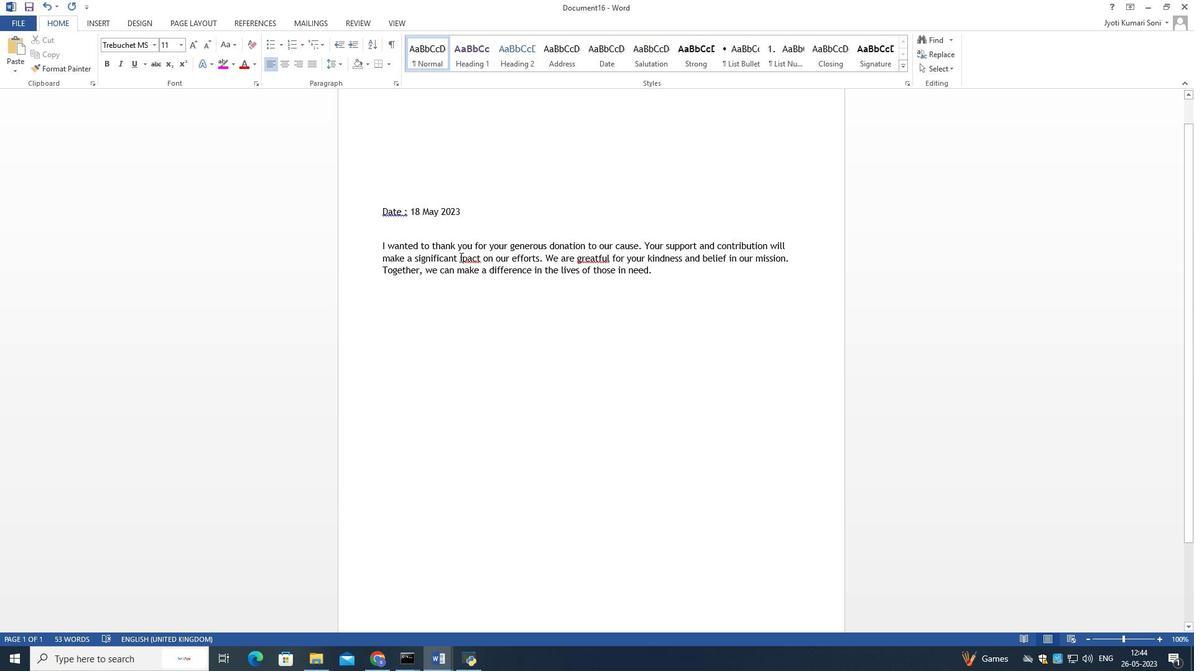 
Action: Mouse pressed left at (463, 259)
Screenshot: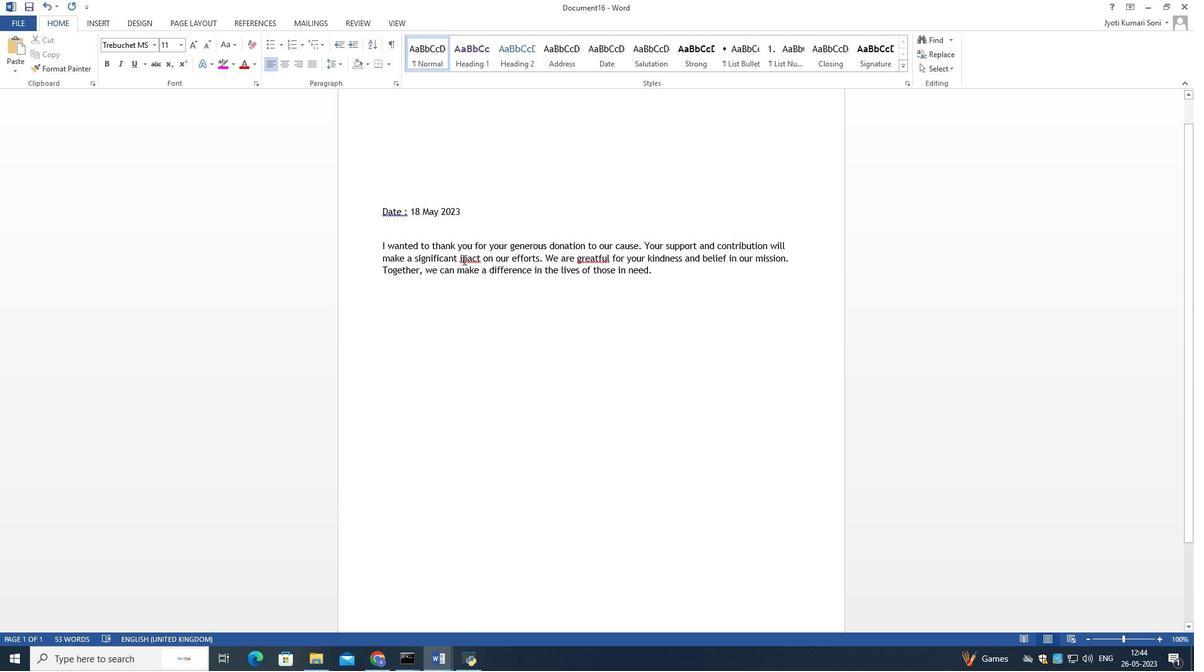 
Action: Mouse moved to (508, 306)
Screenshot: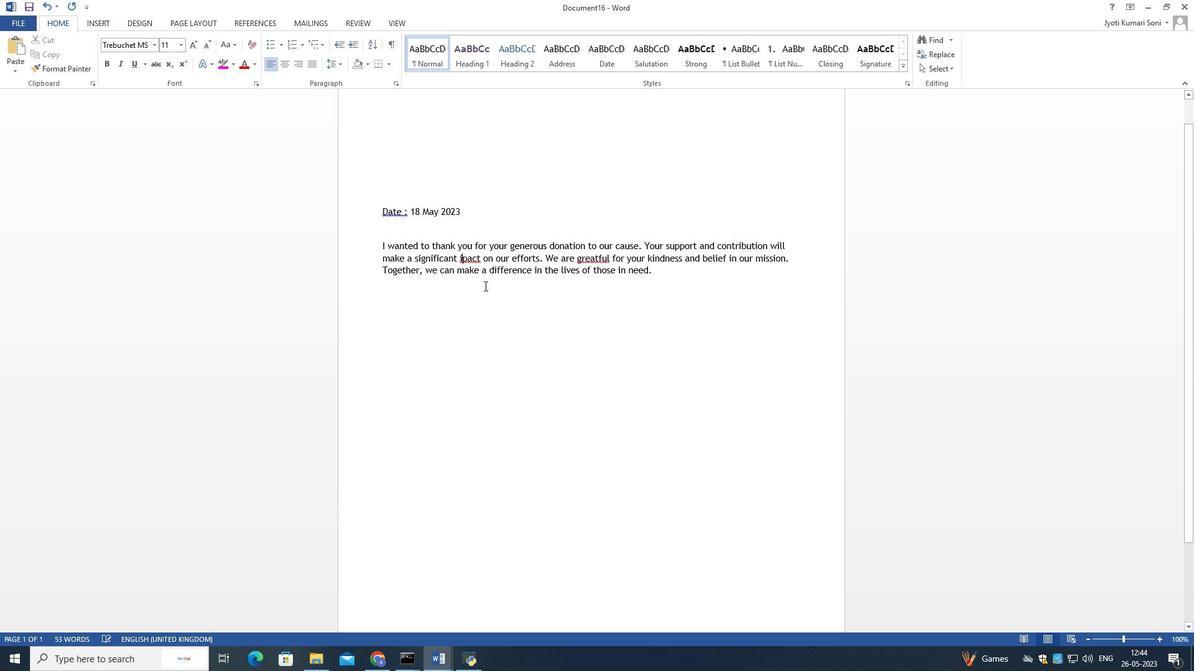 
Action: Key pressed m
Screenshot: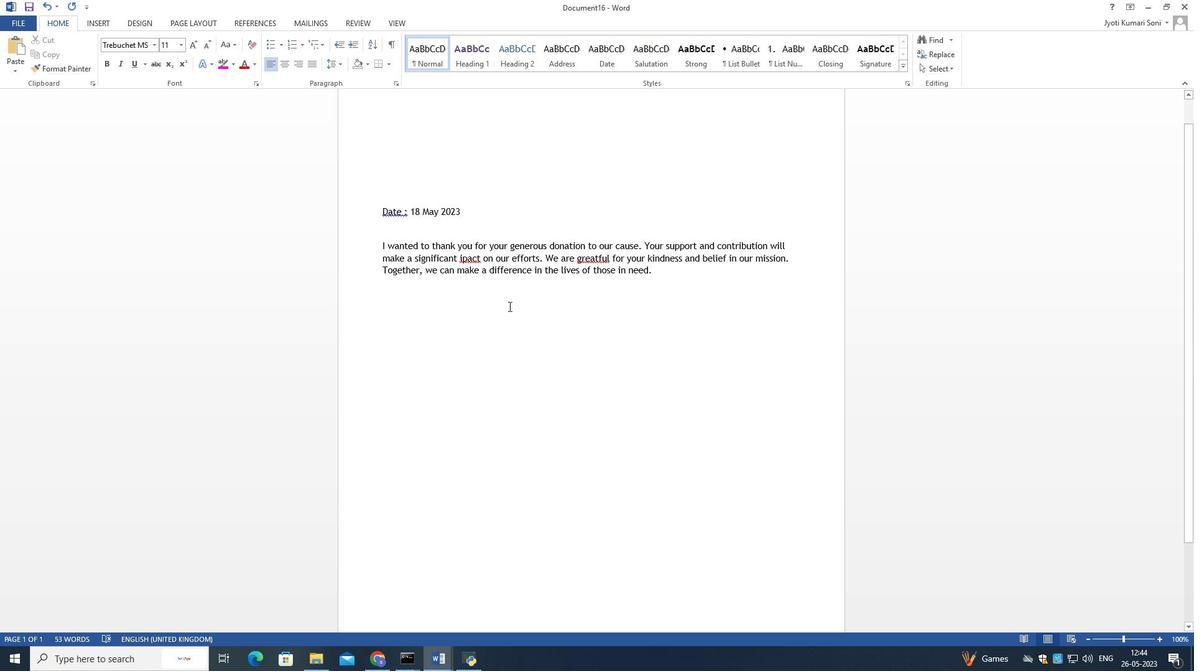 
Action: Mouse moved to (605, 254)
Screenshot: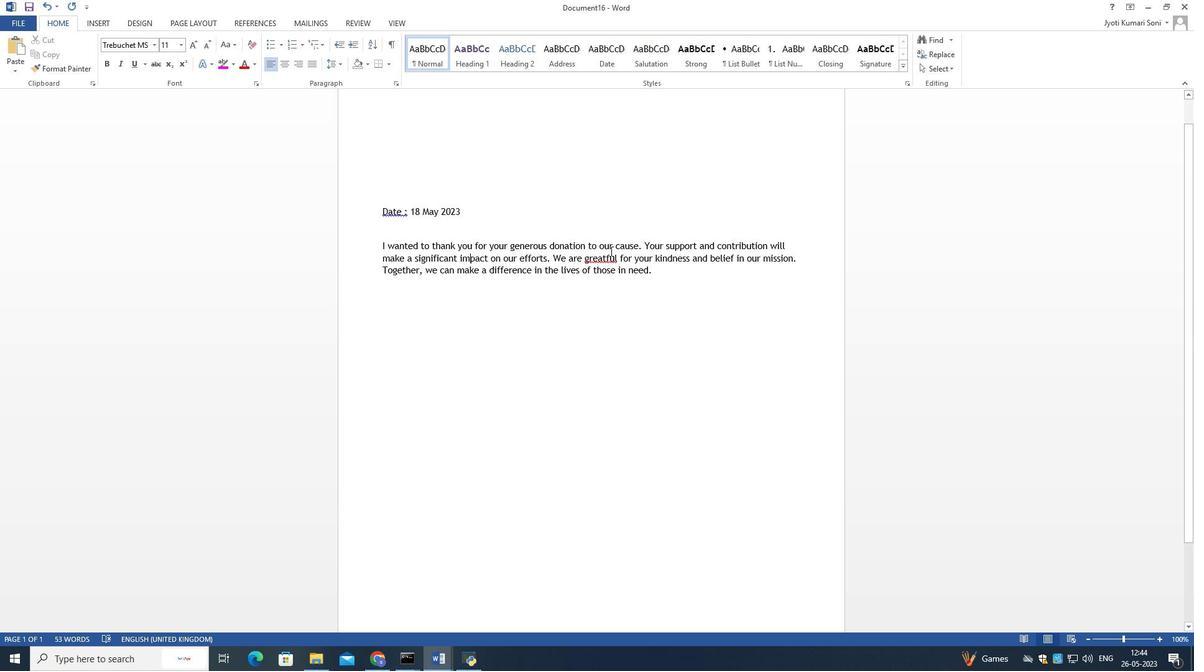 
Action: Mouse pressed left at (605, 254)
Screenshot: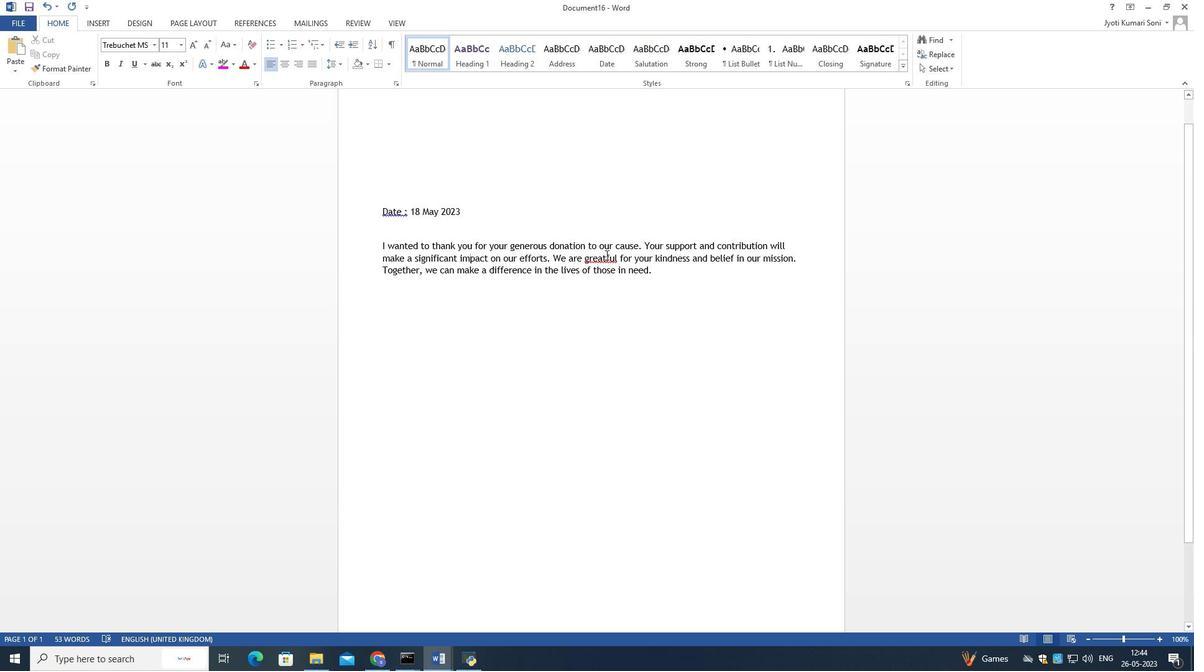 
Action: Mouse moved to (616, 262)
Screenshot: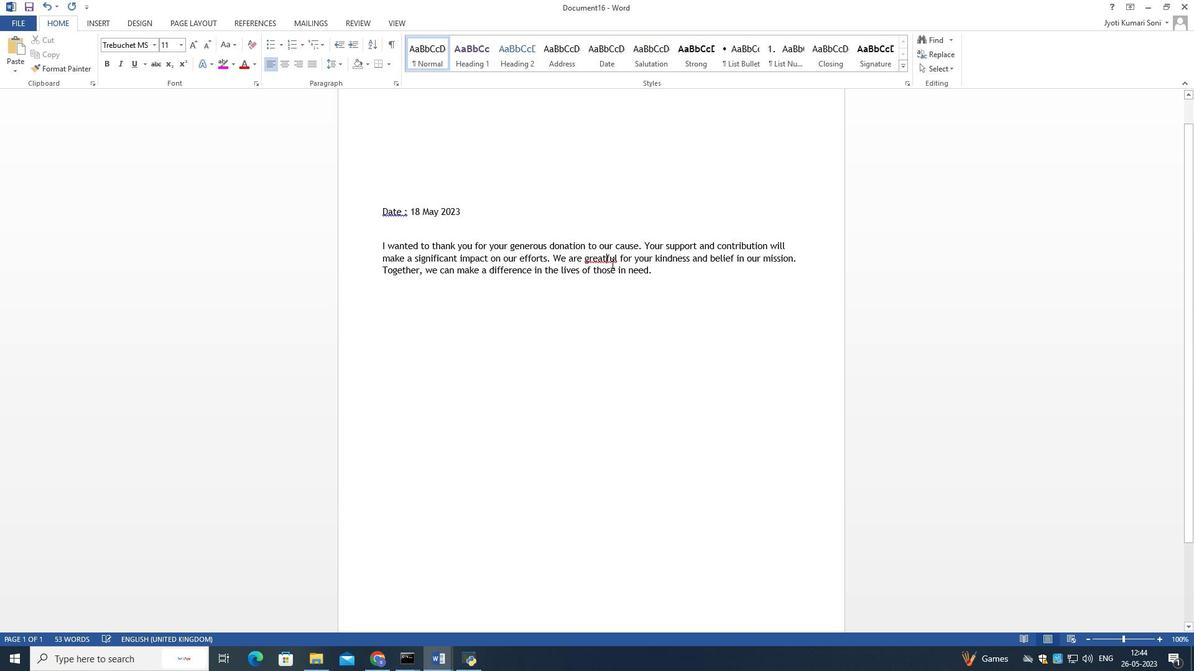 
Action: Mouse pressed left at (616, 262)
Screenshot: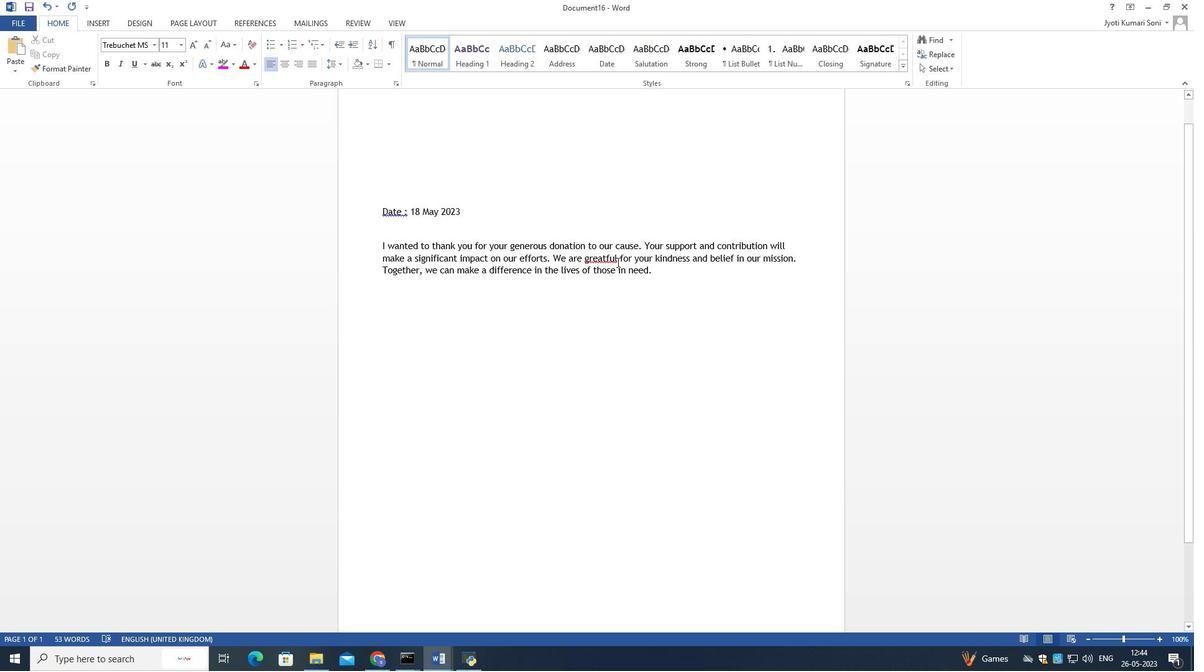 
Action: Mouse moved to (604, 259)
Screenshot: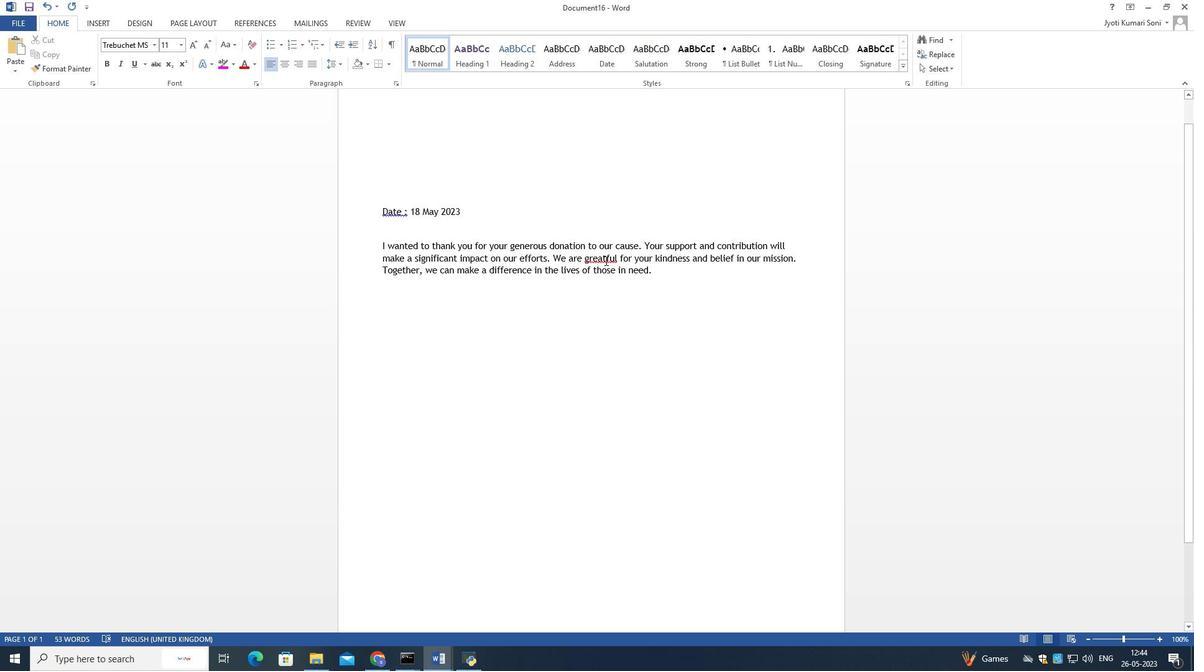 
Action: Mouse pressed left at (604, 259)
Screenshot: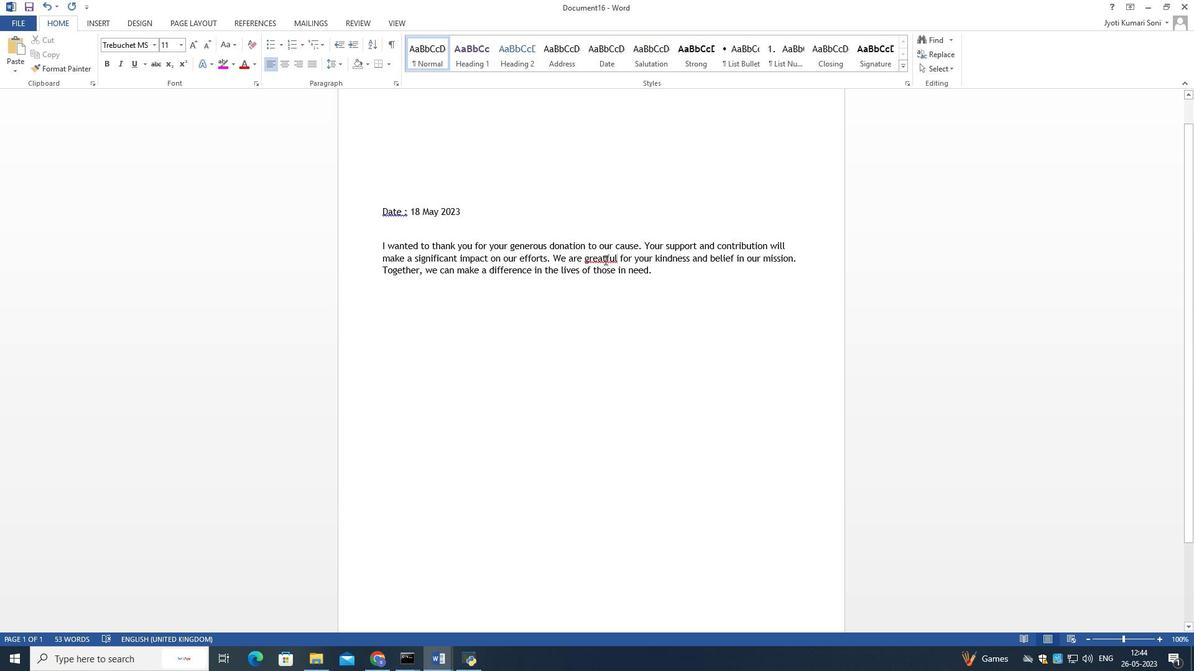
Action: Mouse moved to (626, 298)
Screenshot: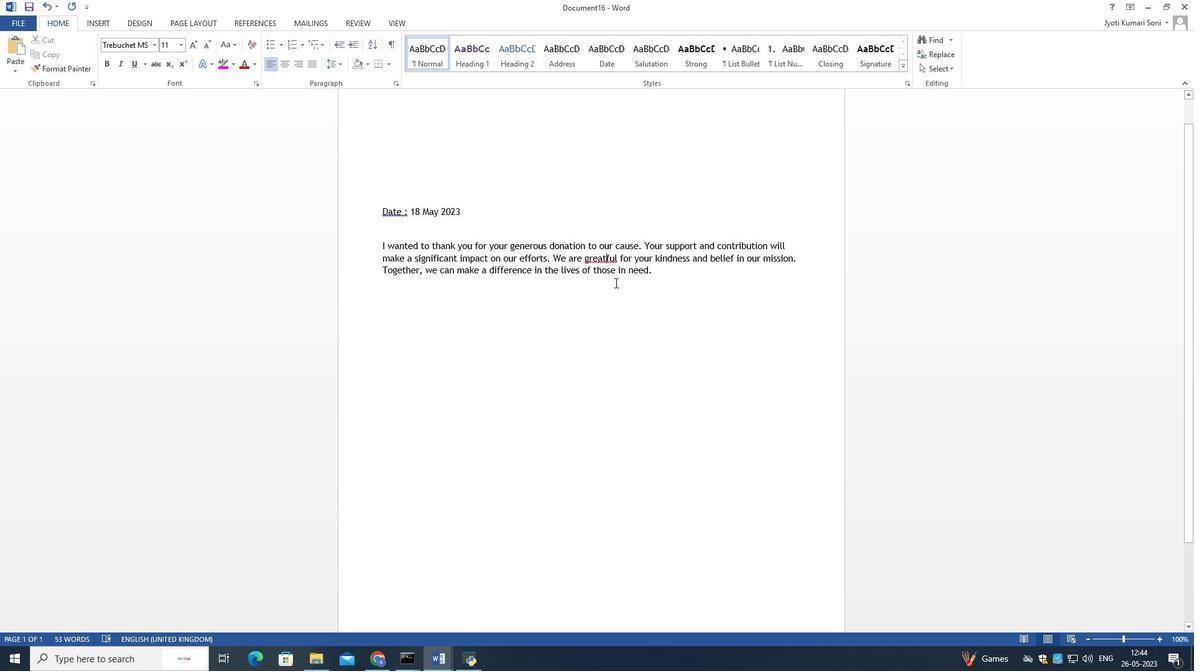 
Action: Key pressed <Key.backspace><Key.backspace><Key.backspace>ate
Screenshot: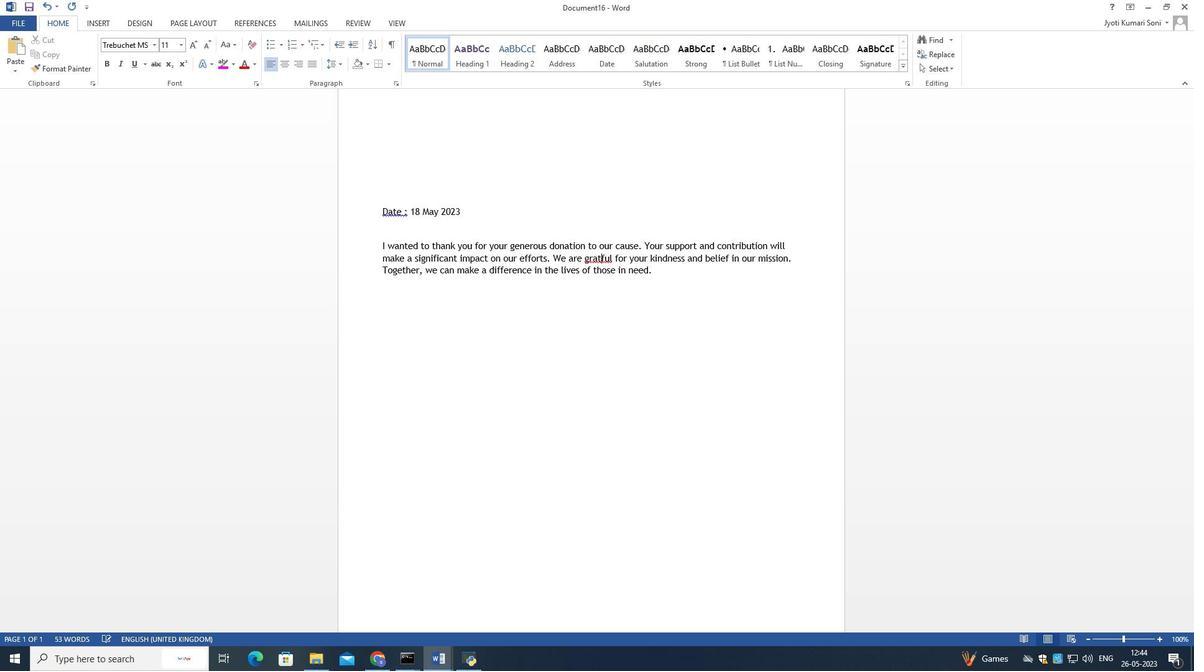 
Action: Mouse moved to (661, 273)
Screenshot: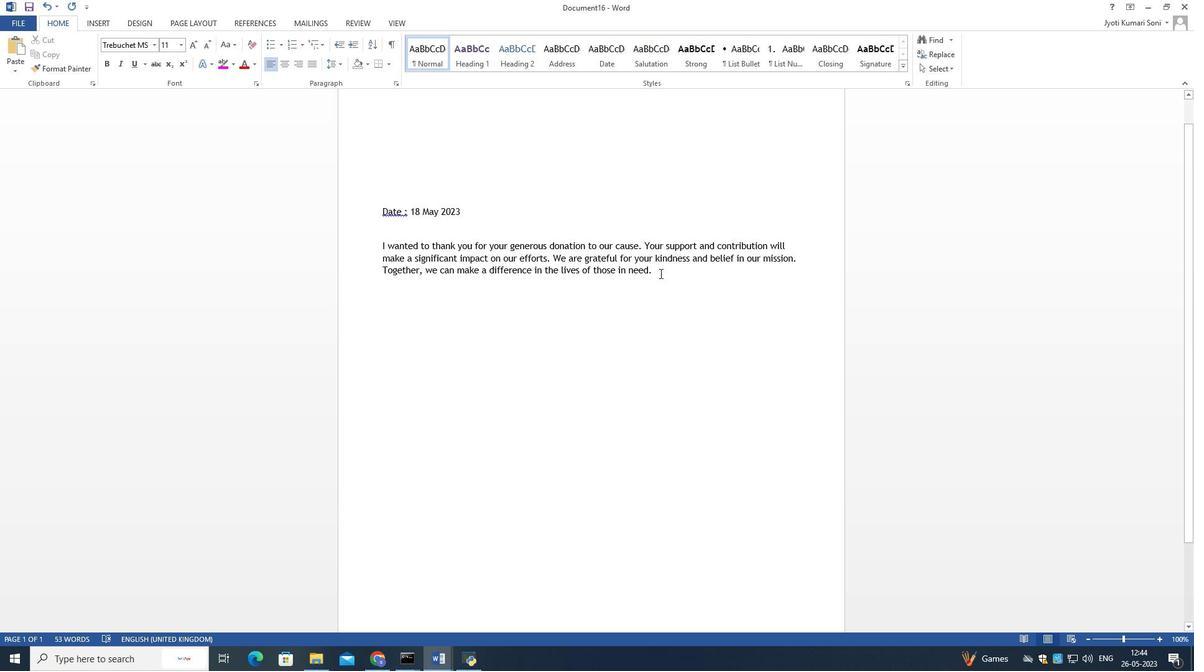 
Action: Mouse pressed left at (661, 273)
Screenshot: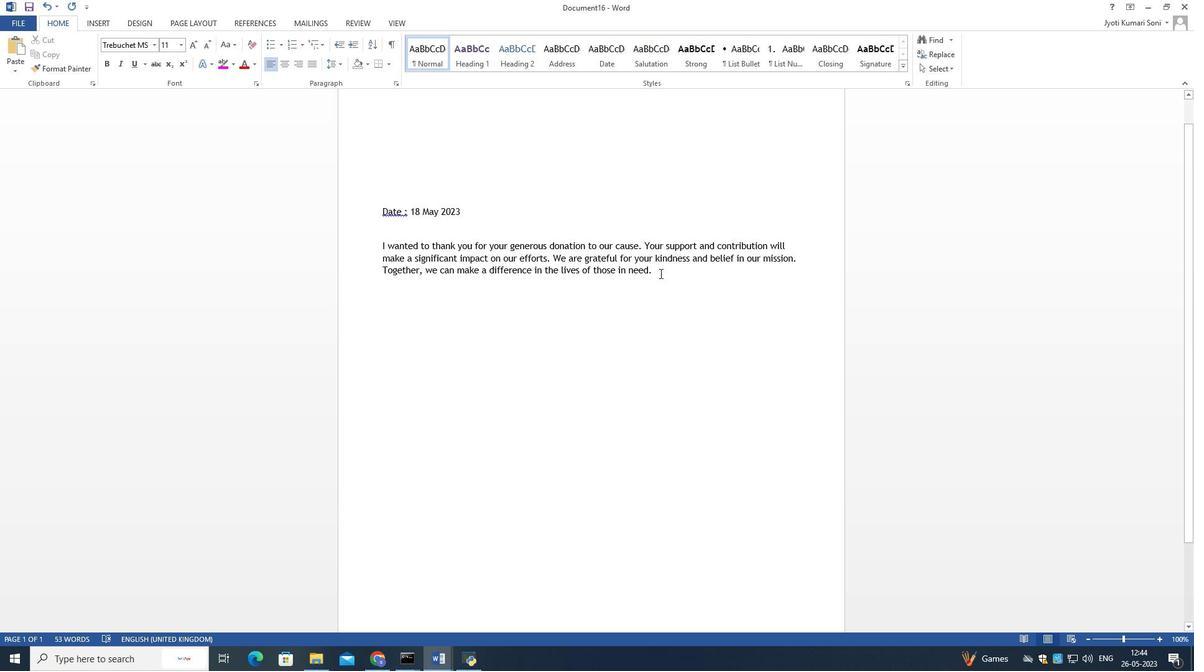 
Action: Mouse moved to (580, 314)
Screenshot: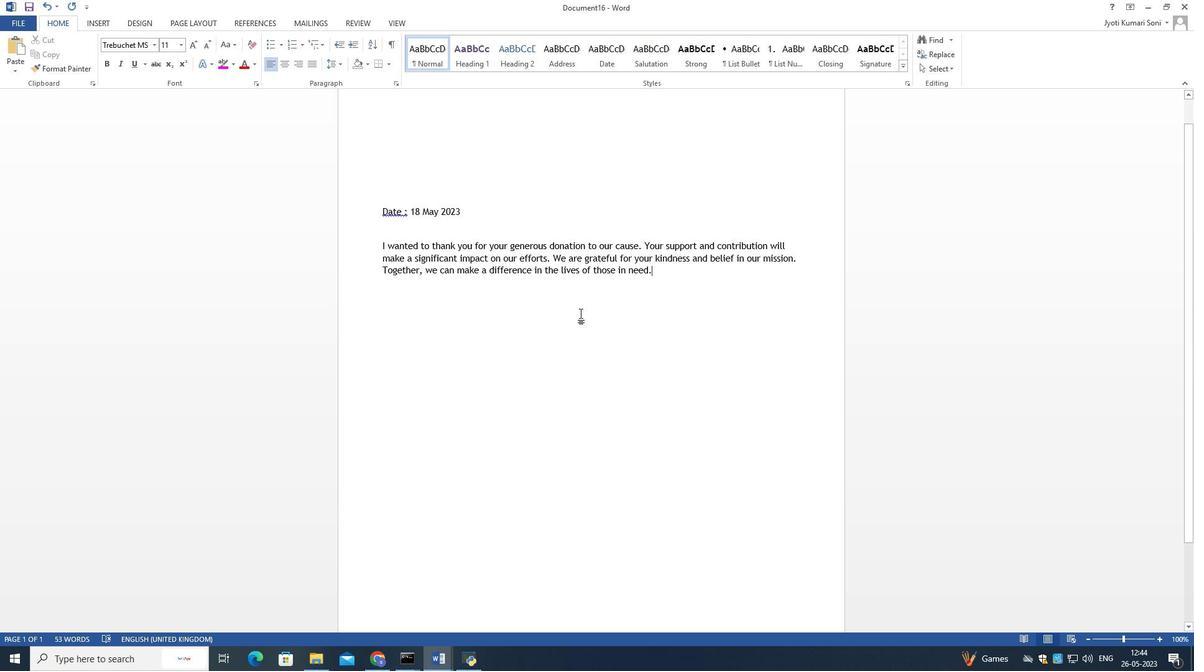 
Action: Mouse scrolled (580, 314) with delta (0, 0)
Screenshot: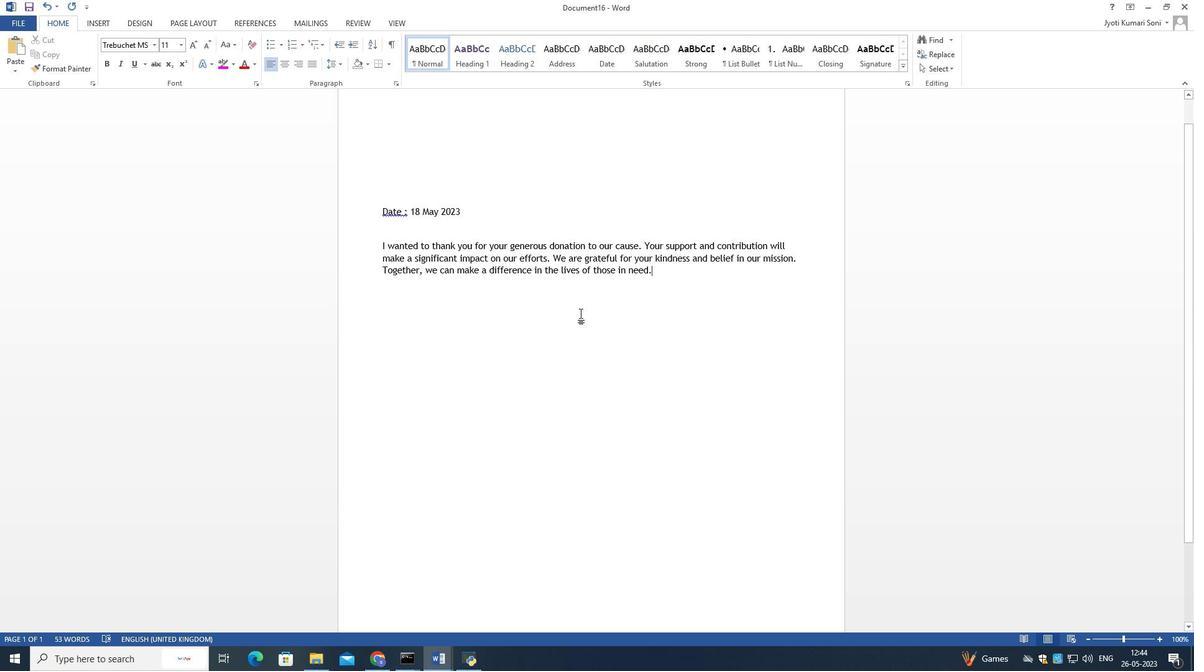 
Action: Mouse moved to (403, 241)
Screenshot: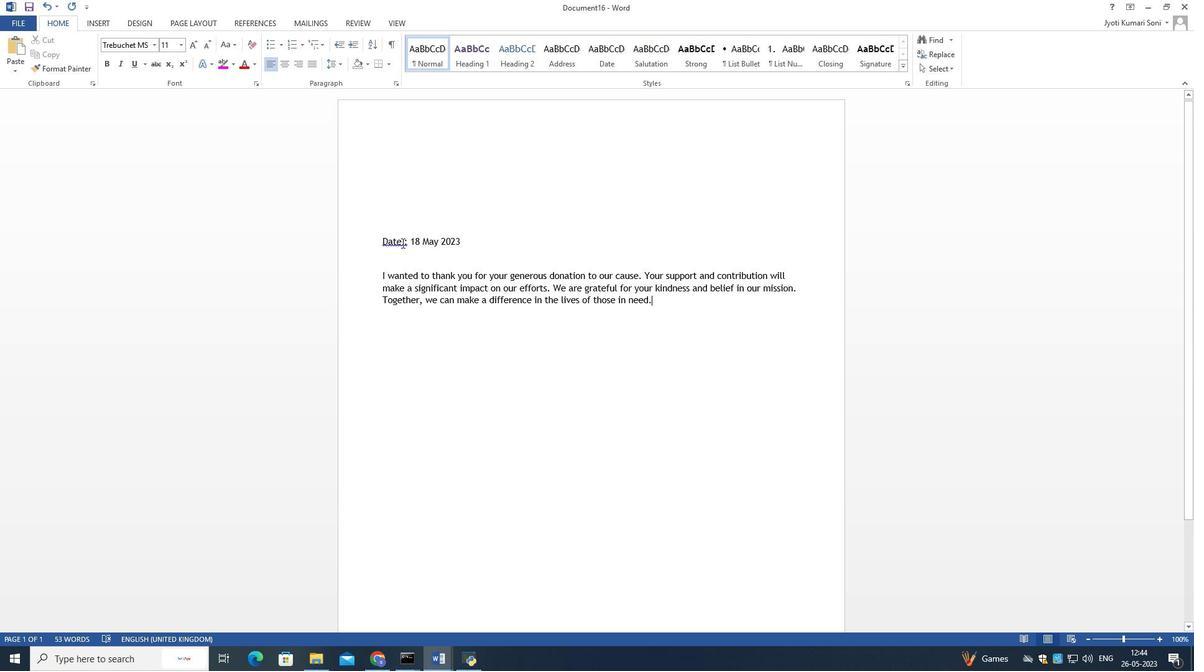 
Action: Mouse pressed left at (403, 241)
Screenshot: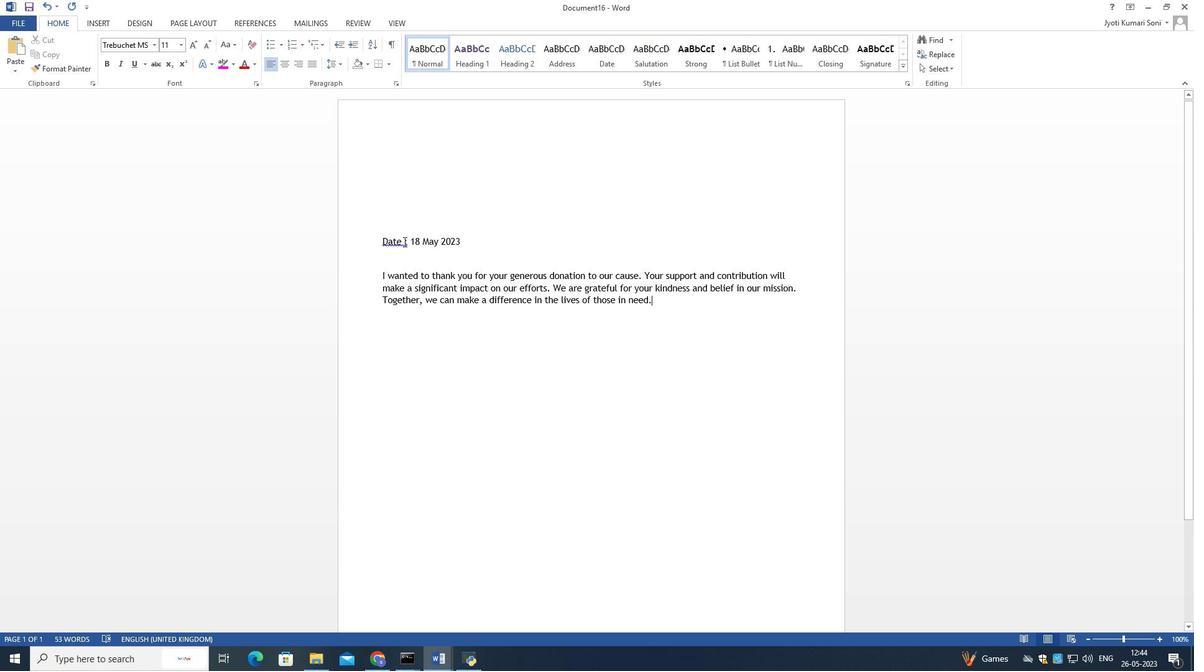 
Action: Mouse moved to (490, 346)
Screenshot: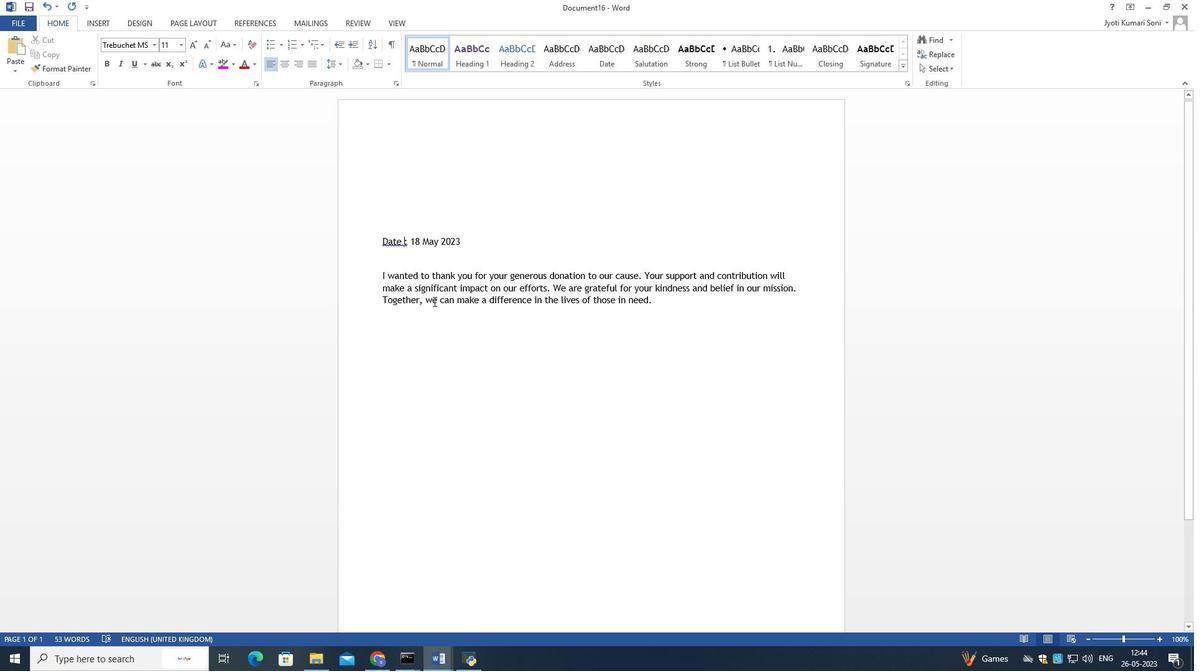 
Action: Key pressed <Key.backspace>
Screenshot: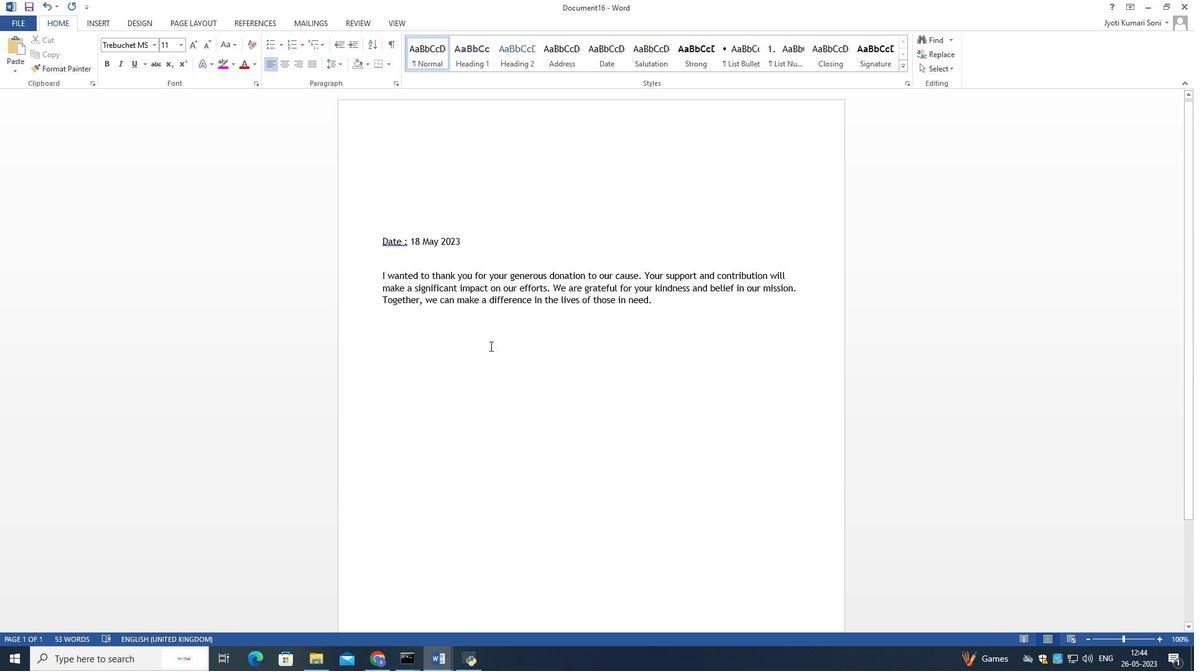 
Action: Mouse moved to (504, 399)
Screenshot: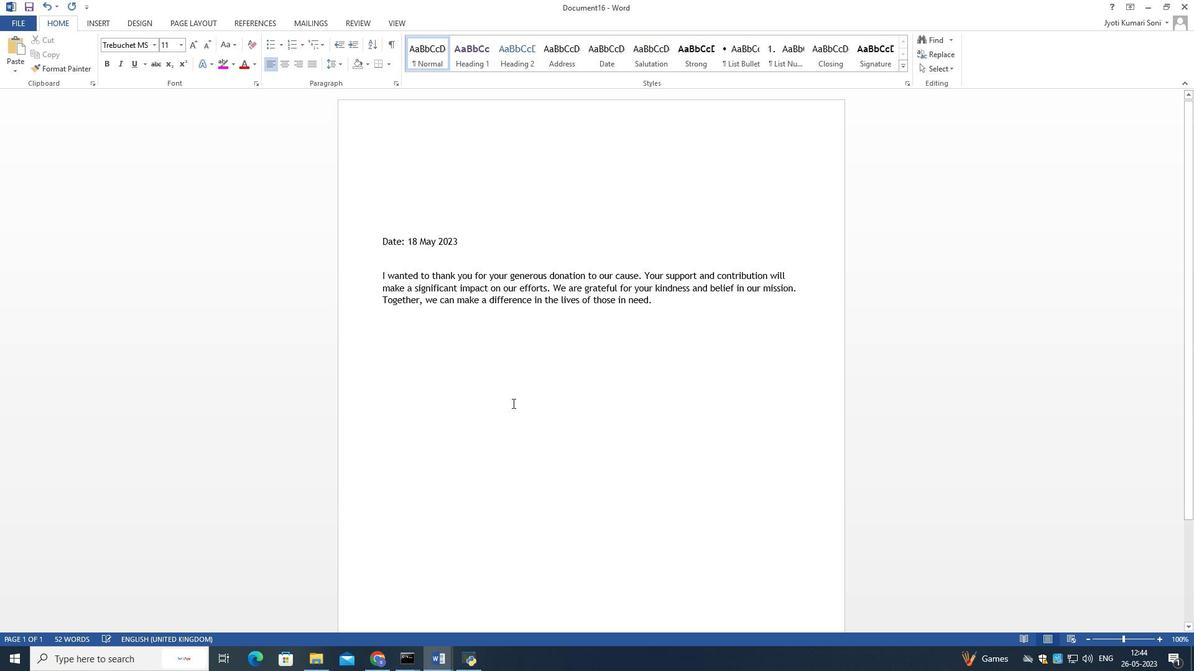 
Action: Mouse scrolled (509, 402) with delta (0, 0)
Screenshot: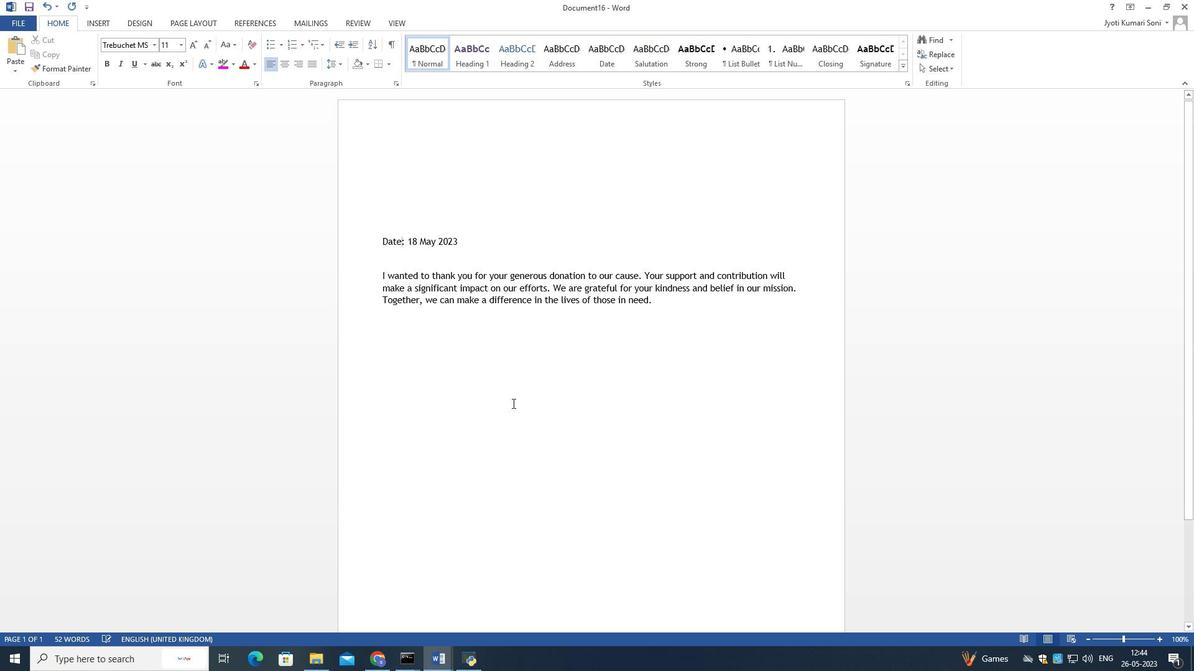 
Action: Mouse moved to (642, 342)
Screenshot: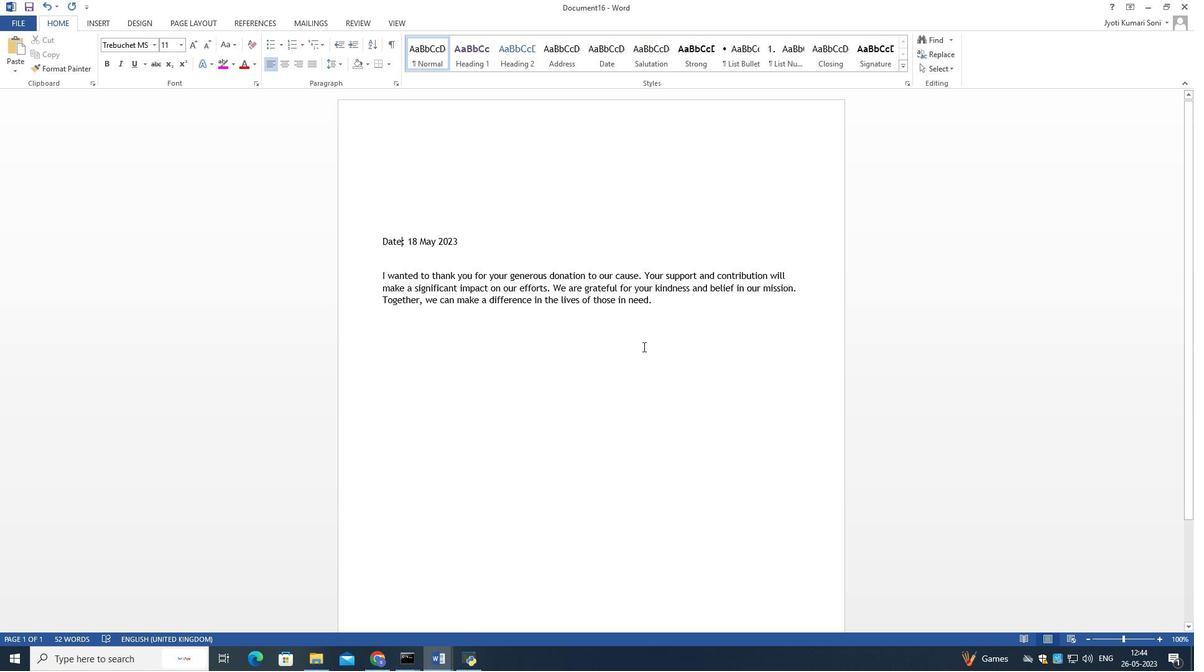 
Action: Mouse pressed left at (642, 342)
Screenshot: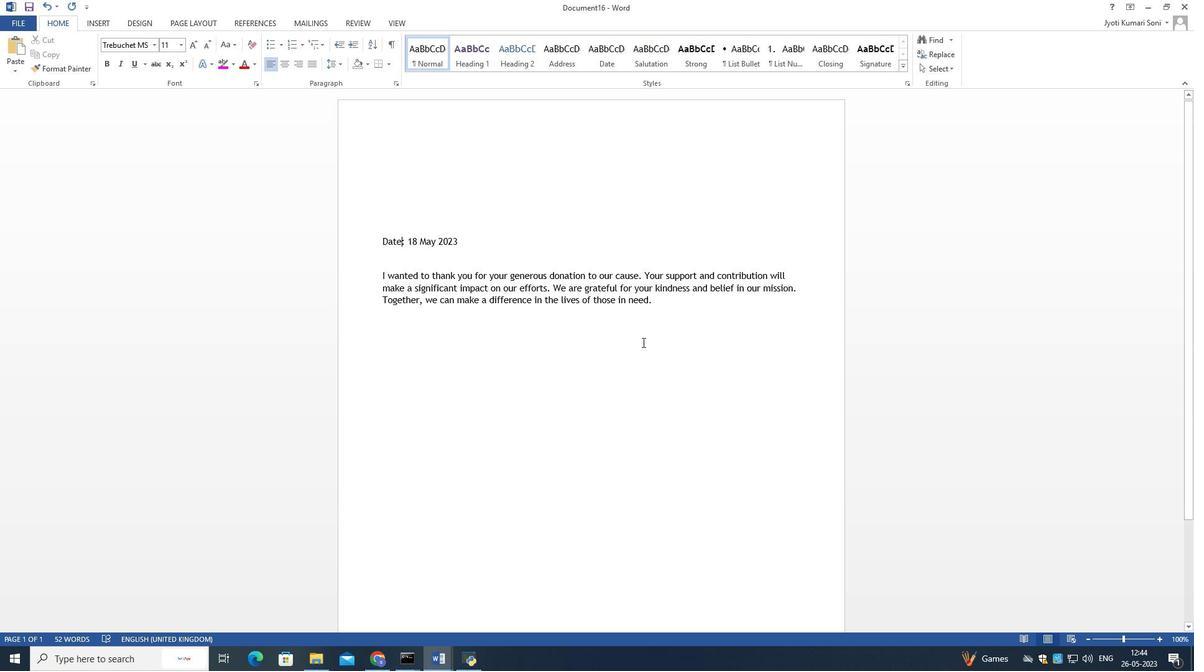 
Action: Mouse moved to (154, 23)
Screenshot: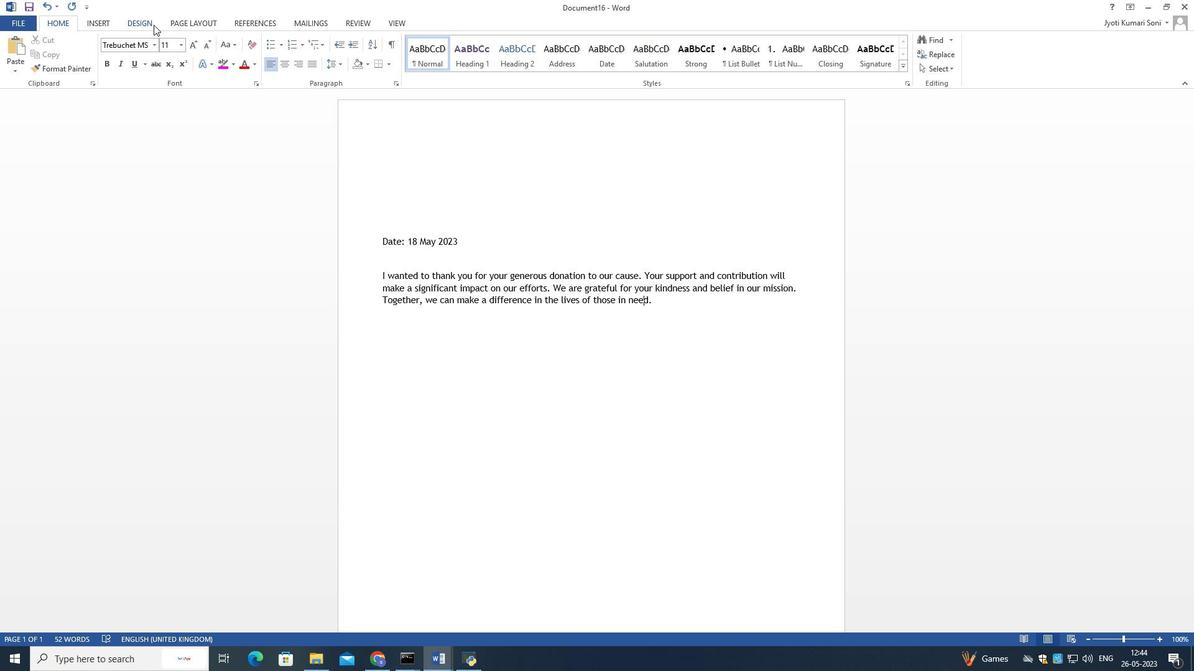
Action: Mouse pressed left at (154, 23)
Screenshot: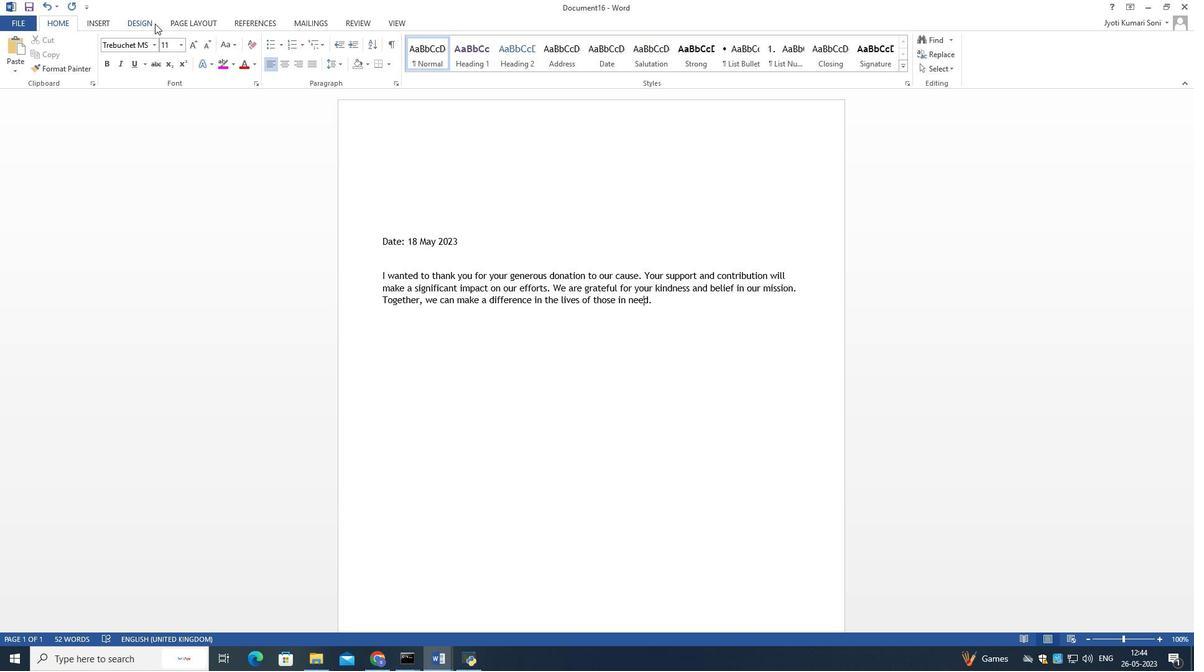 
Action: Mouse moved to (1001, 70)
Screenshot: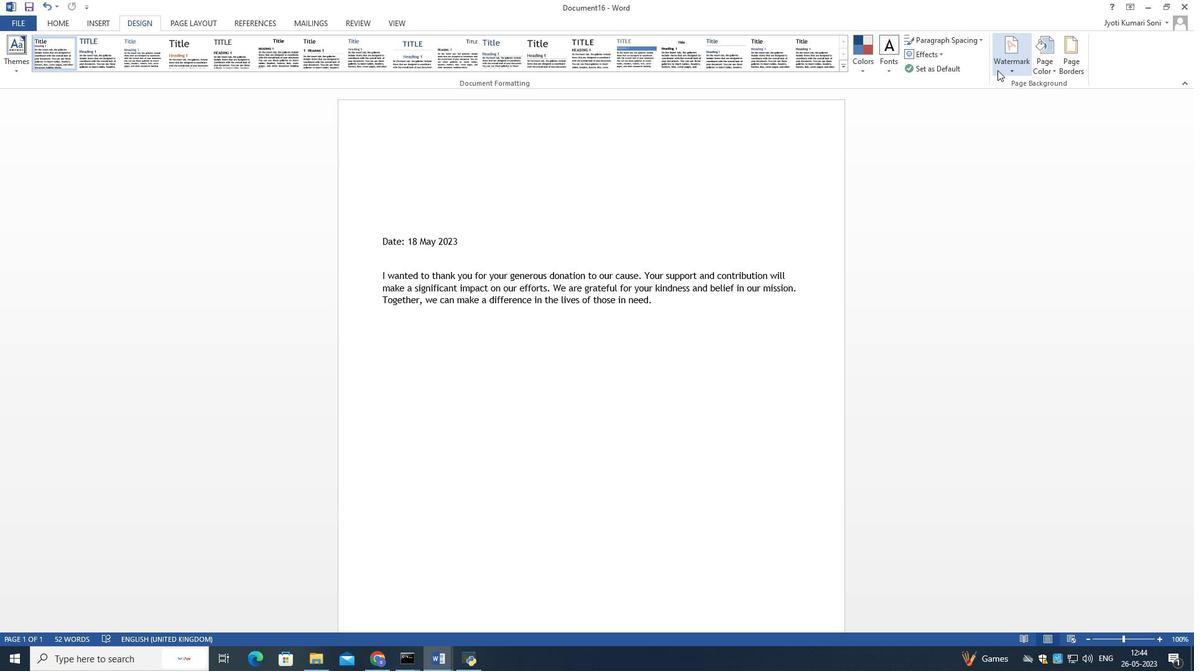 
Action: Mouse pressed left at (1001, 70)
Screenshot: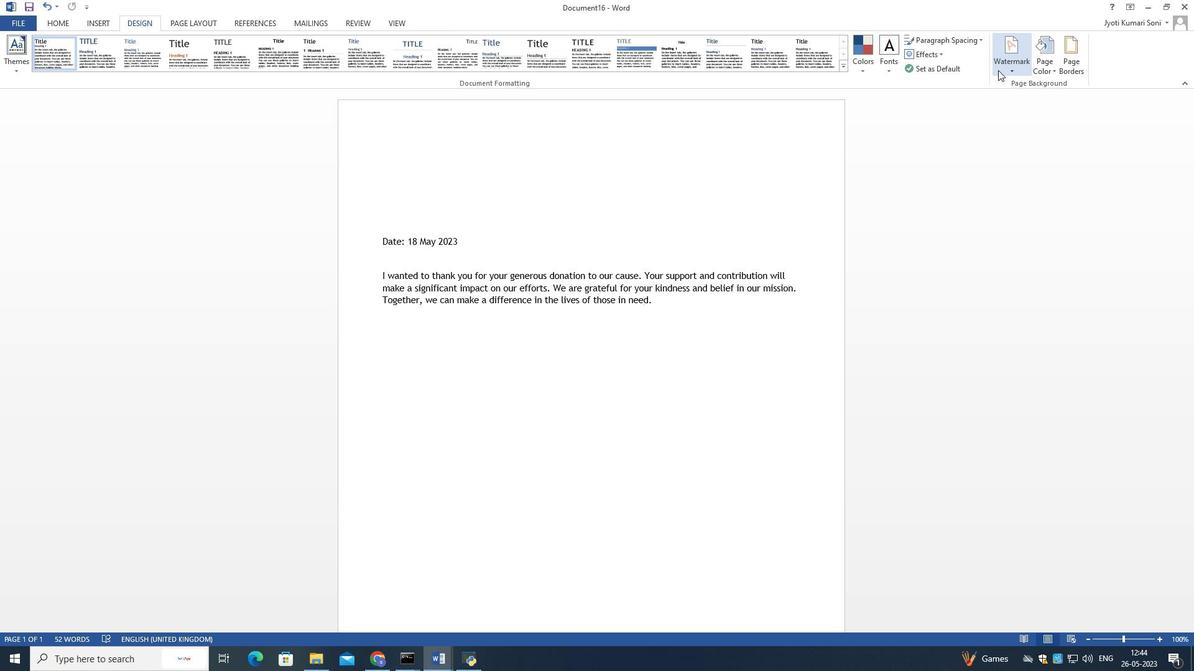 
Action: Mouse moved to (1107, 156)
Screenshot: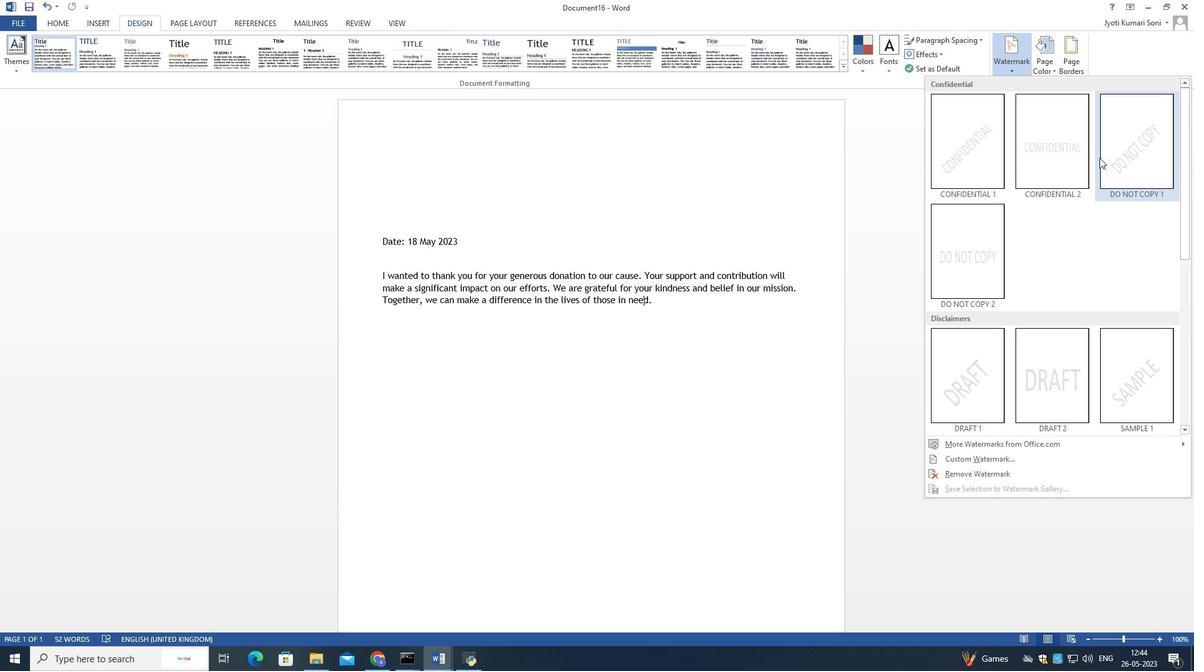 
Action: Mouse pressed left at (1107, 156)
Screenshot: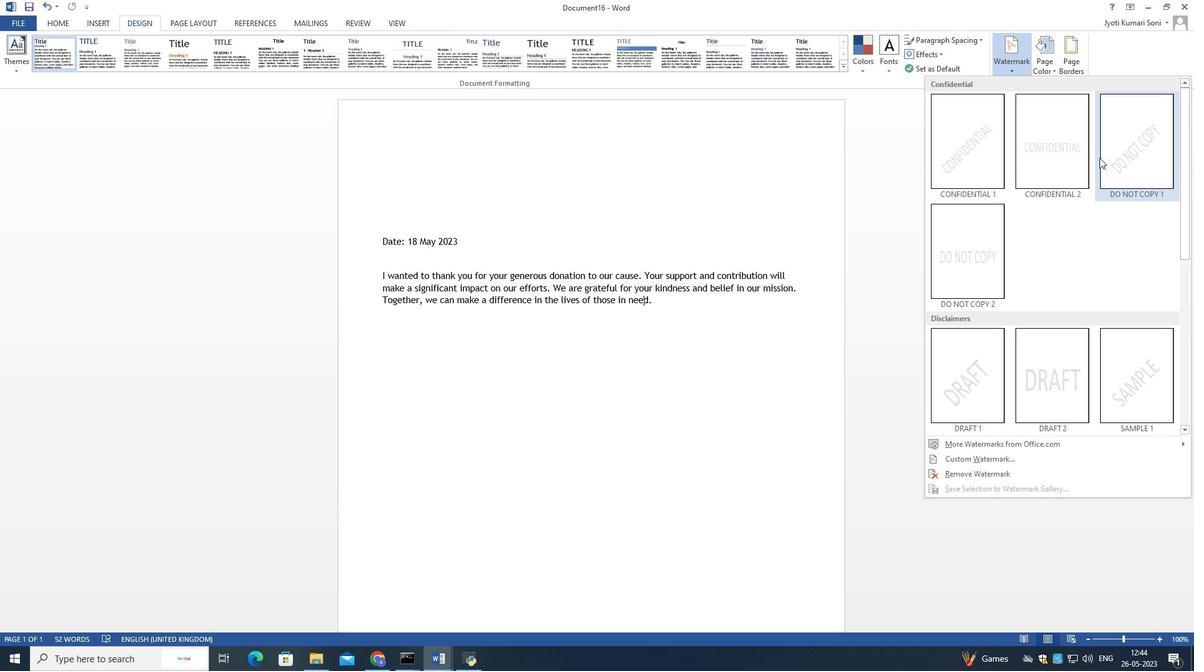 
Action: Mouse moved to (637, 422)
Screenshot: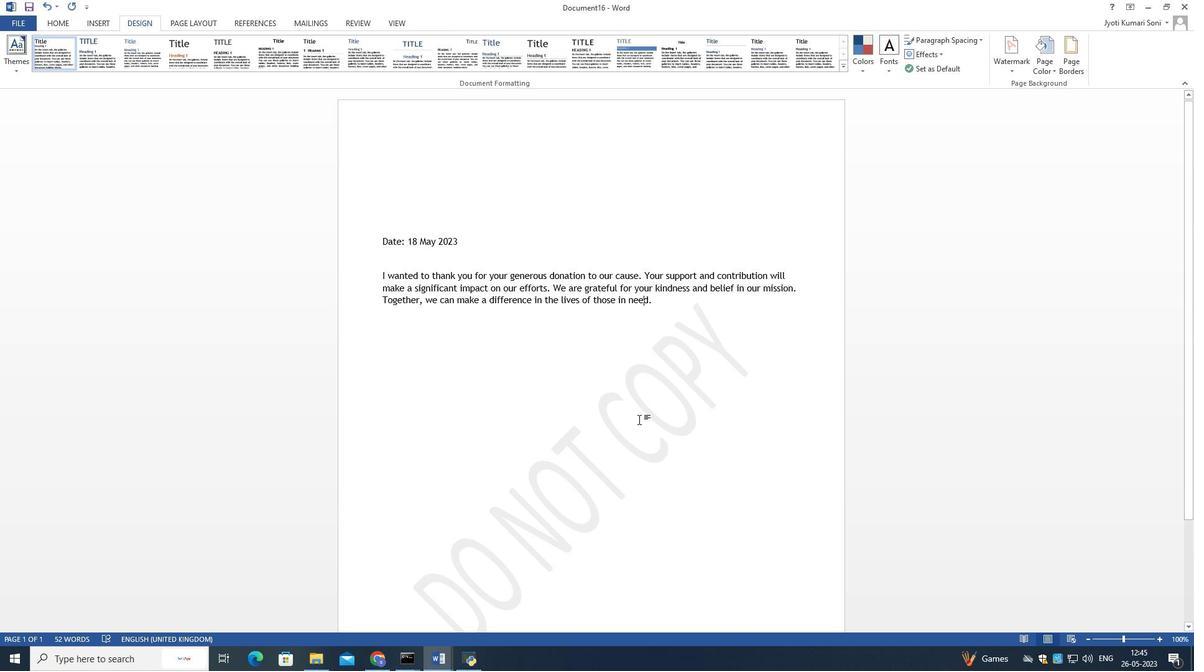 
Action: Mouse scrolled (638, 420) with delta (0, 0)
Screenshot: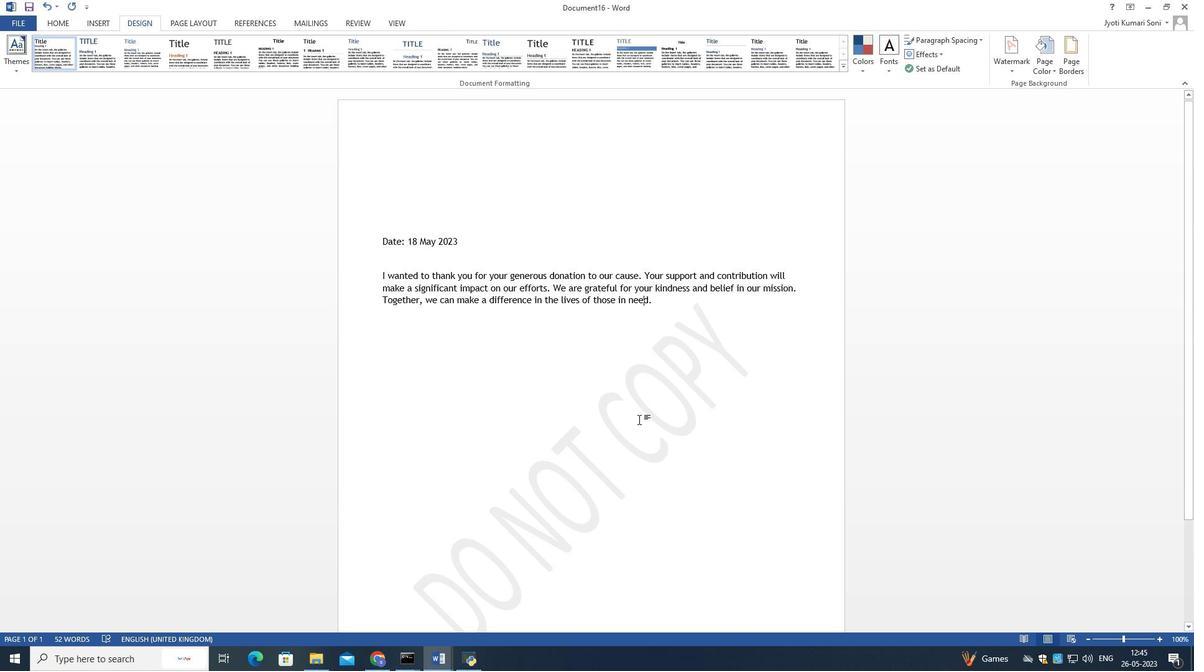 
Action: Mouse moved to (637, 422)
Screenshot: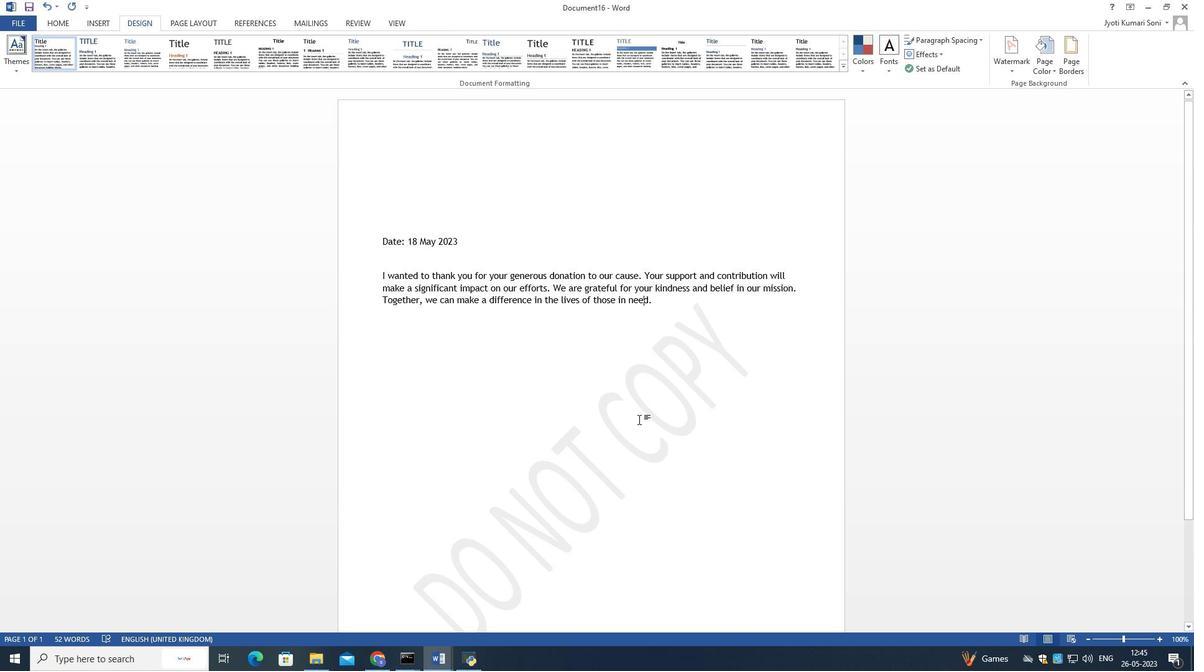 
Action: Mouse scrolled (637, 421) with delta (0, 0)
Screenshot: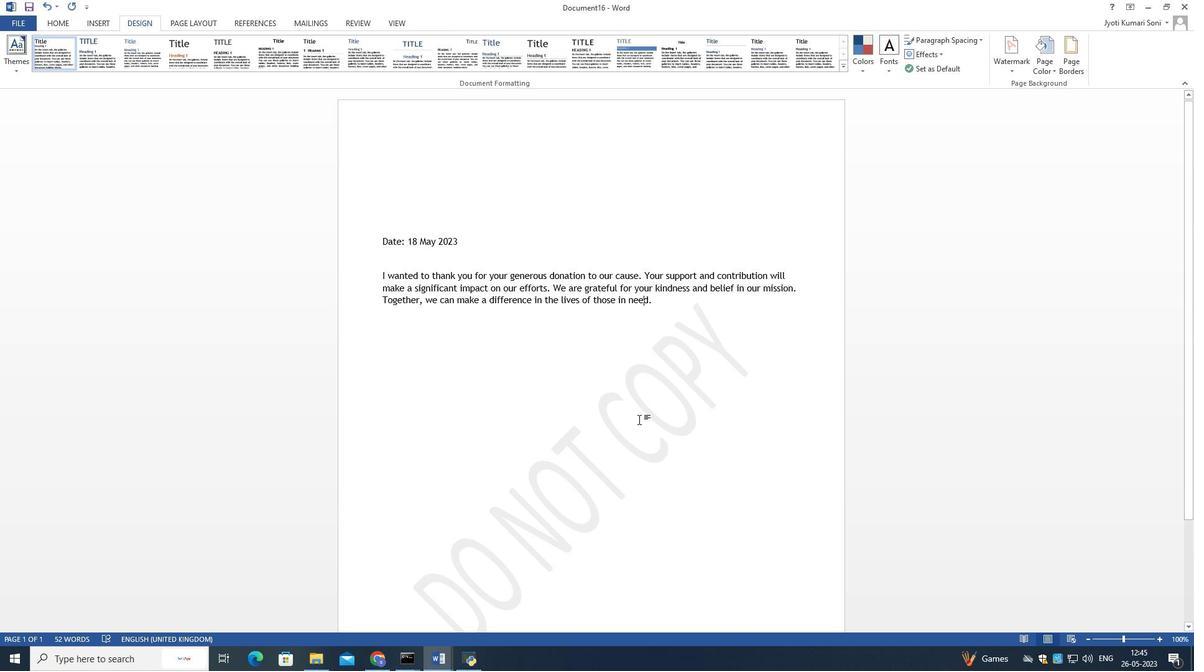 
Action: Mouse scrolled (637, 422) with delta (0, 0)
Screenshot: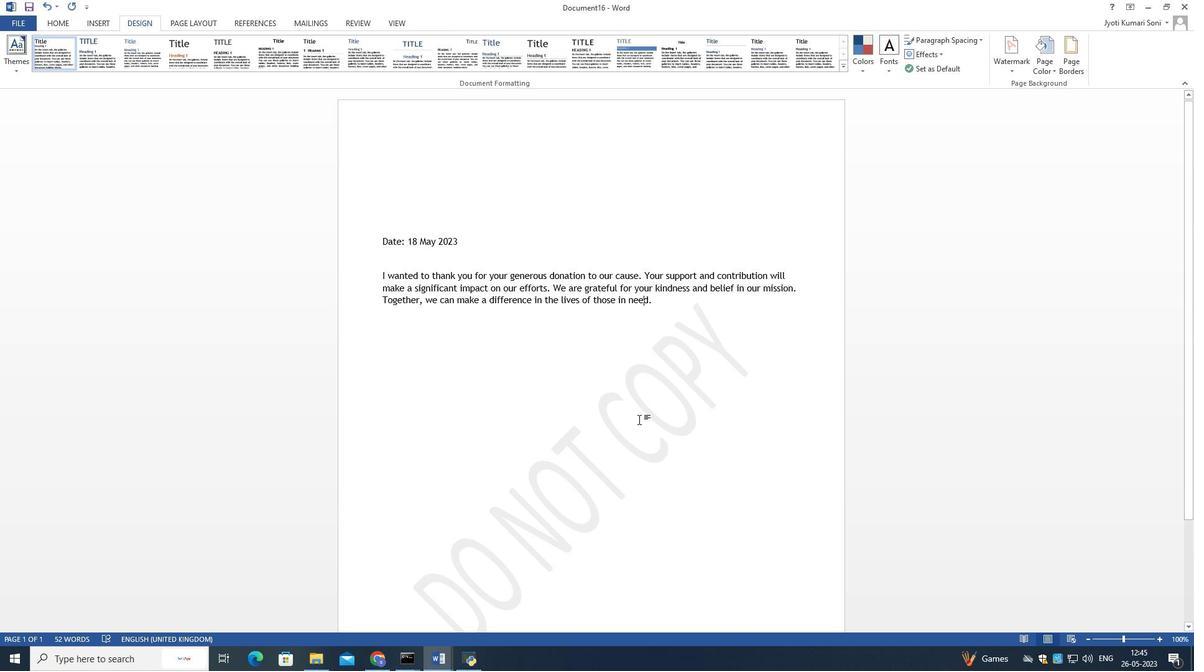 
Action: Mouse scrolled (637, 422) with delta (0, 0)
Screenshot: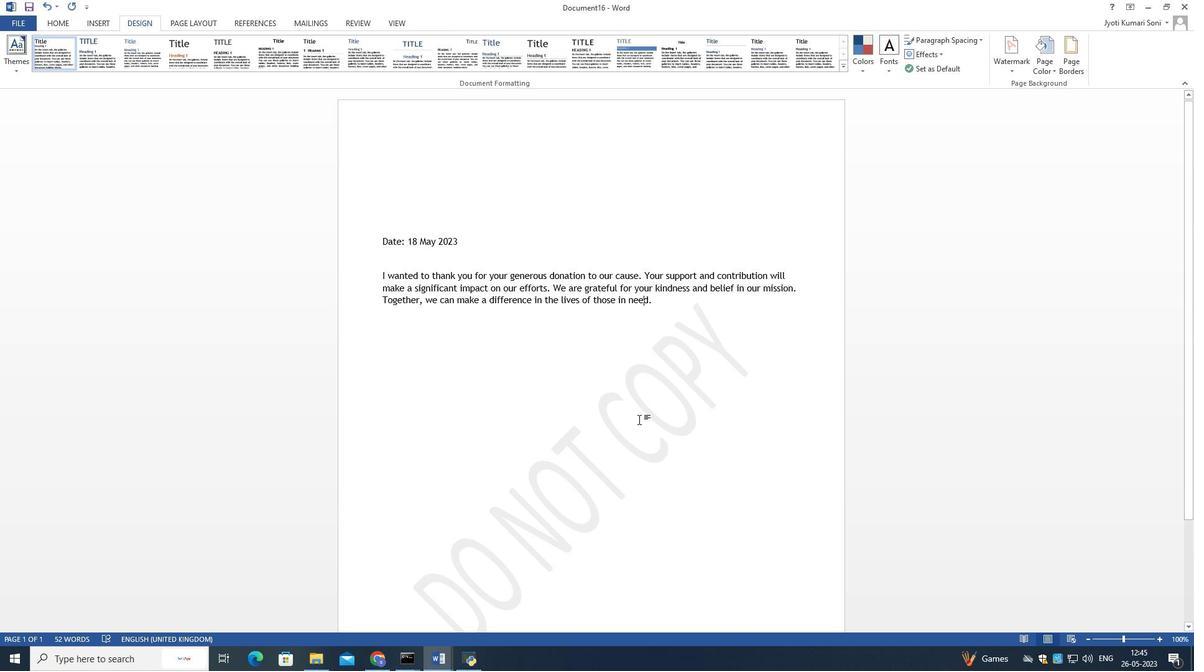 
Action: Mouse scrolled (637, 422) with delta (0, 0)
Screenshot: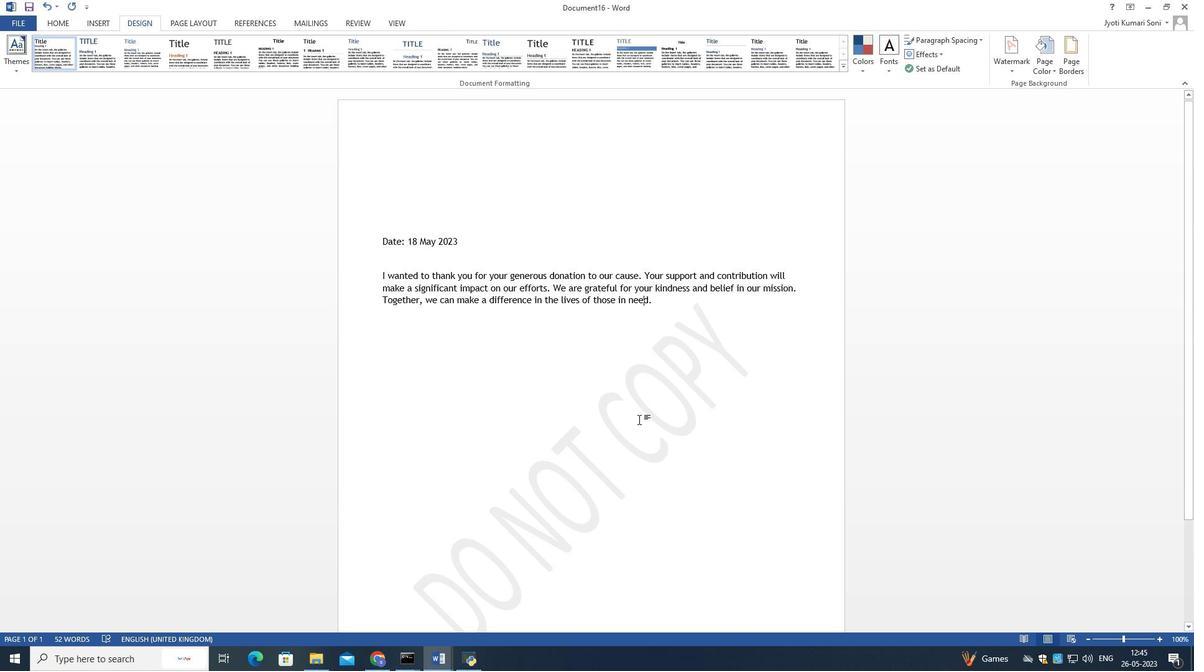 
Action: Mouse moved to (636, 406)
Screenshot: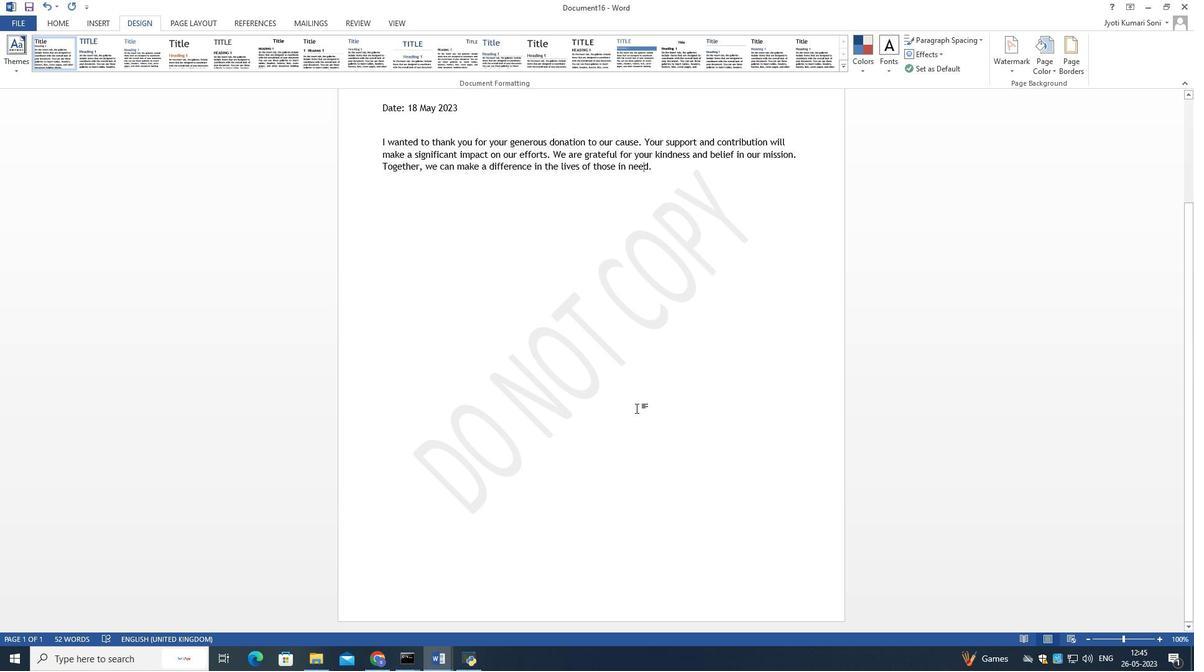 
Action: Mouse scrolled (636, 406) with delta (0, 0)
Screenshot: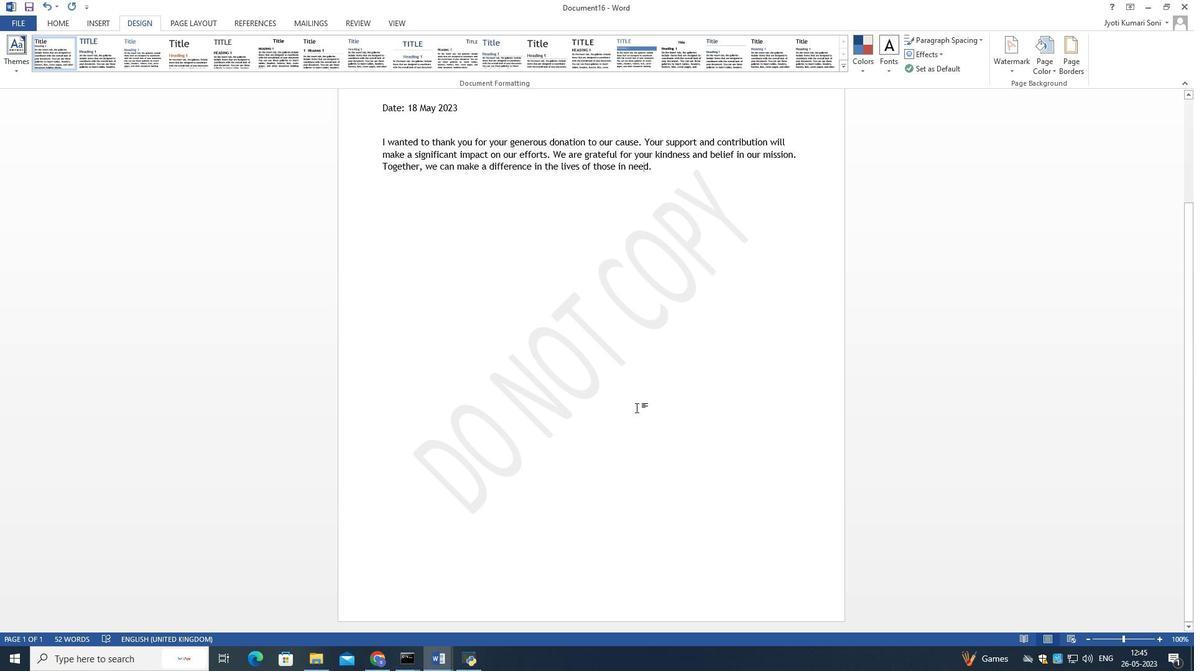 
Action: Mouse moved to (636, 405)
Screenshot: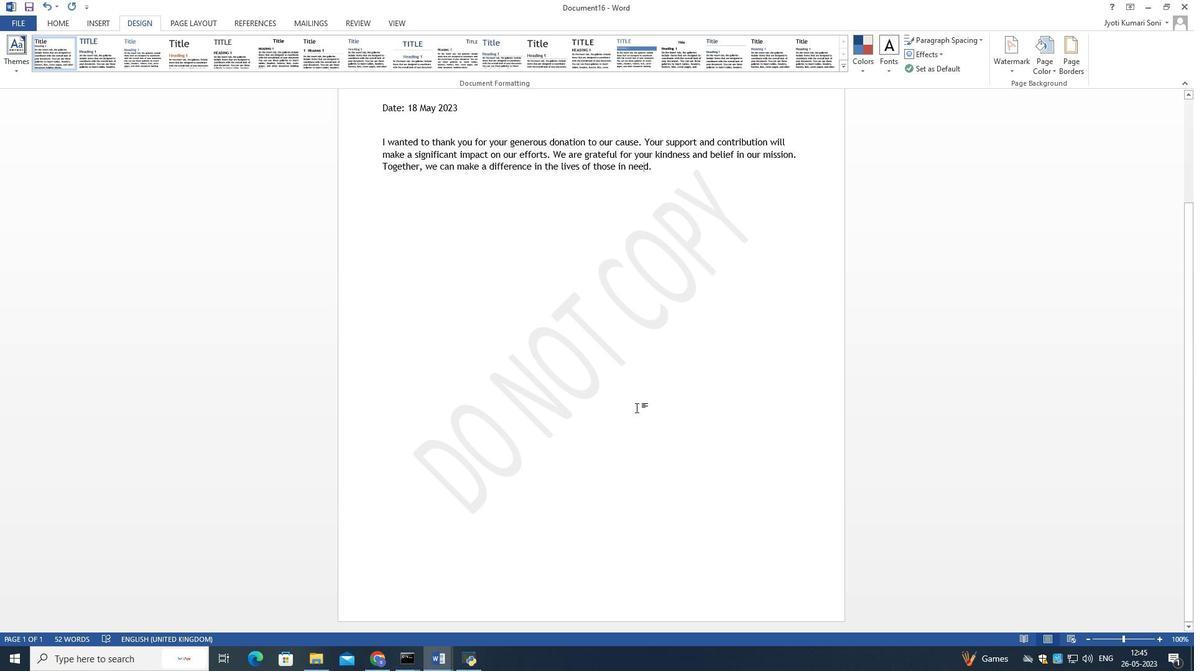 
Action: Mouse scrolled (636, 406) with delta (0, 0)
Screenshot: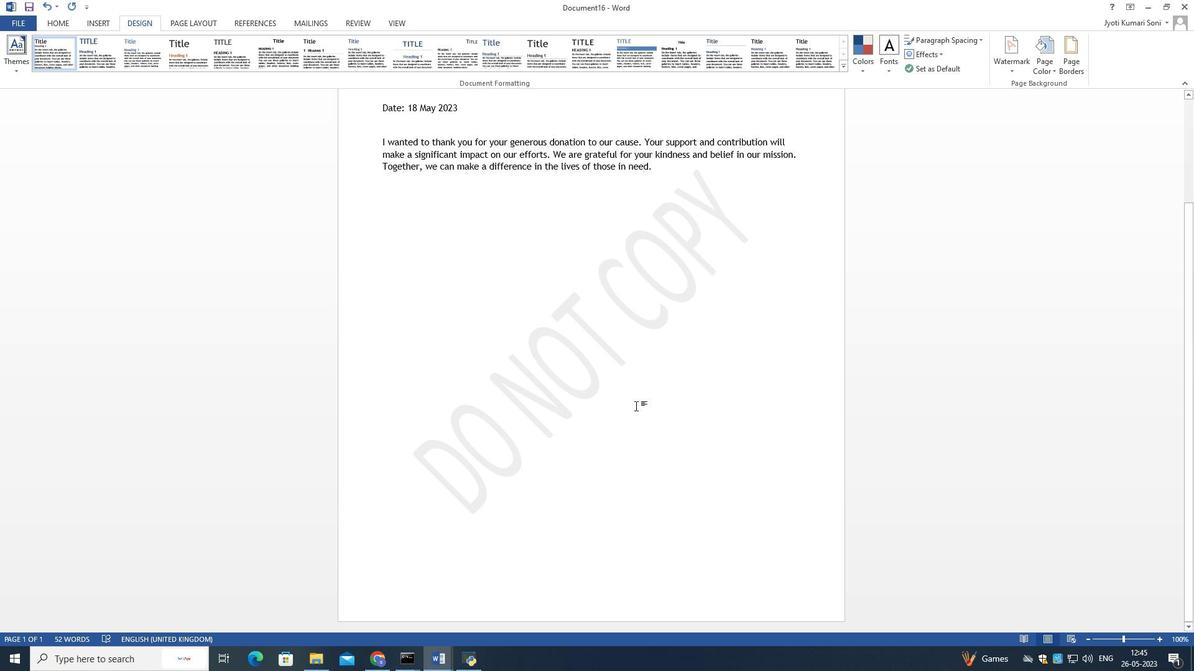 
Action: Mouse scrolled (636, 406) with delta (0, 0)
Screenshot: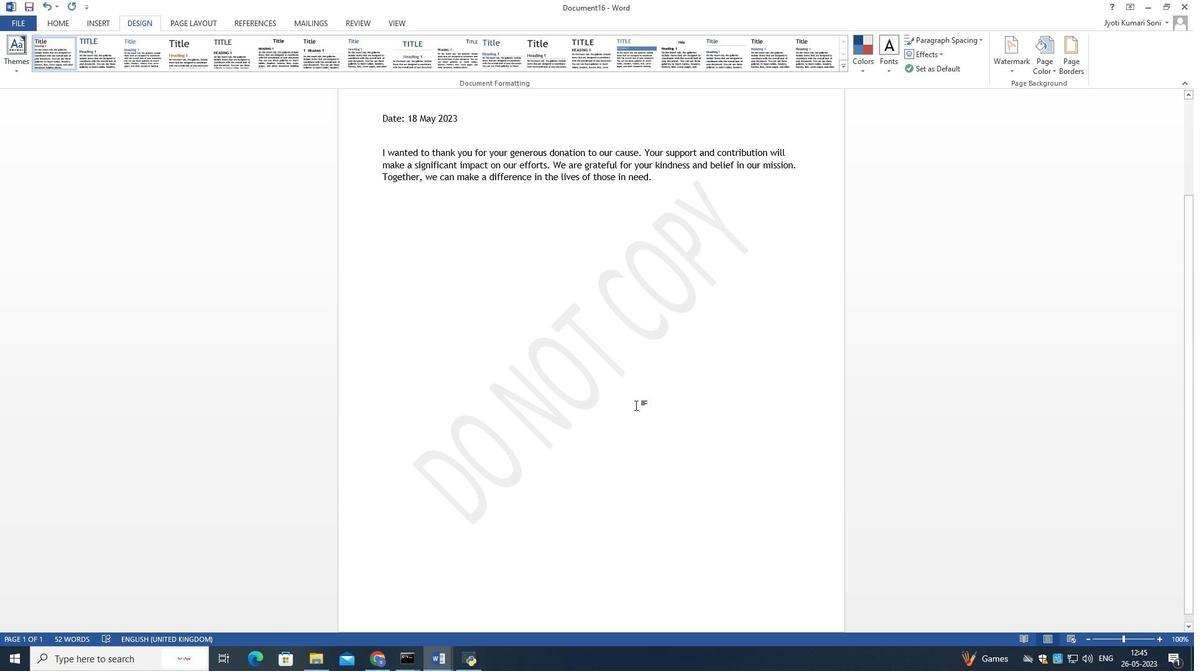
Action: Mouse moved to (1008, 74)
Screenshot: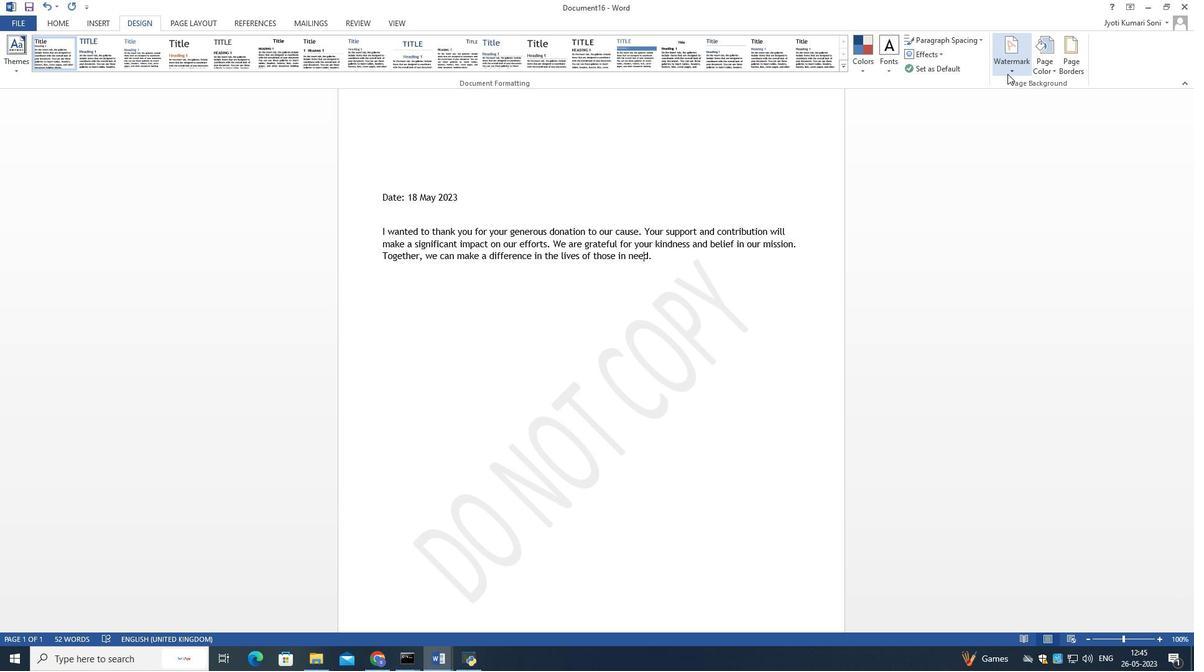 
Action: Mouse pressed left at (1008, 74)
Screenshot: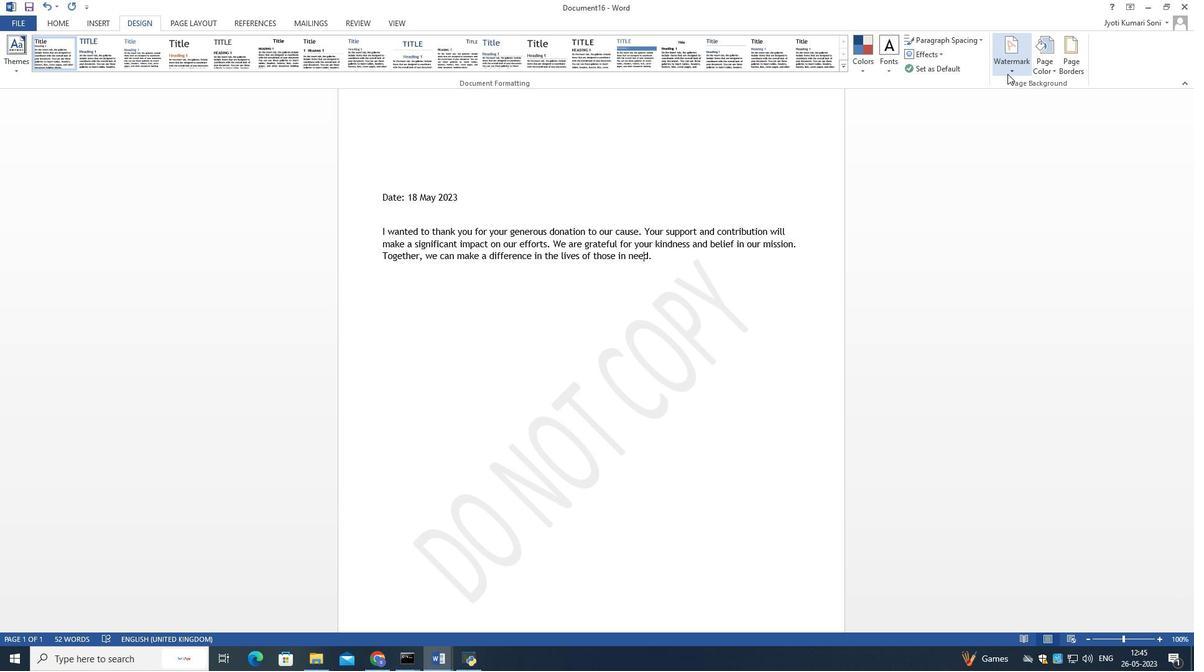 
Action: Mouse moved to (1022, 459)
Screenshot: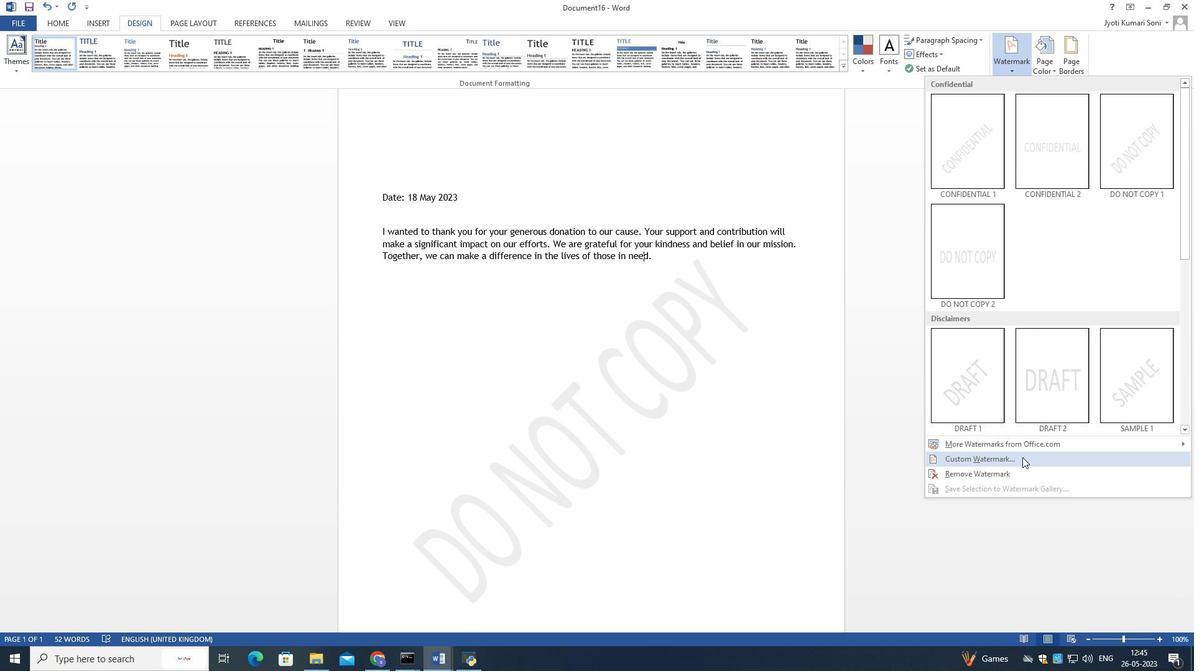 
Action: Mouse pressed left at (1022, 459)
Screenshot: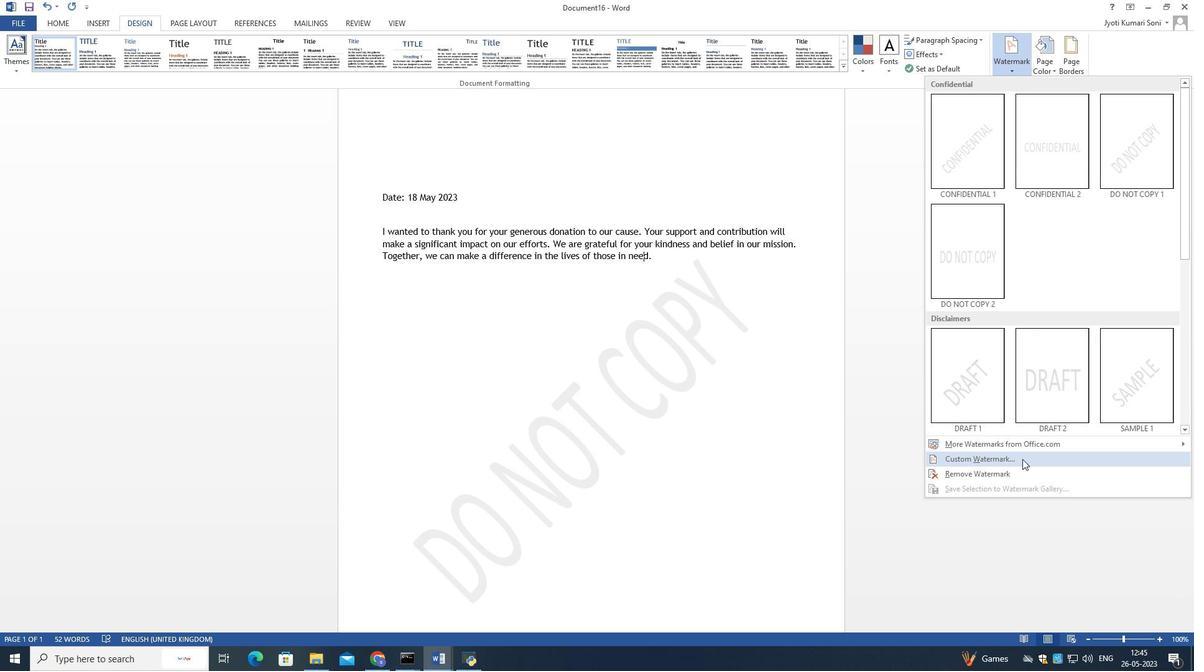 
Action: Mouse moved to (526, 298)
Screenshot: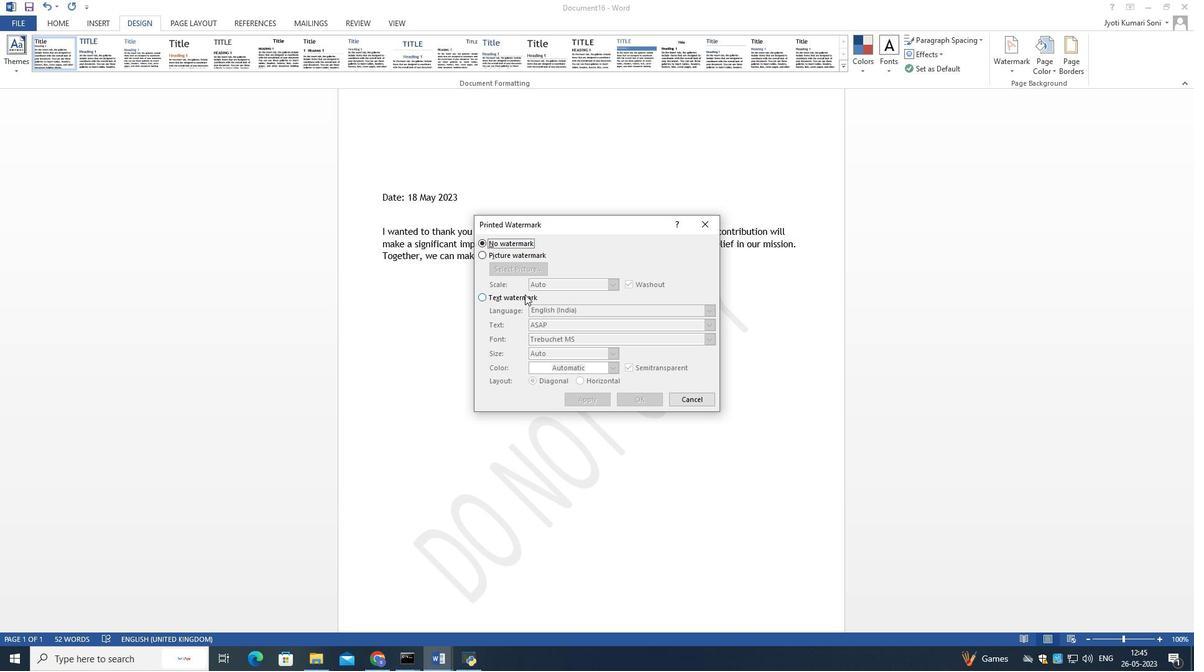 
Action: Mouse pressed left at (526, 298)
Screenshot: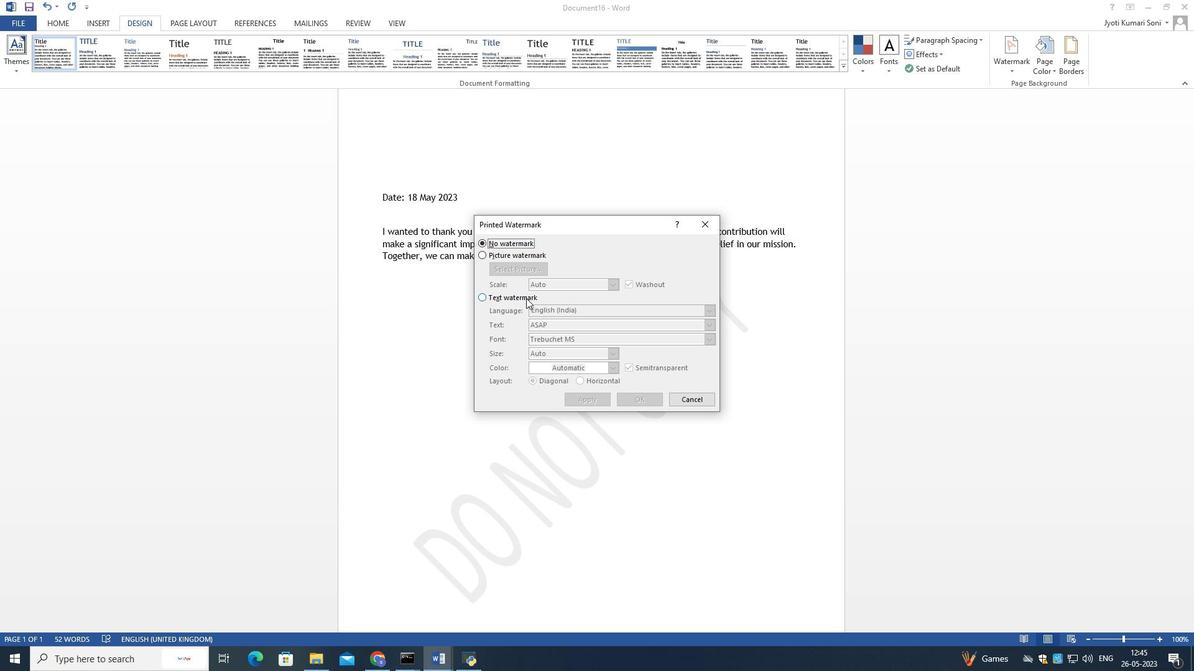 
Action: Mouse moved to (590, 340)
Screenshot: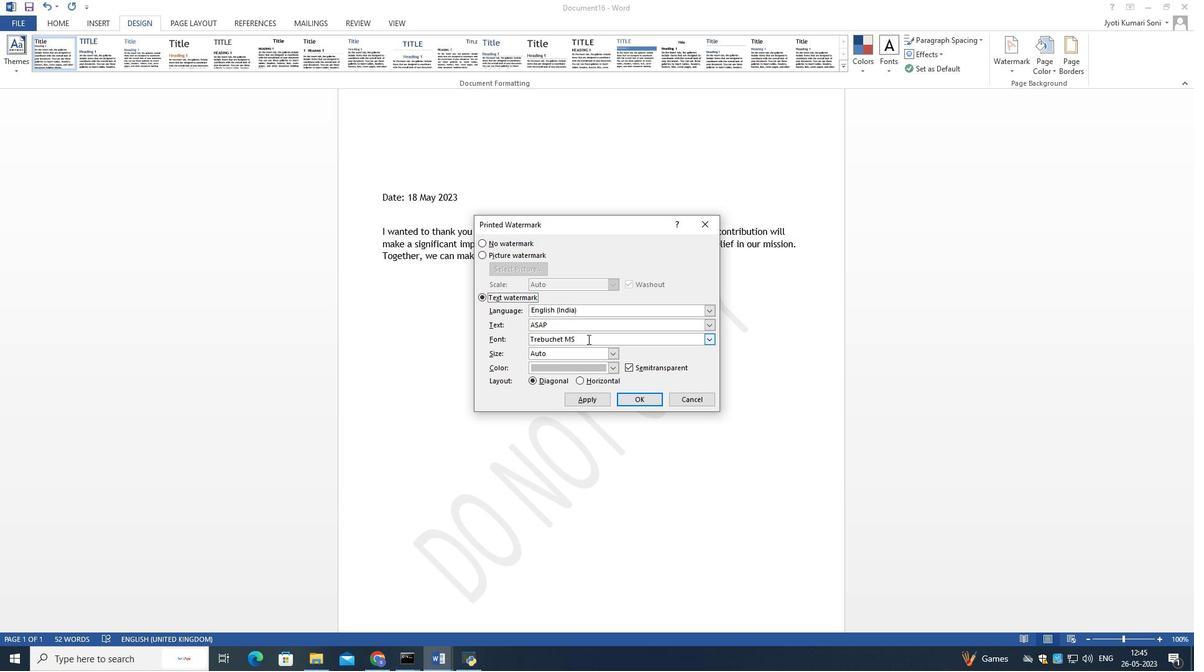 
Action: Mouse pressed left at (590, 340)
Screenshot: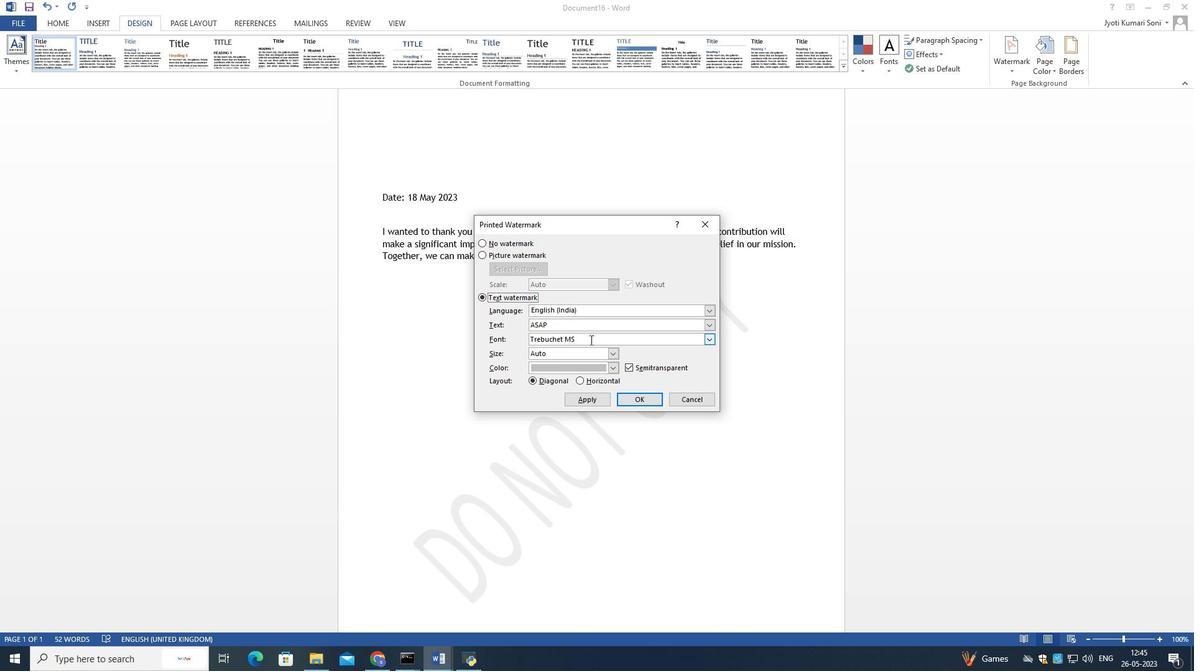 
Action: Mouse moved to (590, 325)
Screenshot: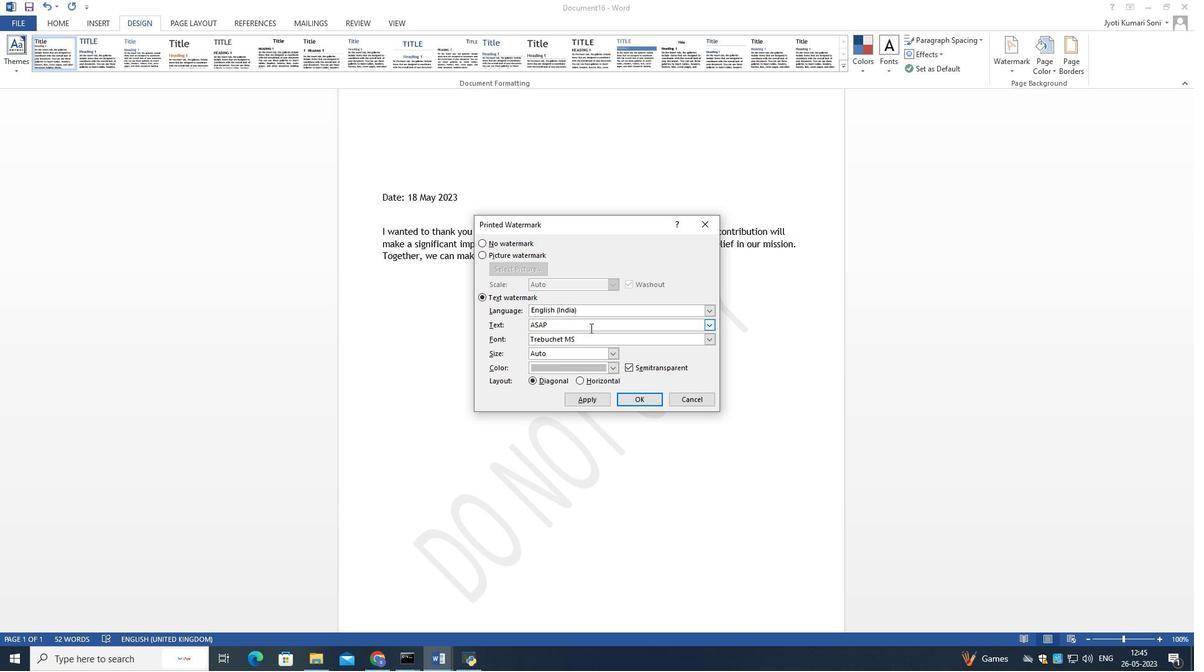 
Action: Mouse pressed left at (590, 325)
Screenshot: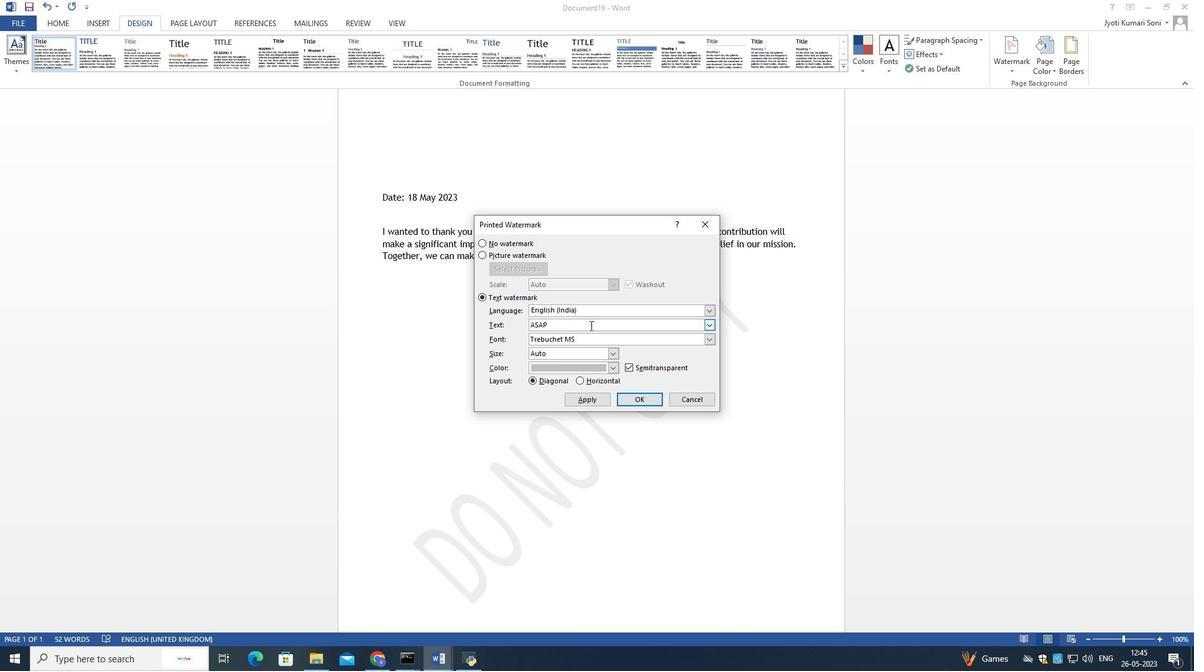 
Action: Mouse pressed left at (590, 325)
Screenshot: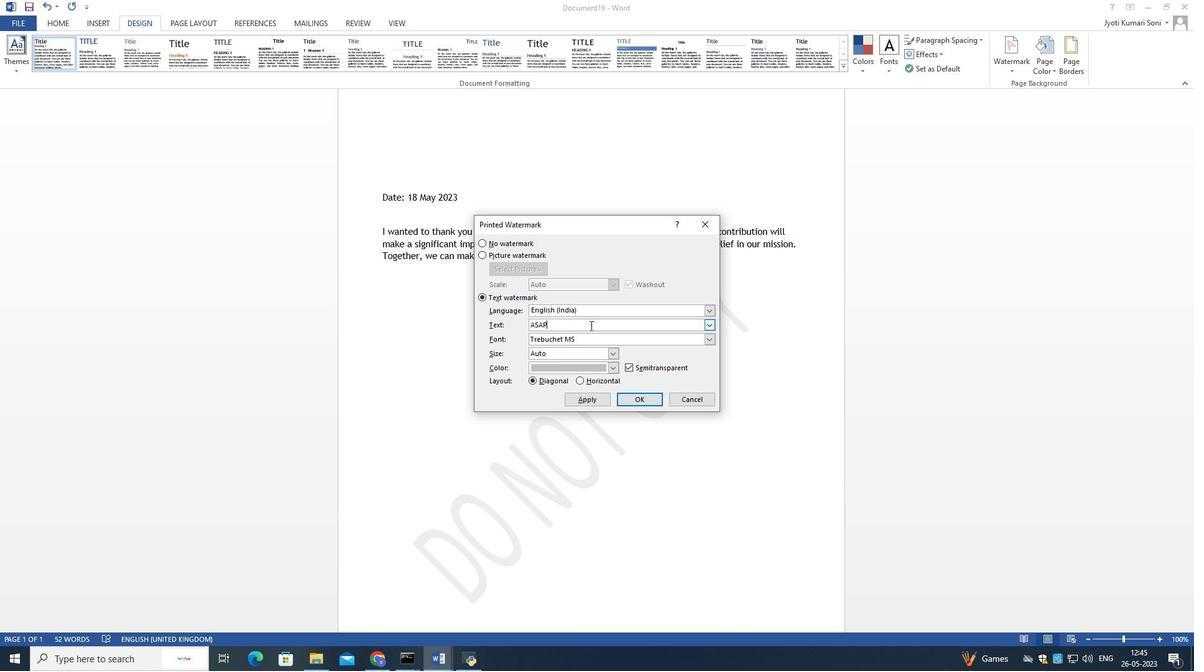 
Action: Mouse pressed left at (590, 325)
Screenshot: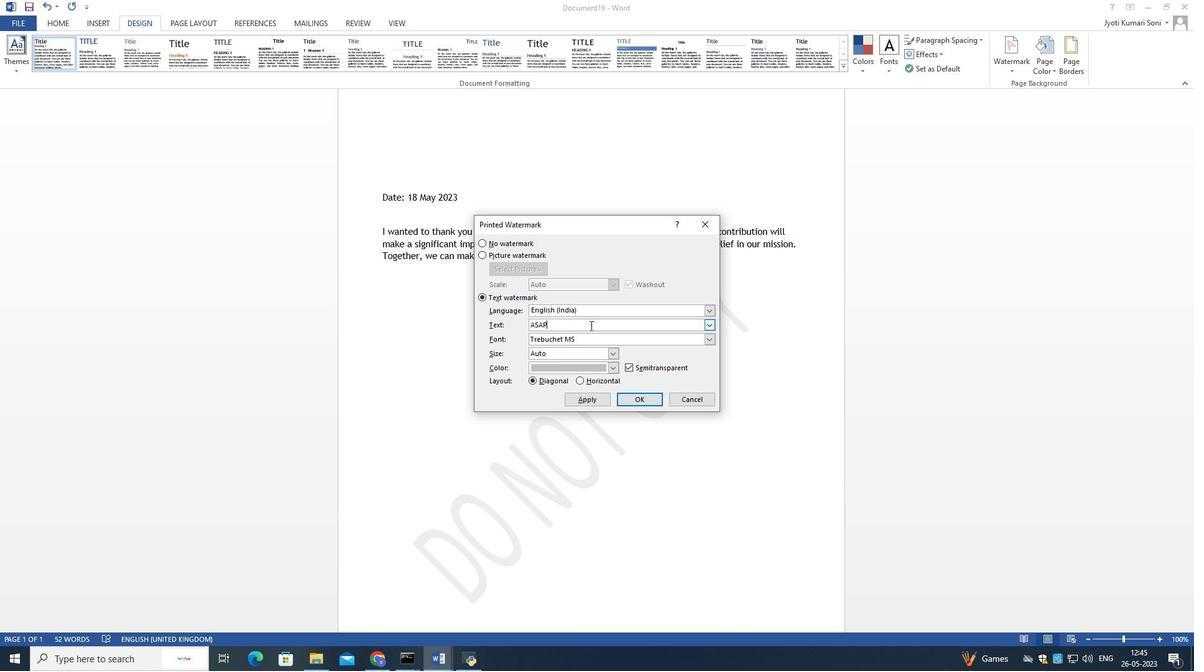 
Action: Mouse moved to (589, 325)
Screenshot: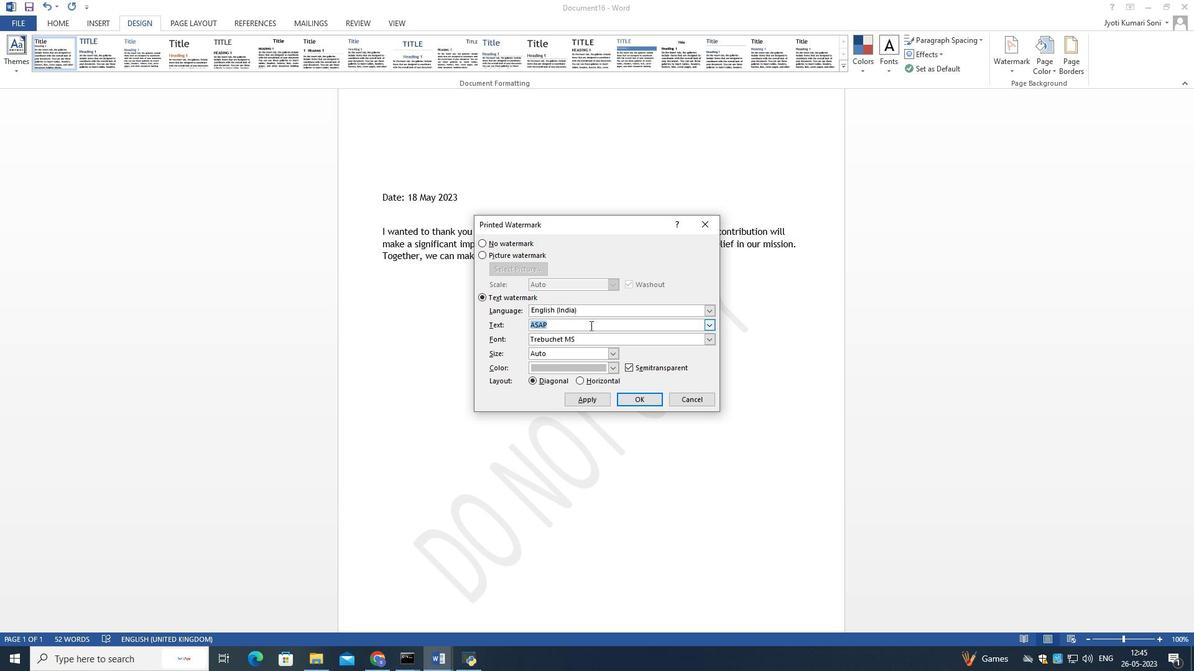 
Action: Key pressed <Key.shift>Do<Key.space>not<Key.space>copy<Key.space>34
Screenshot: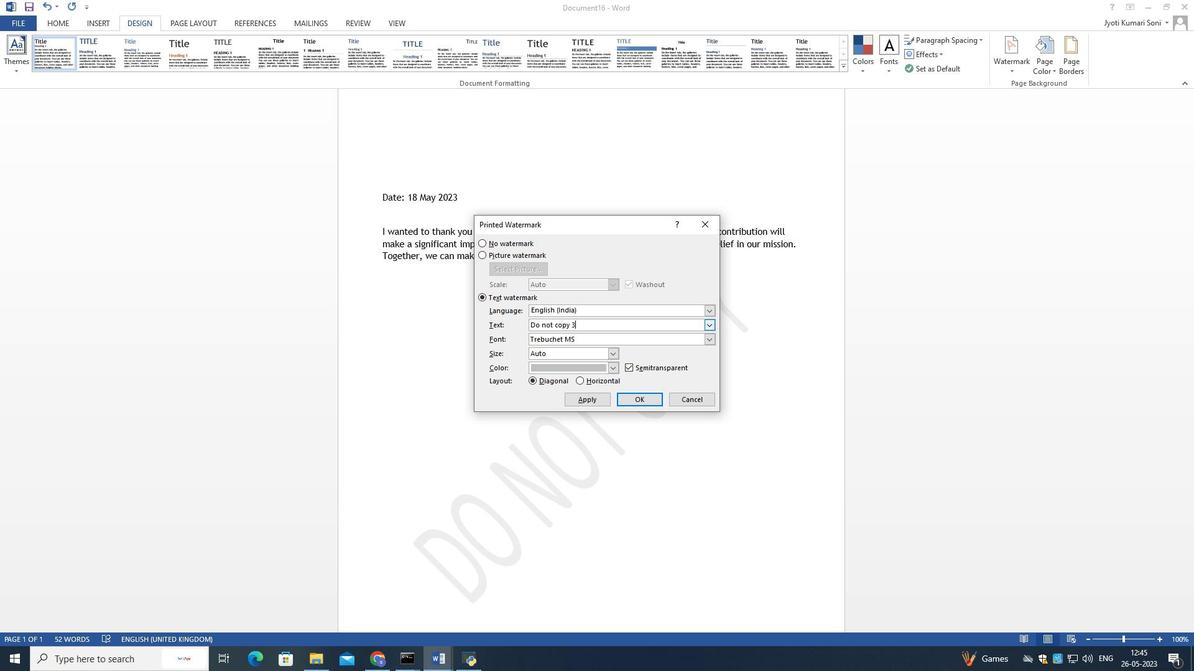 
Action: Mouse moved to (621, 401)
Screenshot: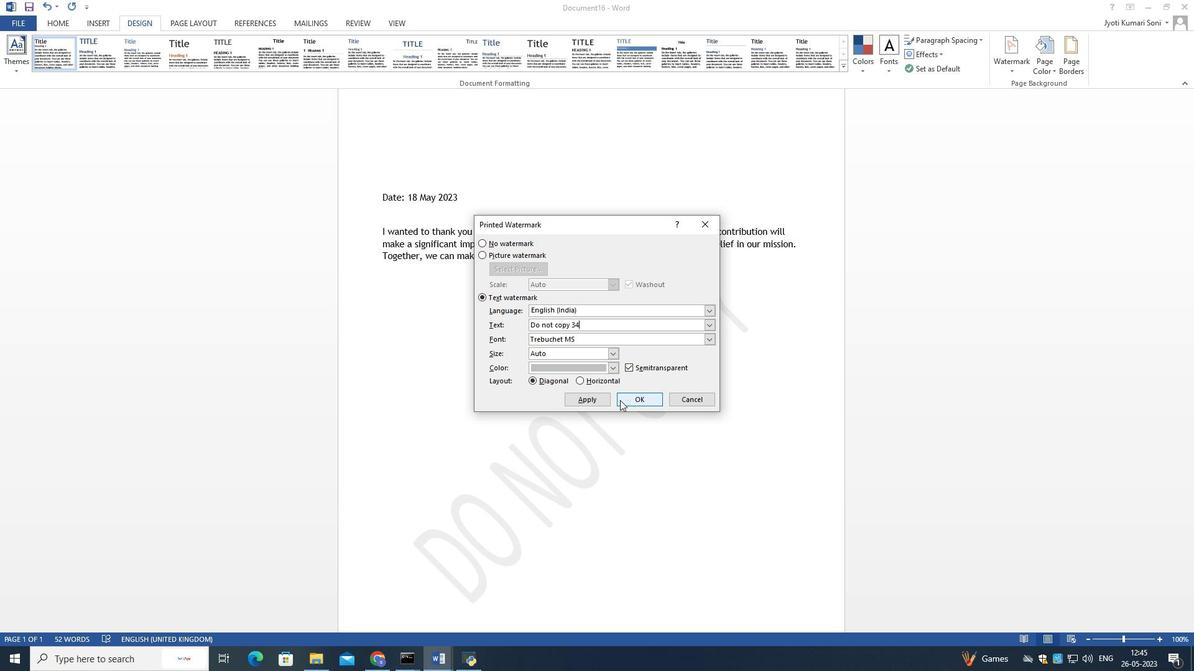 
Action: Mouse pressed left at (621, 401)
Screenshot: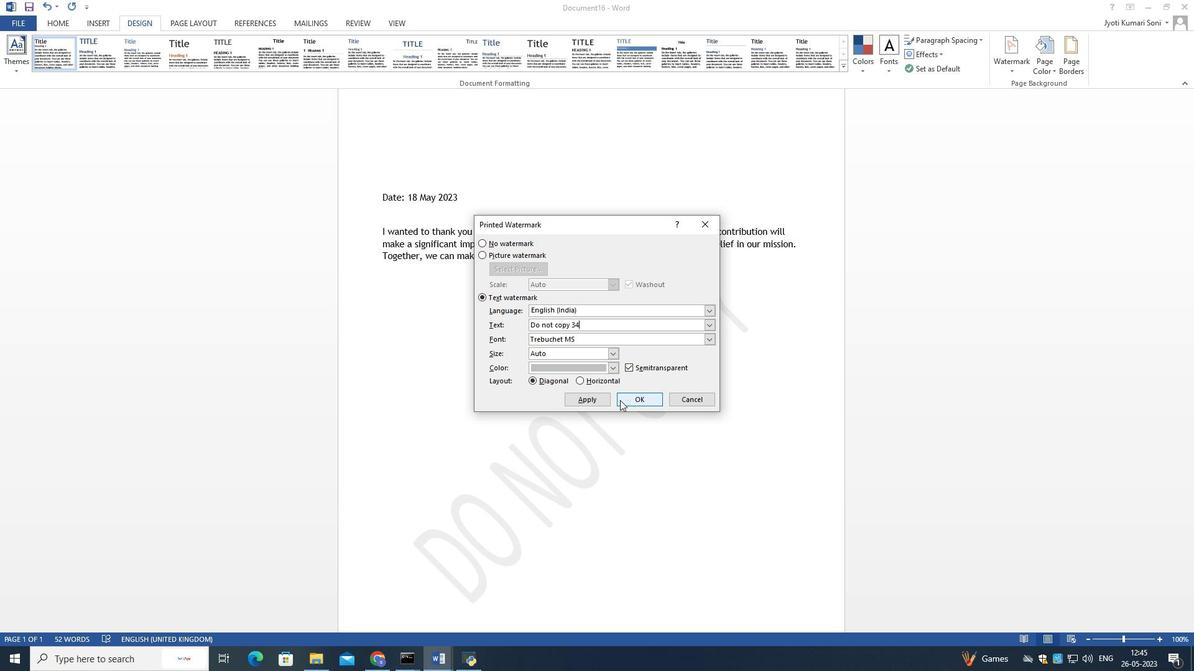 
Action: Mouse moved to (708, 394)
Screenshot: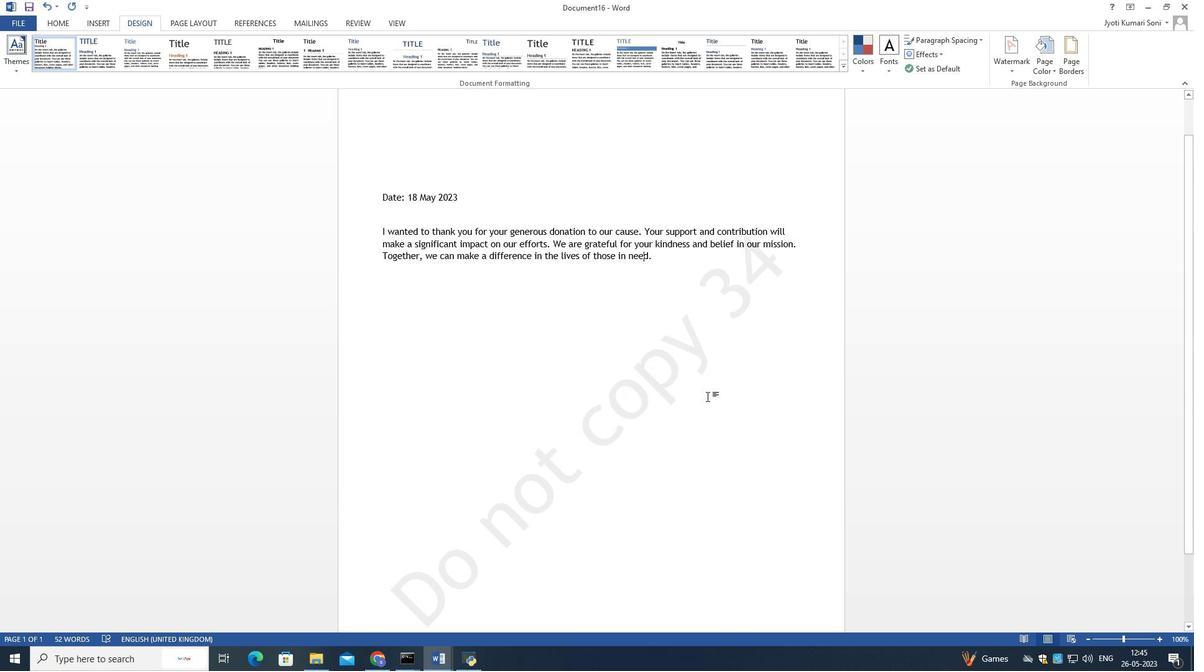 
Action: Mouse scrolled (708, 394) with delta (0, 0)
Screenshot: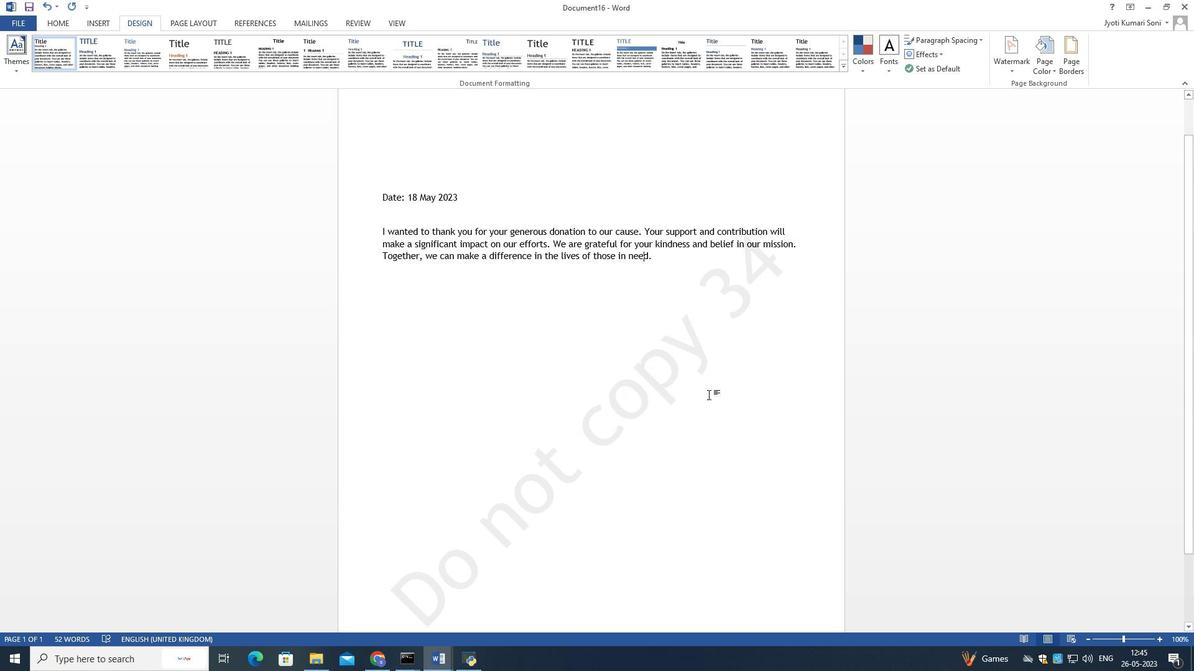 
Action: Mouse scrolled (708, 394) with delta (0, 0)
Screenshot: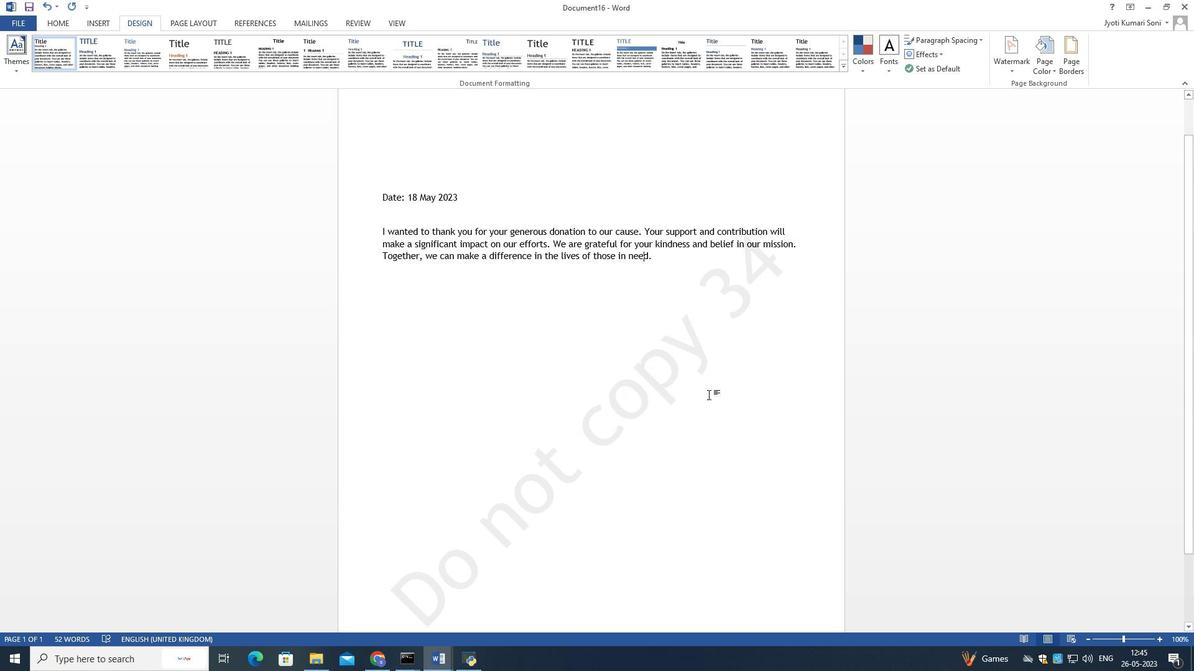 
Action: Mouse moved to (707, 386)
Screenshot: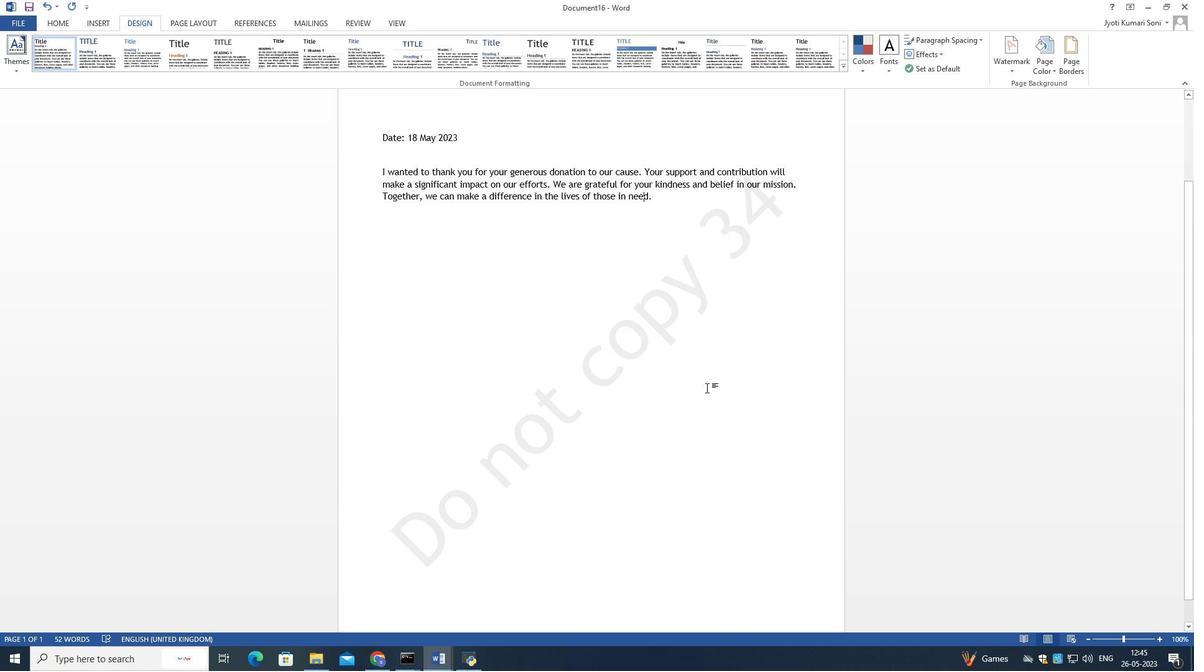 
Action: Mouse scrolled (707, 386) with delta (0, 0)
Screenshot: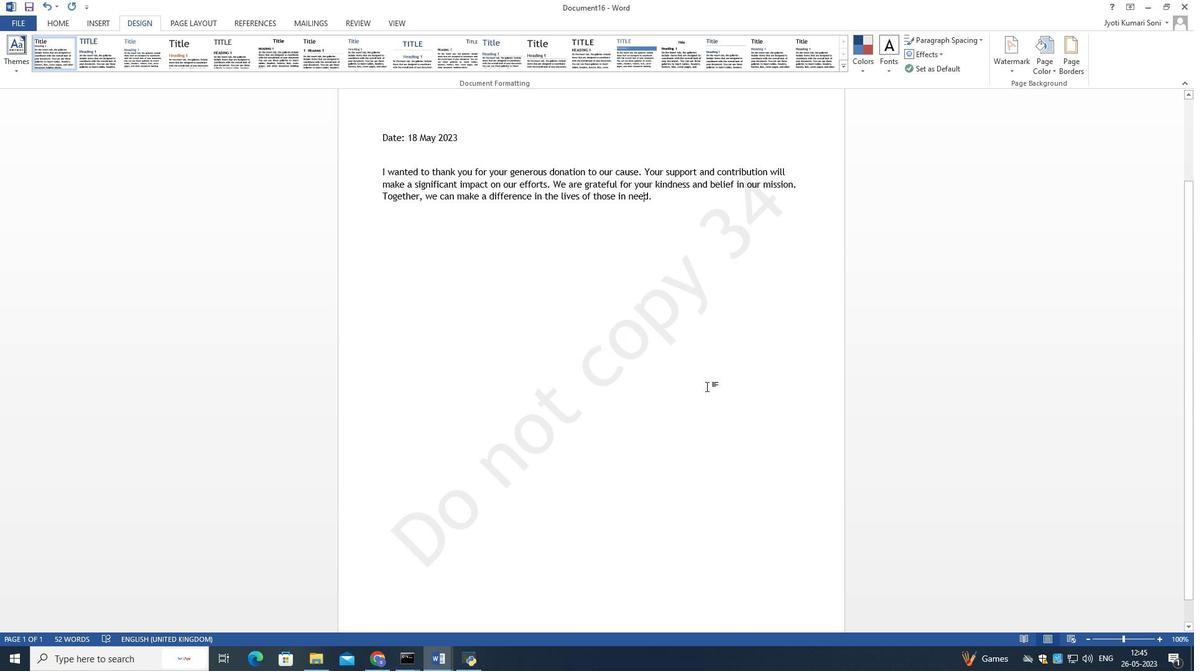 
Action: Mouse moved to (707, 384)
Screenshot: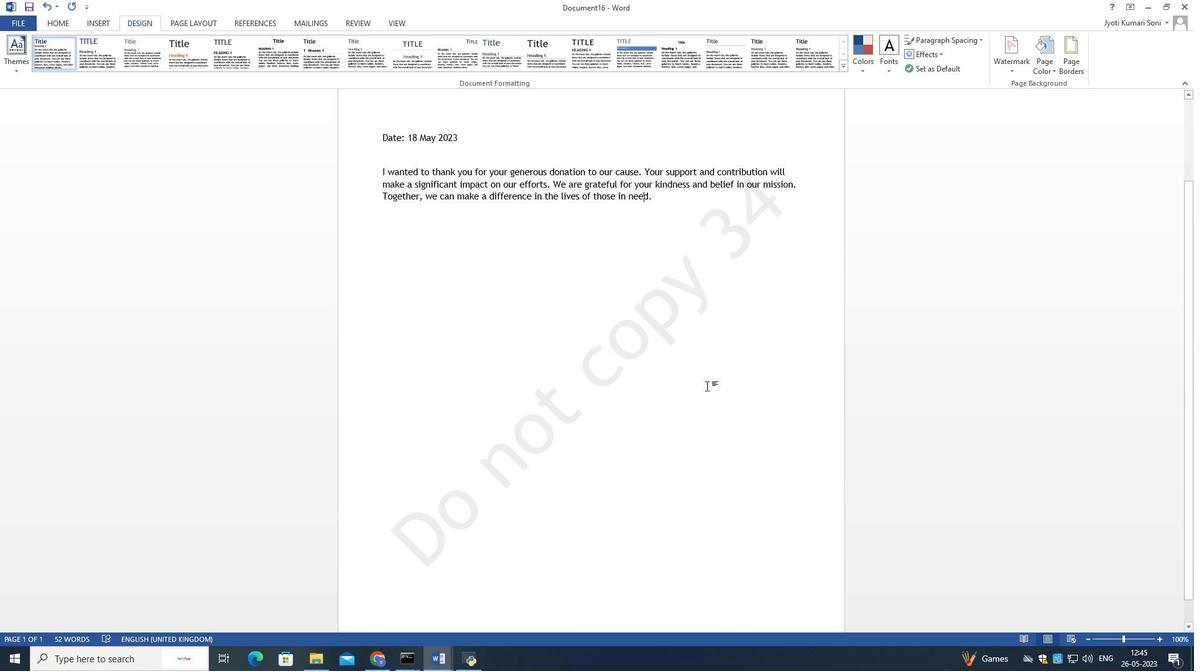 
Action: Mouse scrolled (707, 384) with delta (0, 0)
Screenshot: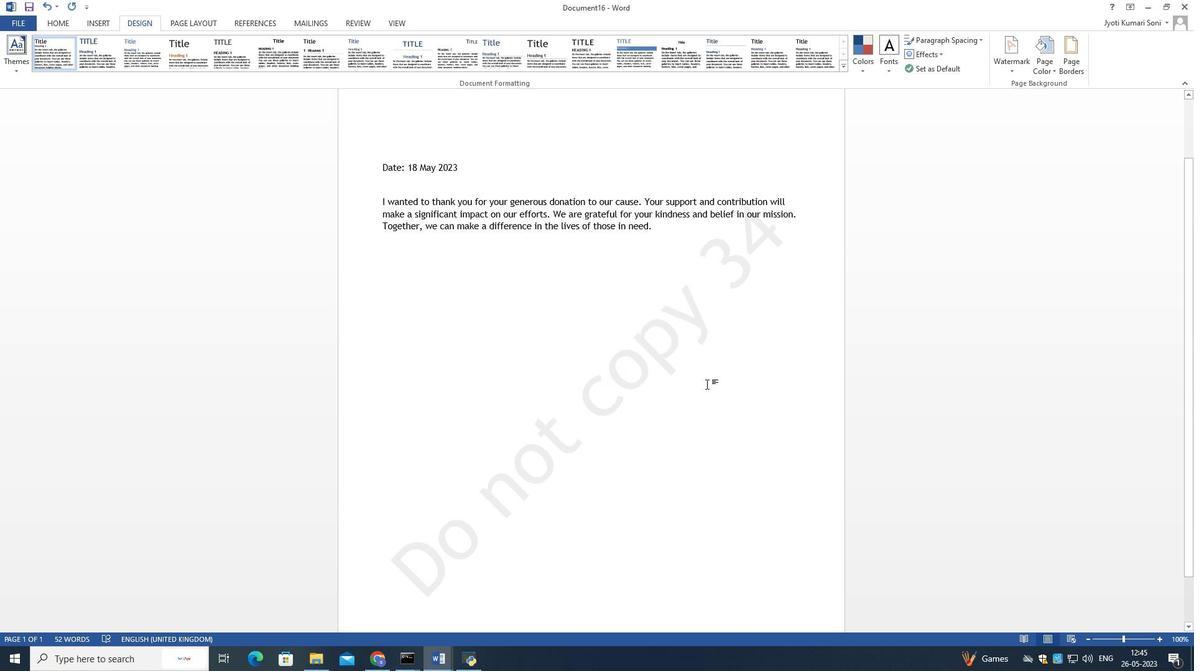 
Action: Mouse moved to (707, 383)
Screenshot: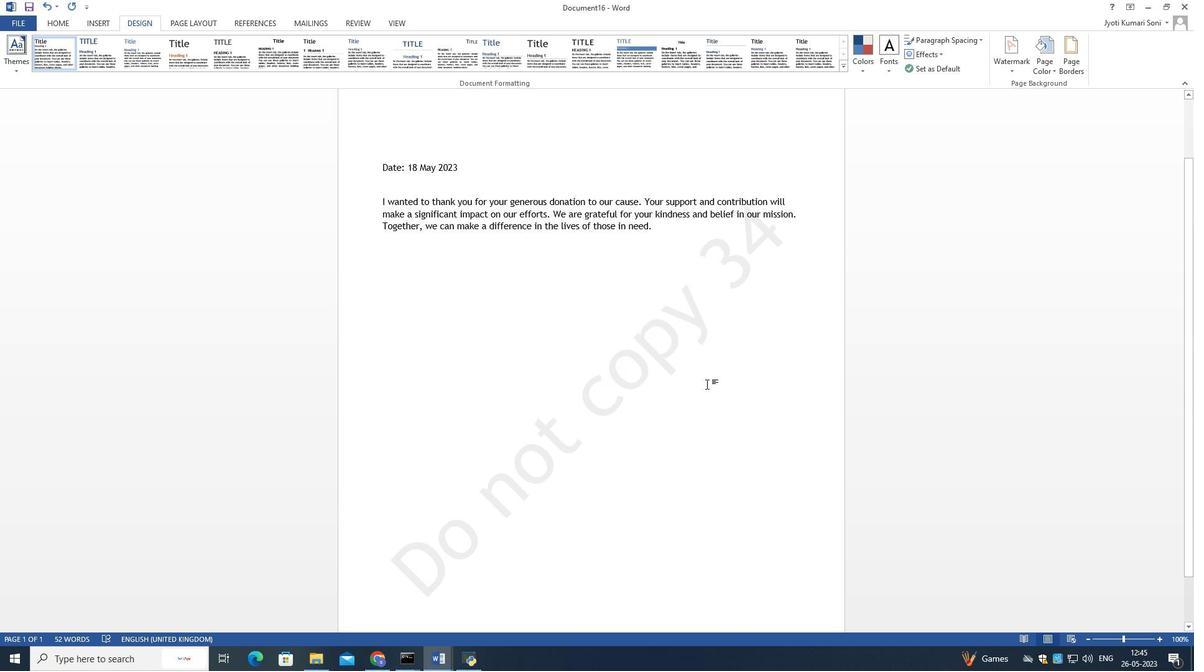 
Action: Mouse scrolled (707, 383) with delta (0, 0)
Screenshot: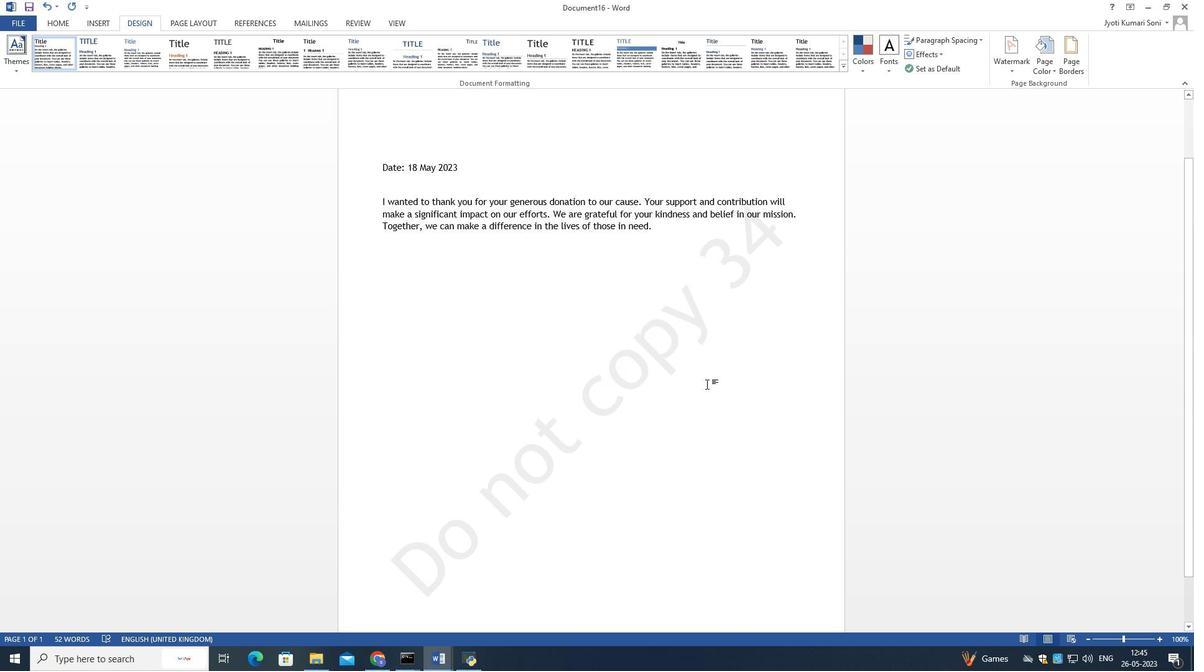 
Action: Mouse moved to (674, 351)
Screenshot: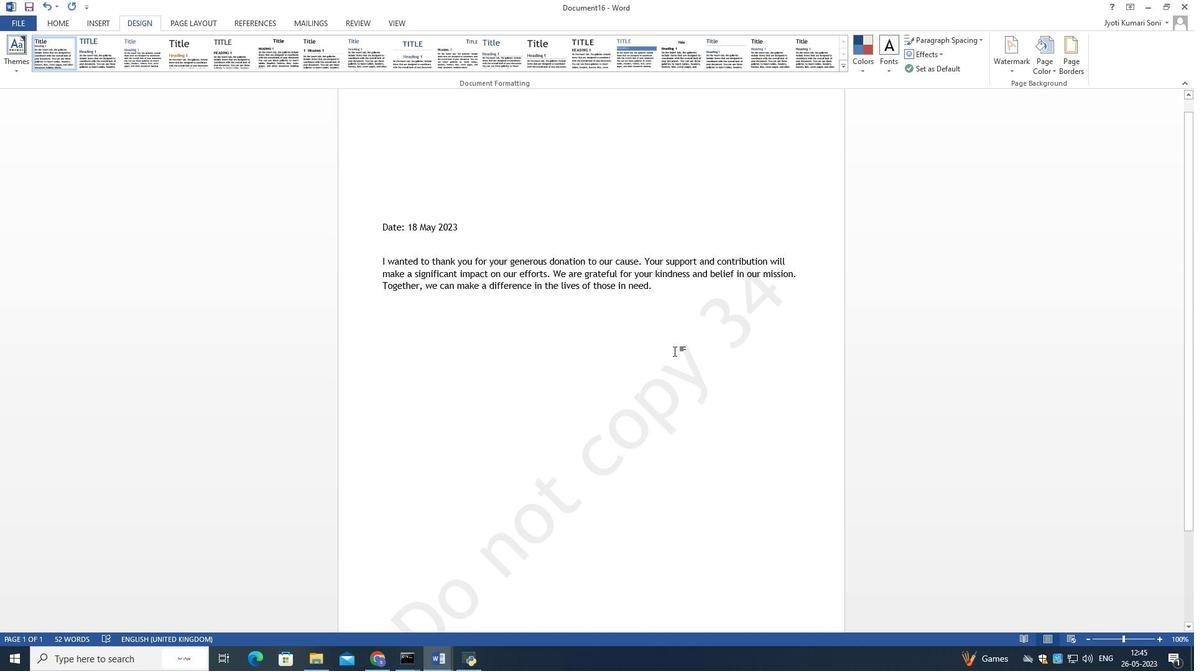 
